 Task: Look for space in Los Alcázares, Spain from 13th August, 2023 to 17th August, 2023 for 2 adults in price range Rs.10000 to Rs.16000. Place can be entire place with 2 bedrooms having 2 beds and 1 bathroom. Property type can be house, flat, guest house. Amenities needed are: wifi. Booking option can be shelf check-in. Required host language is English.
Action: Mouse moved to (343, 174)
Screenshot: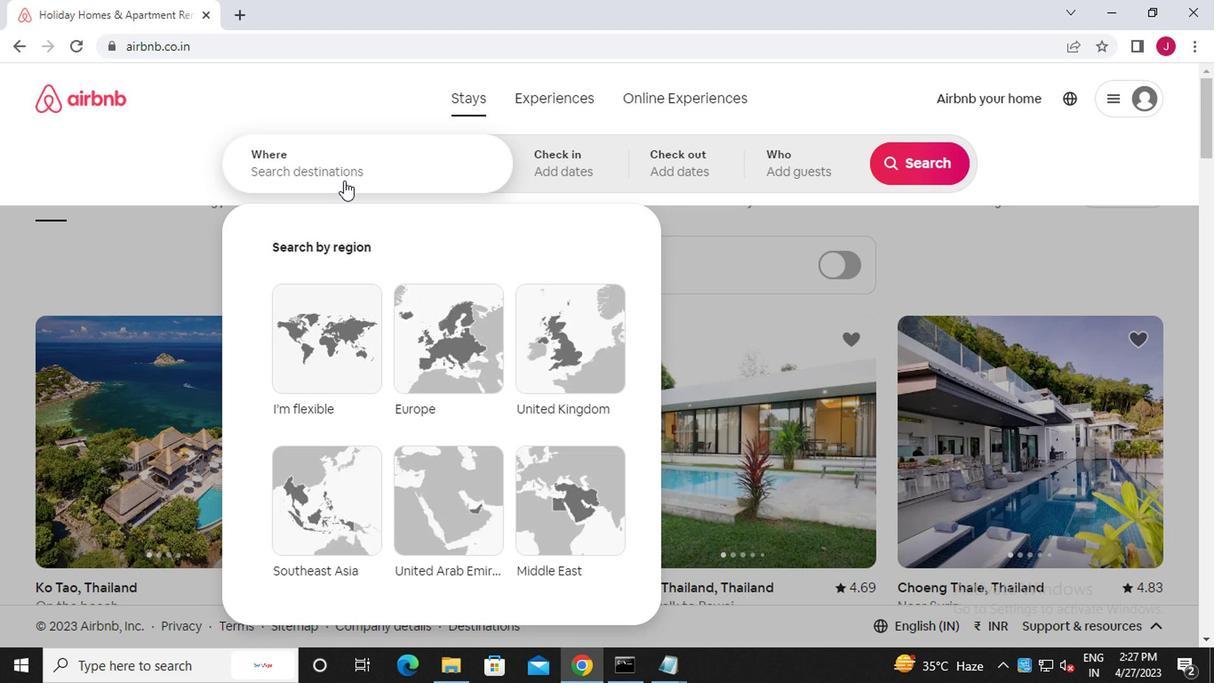 
Action: Mouse pressed left at (343, 174)
Screenshot: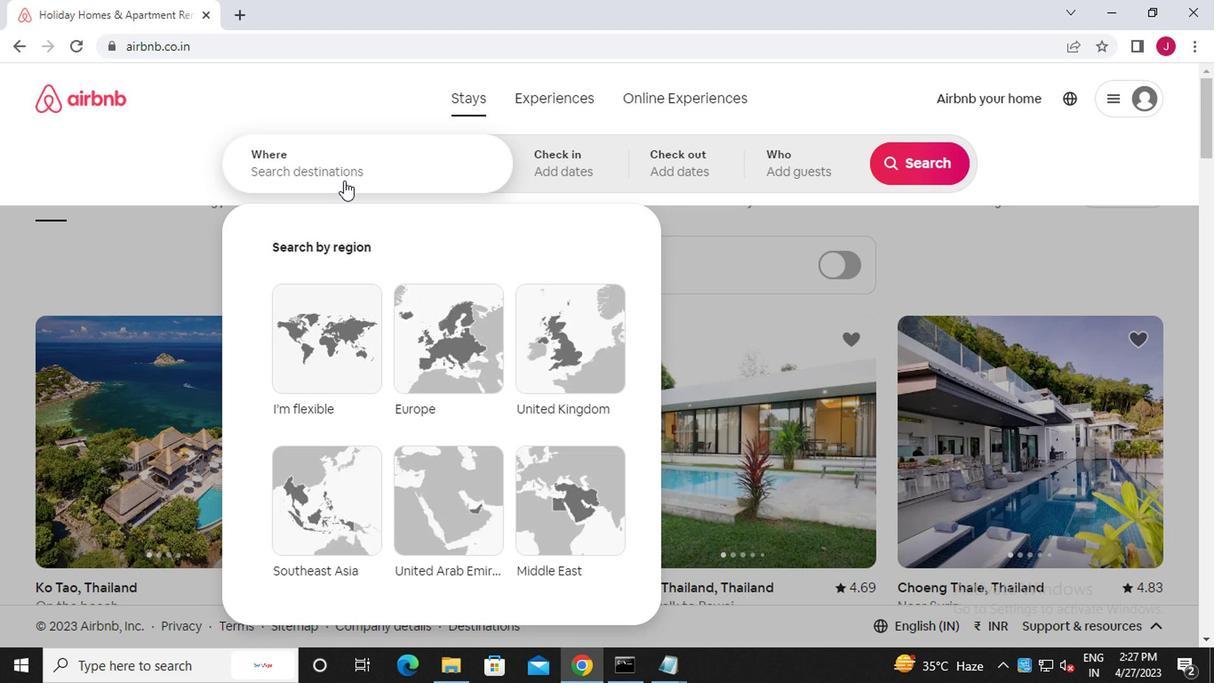 
Action: Key pressed l<Key.caps_lock>os<Key.space><Key.caps_lock>a<Key.caps_lock>lca
Screenshot: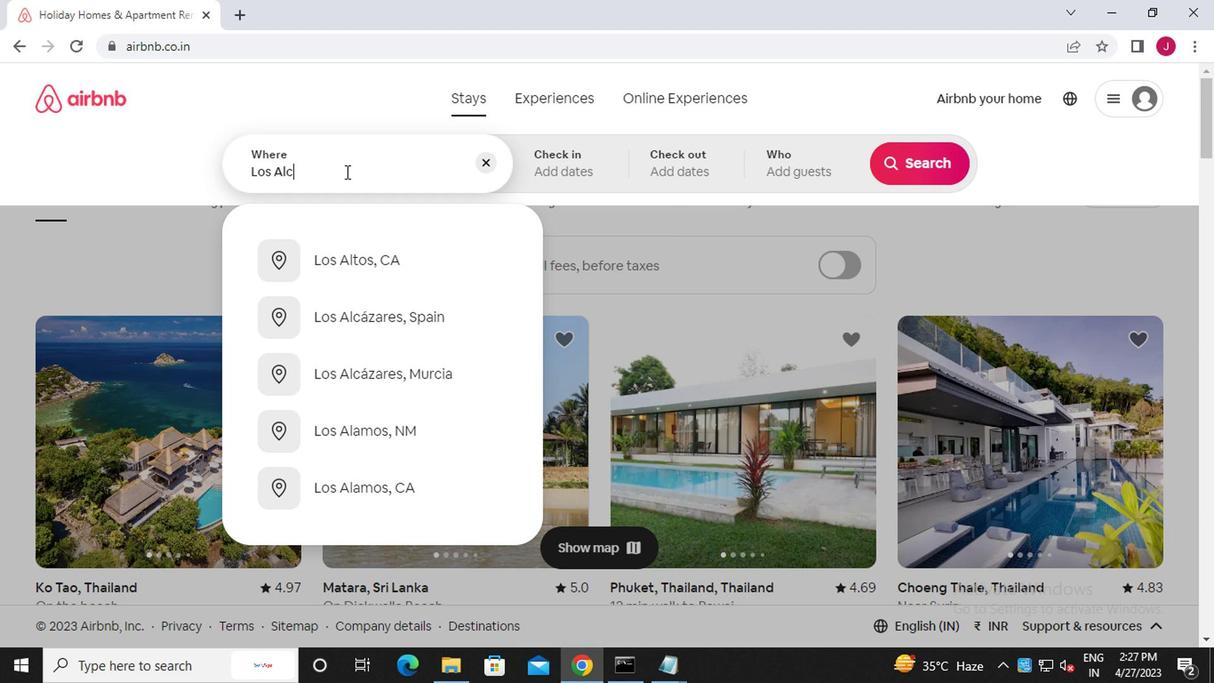 
Action: Mouse moved to (388, 323)
Screenshot: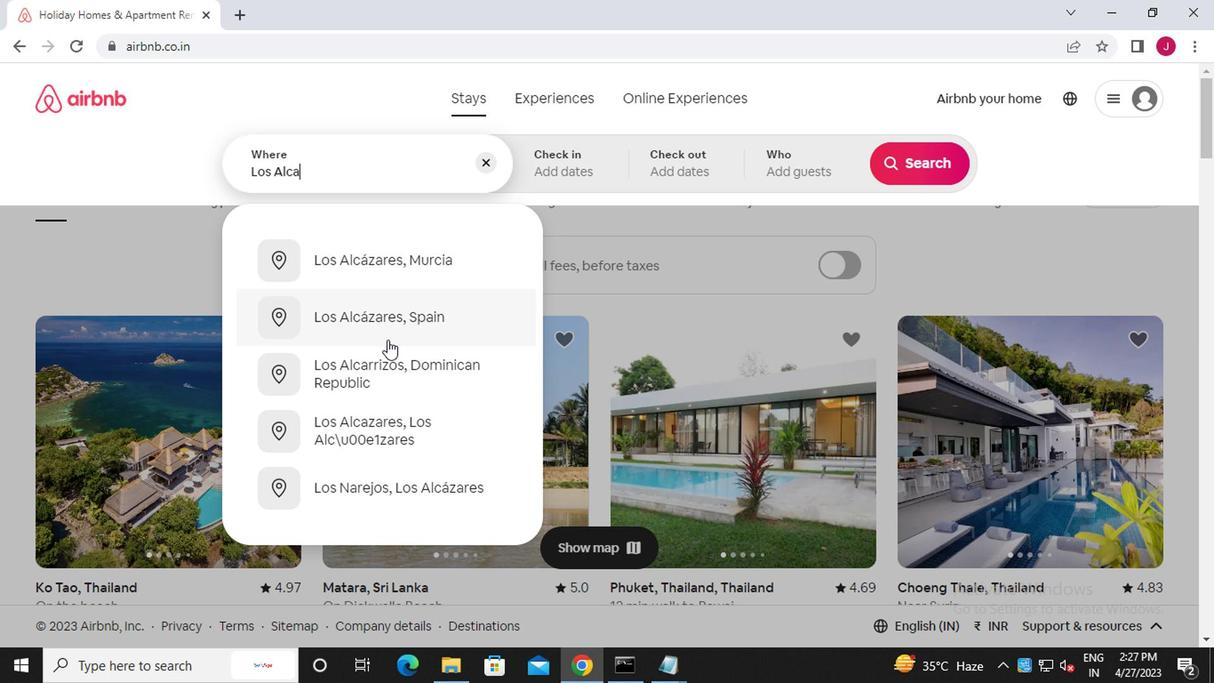 
Action: Mouse pressed left at (388, 323)
Screenshot: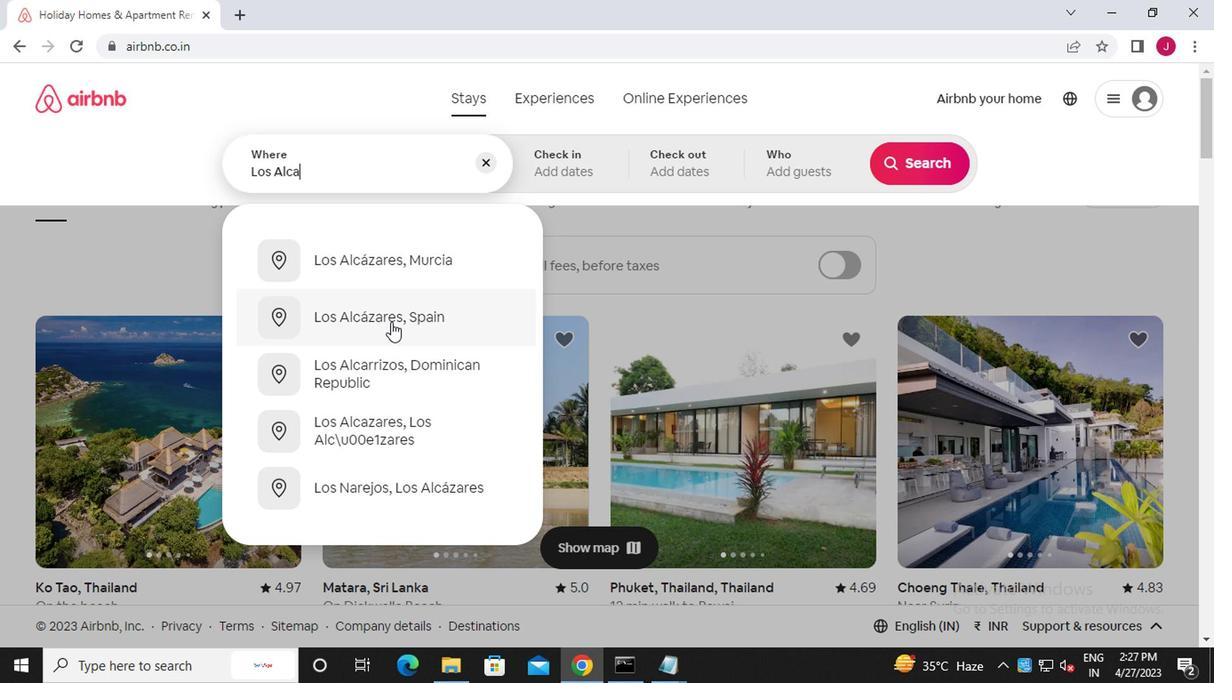 
Action: Mouse moved to (903, 307)
Screenshot: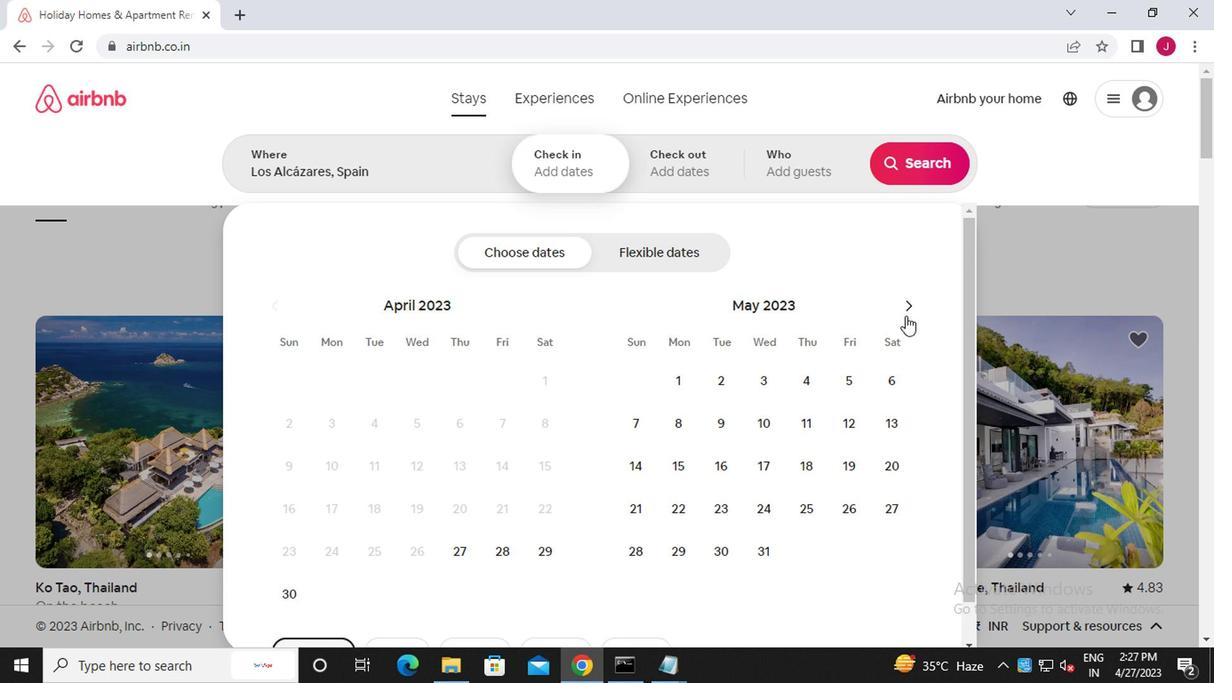 
Action: Mouse pressed left at (903, 307)
Screenshot: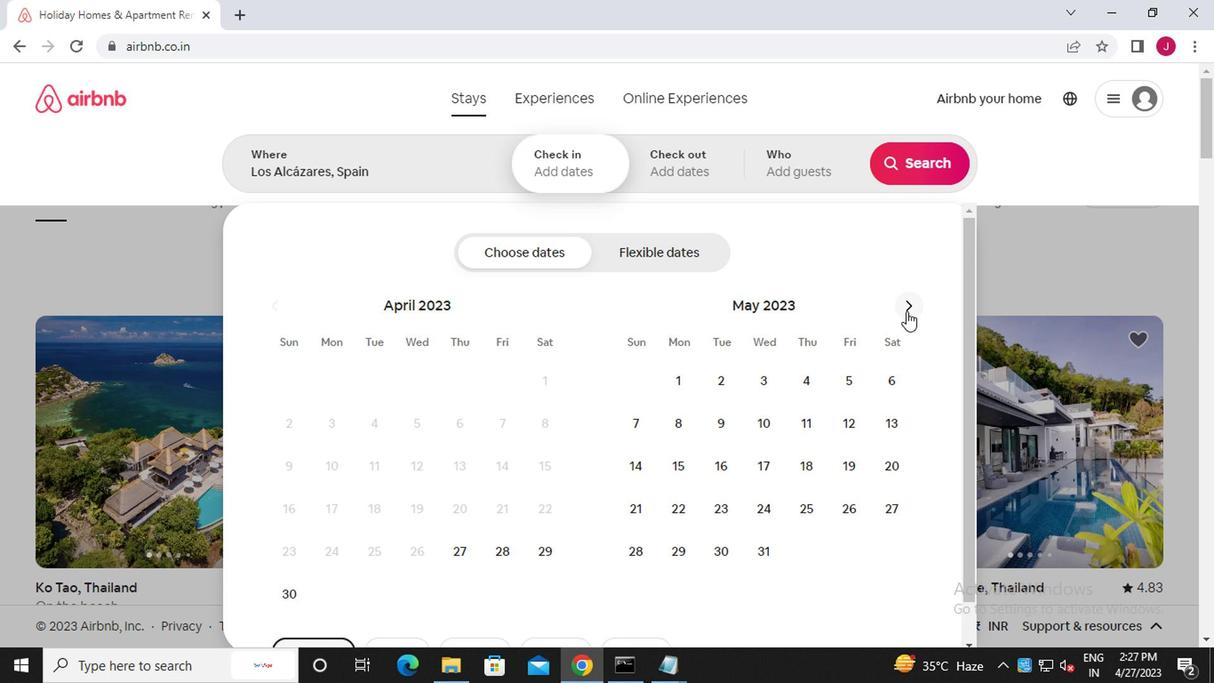 
Action: Mouse moved to (905, 307)
Screenshot: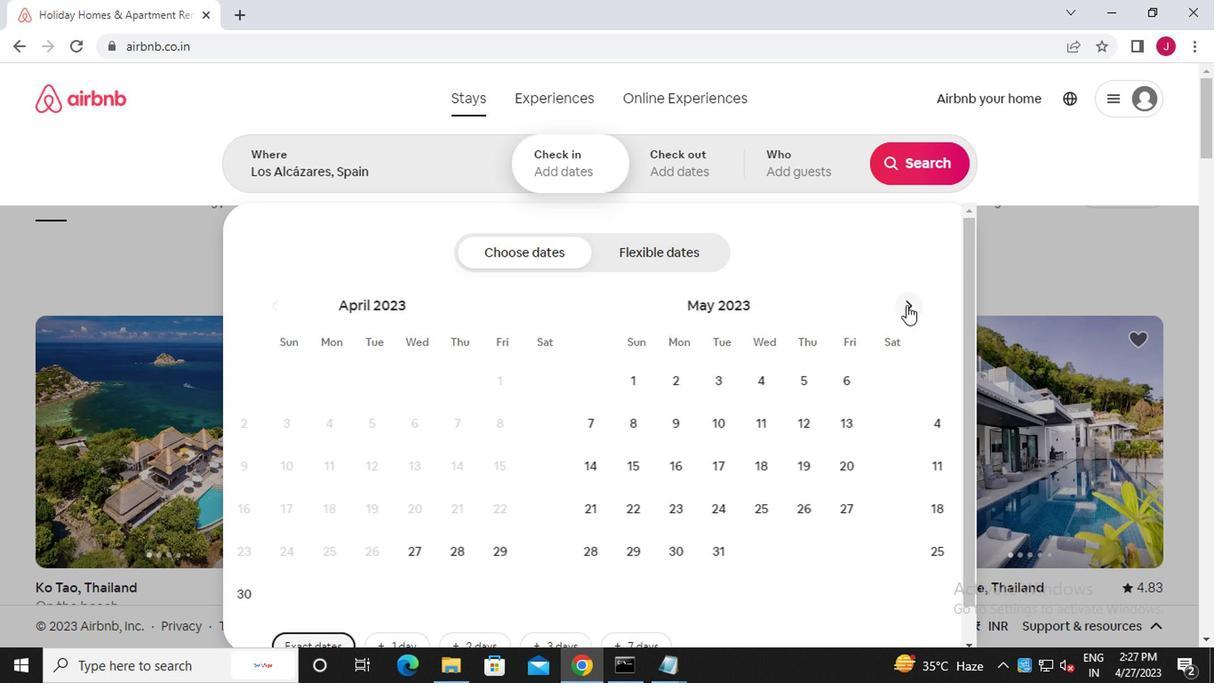 
Action: Mouse pressed left at (905, 307)
Screenshot: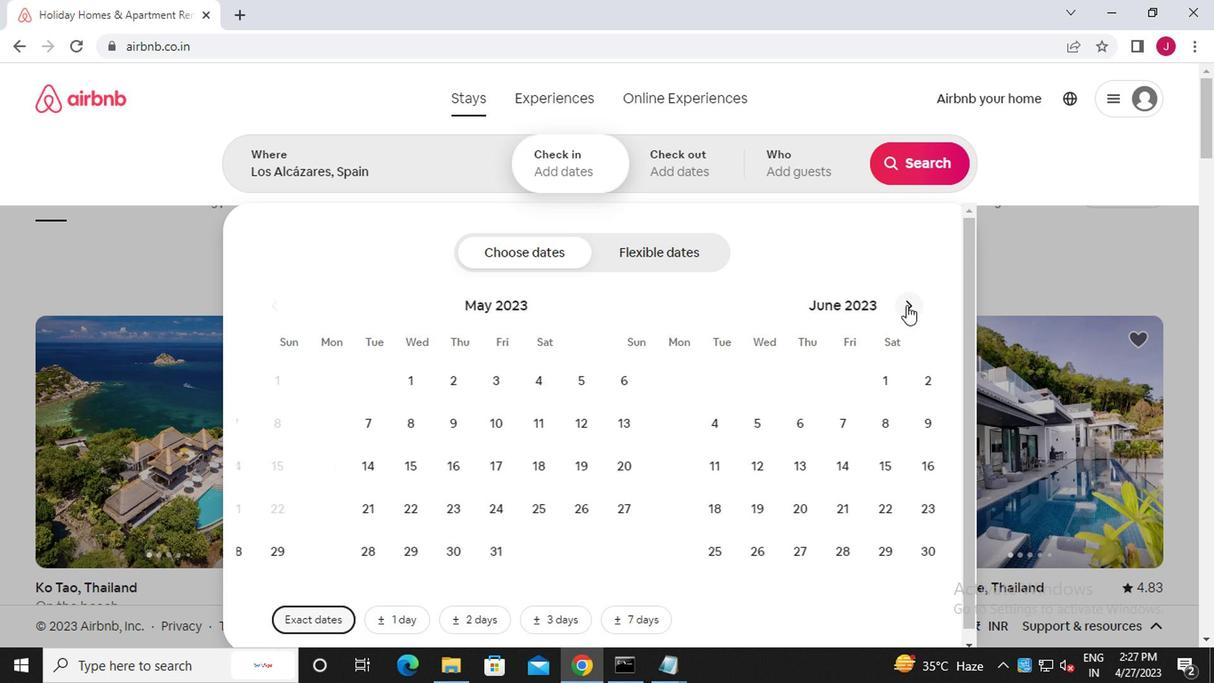 
Action: Mouse pressed left at (905, 307)
Screenshot: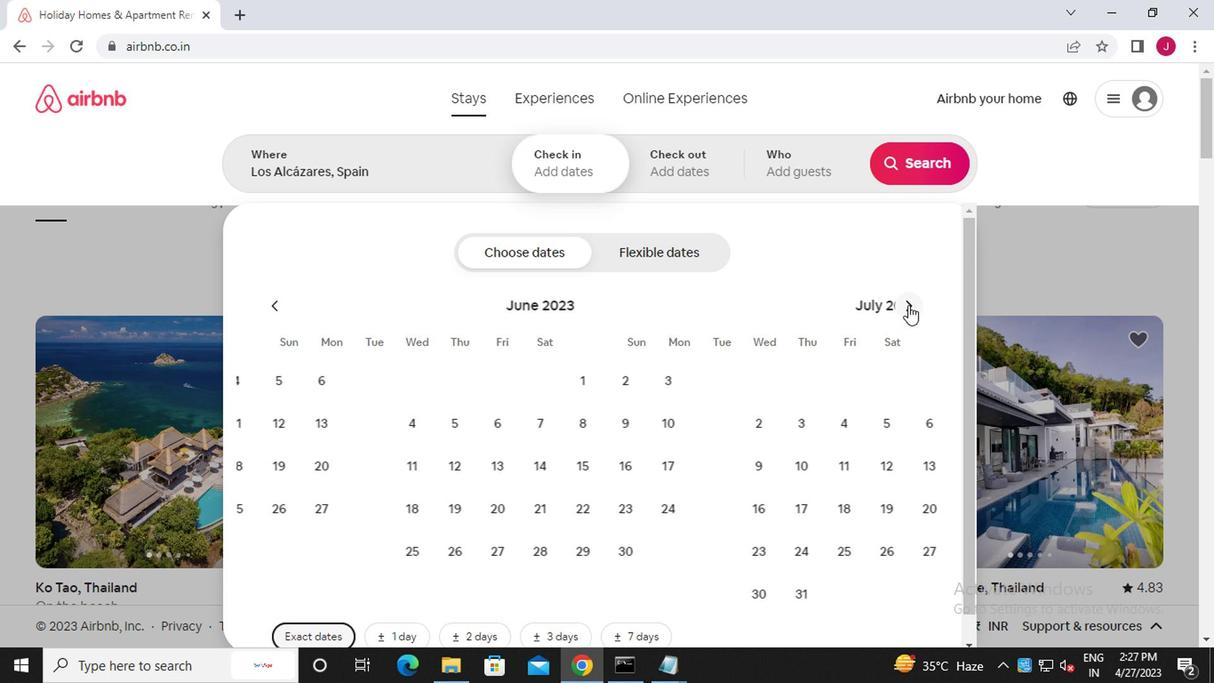 
Action: Mouse moved to (799, 382)
Screenshot: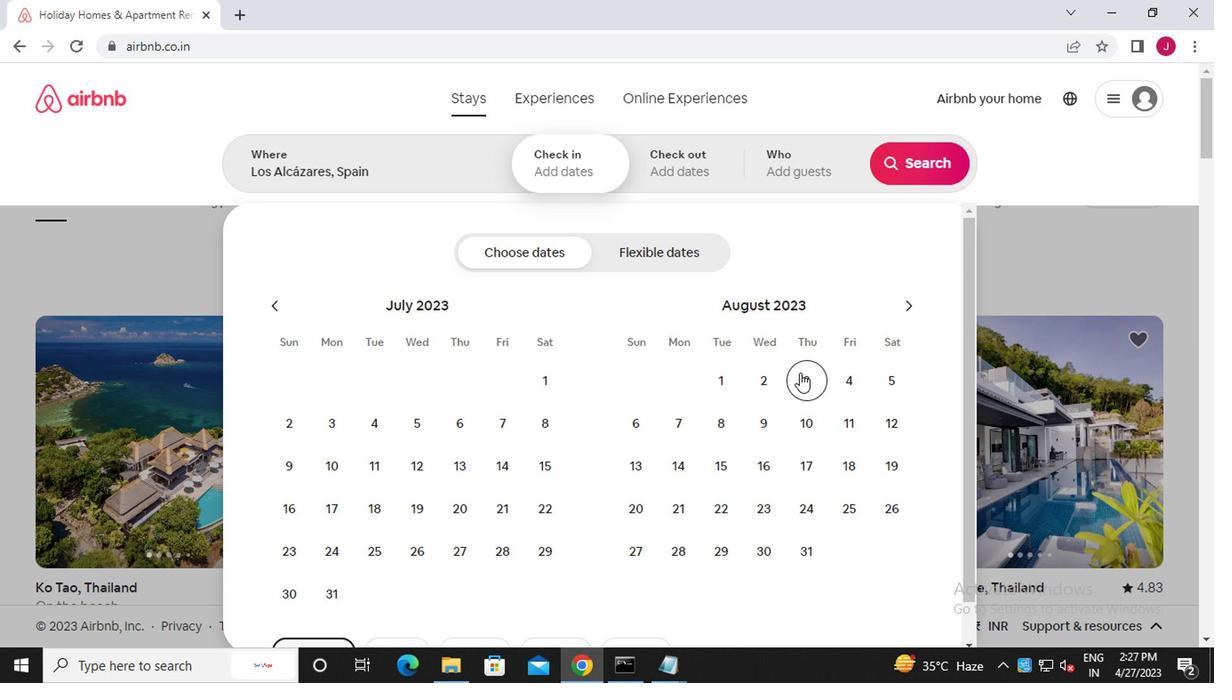 
Action: Mouse pressed left at (799, 382)
Screenshot: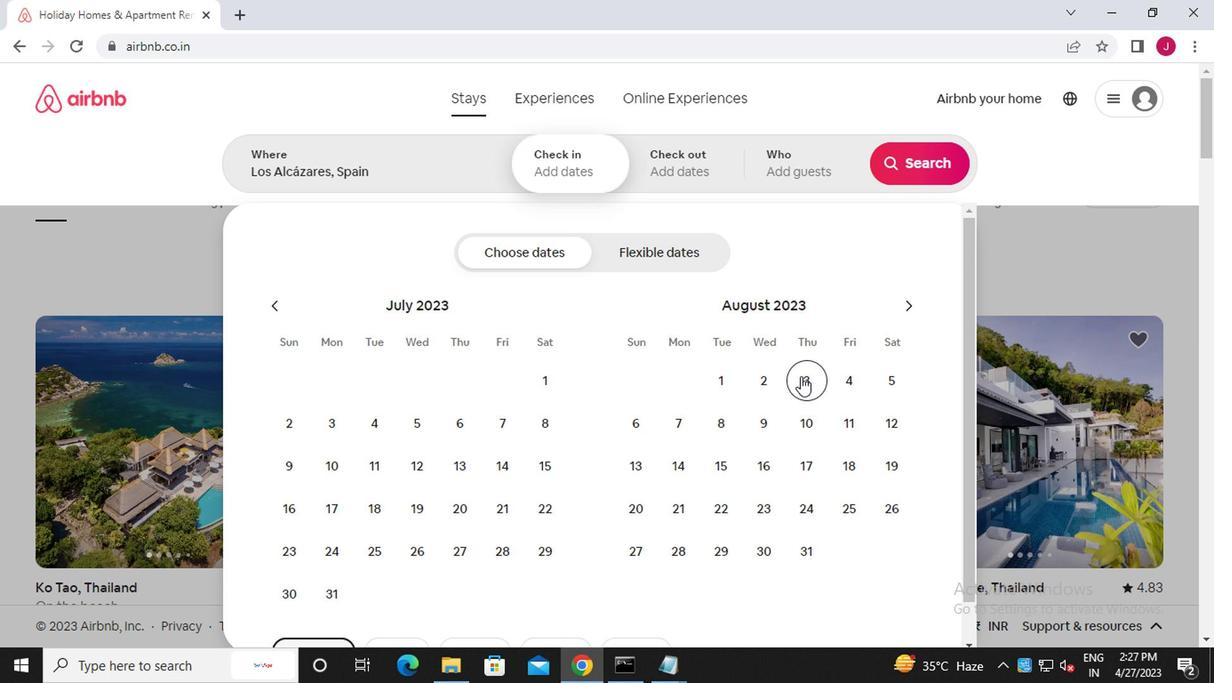 
Action: Mouse moved to (802, 464)
Screenshot: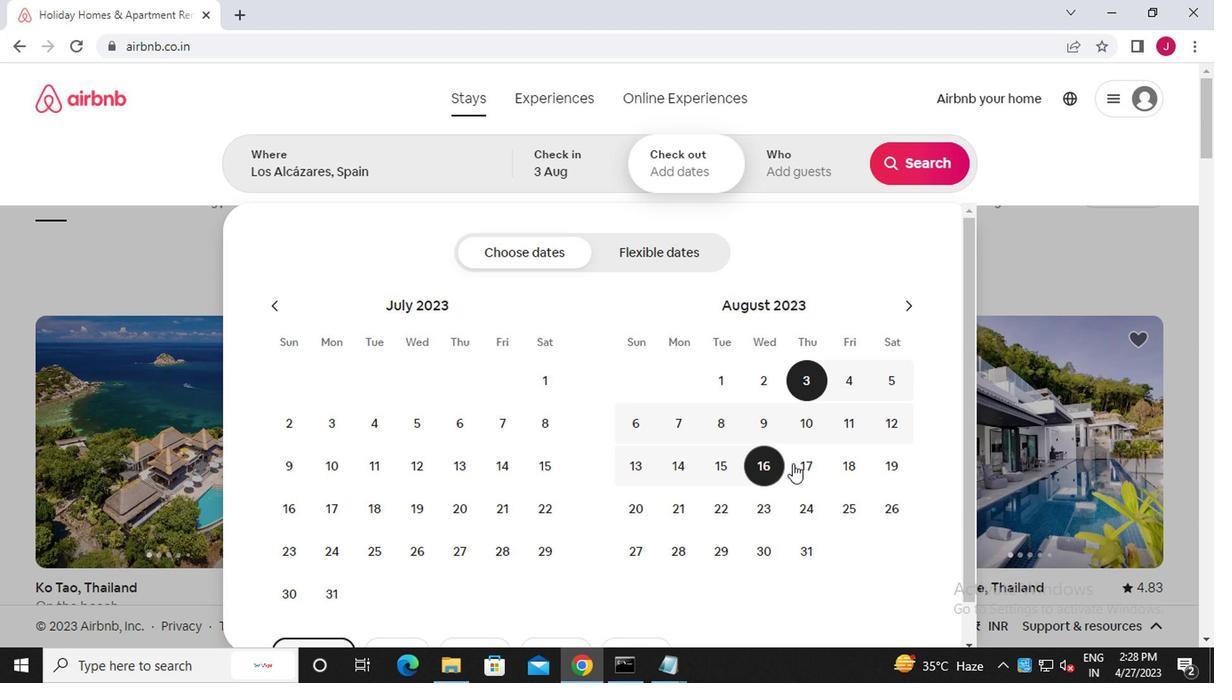 
Action: Mouse pressed left at (802, 464)
Screenshot: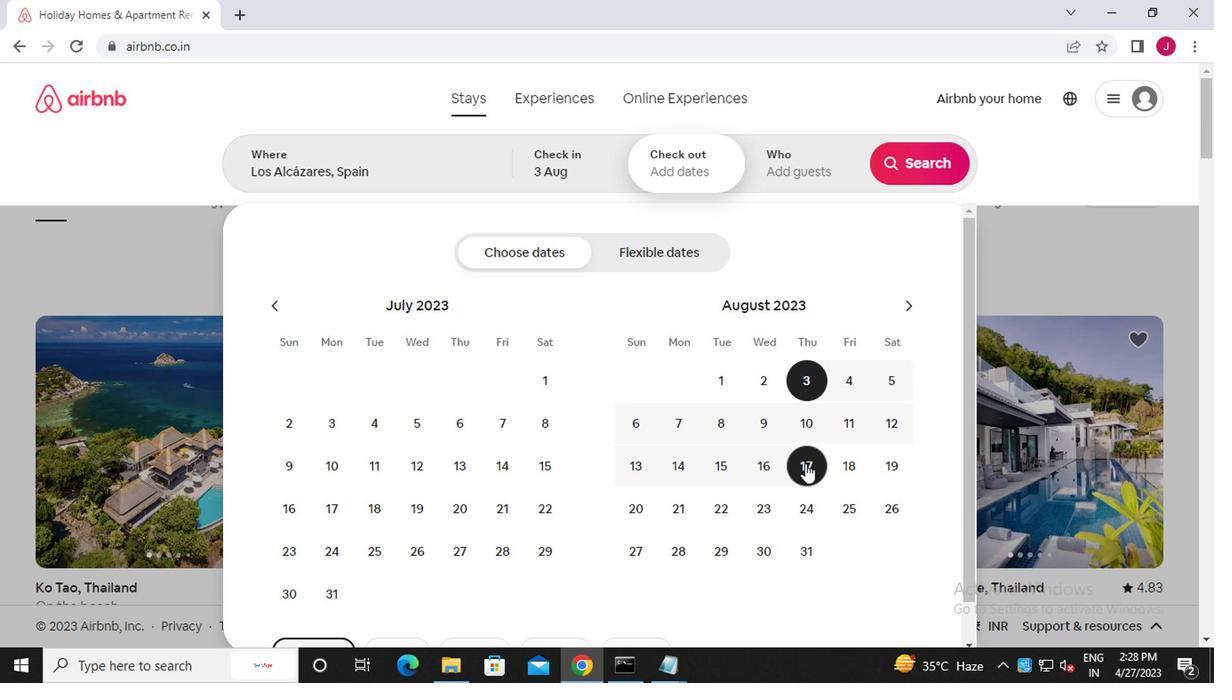 
Action: Mouse moved to (812, 173)
Screenshot: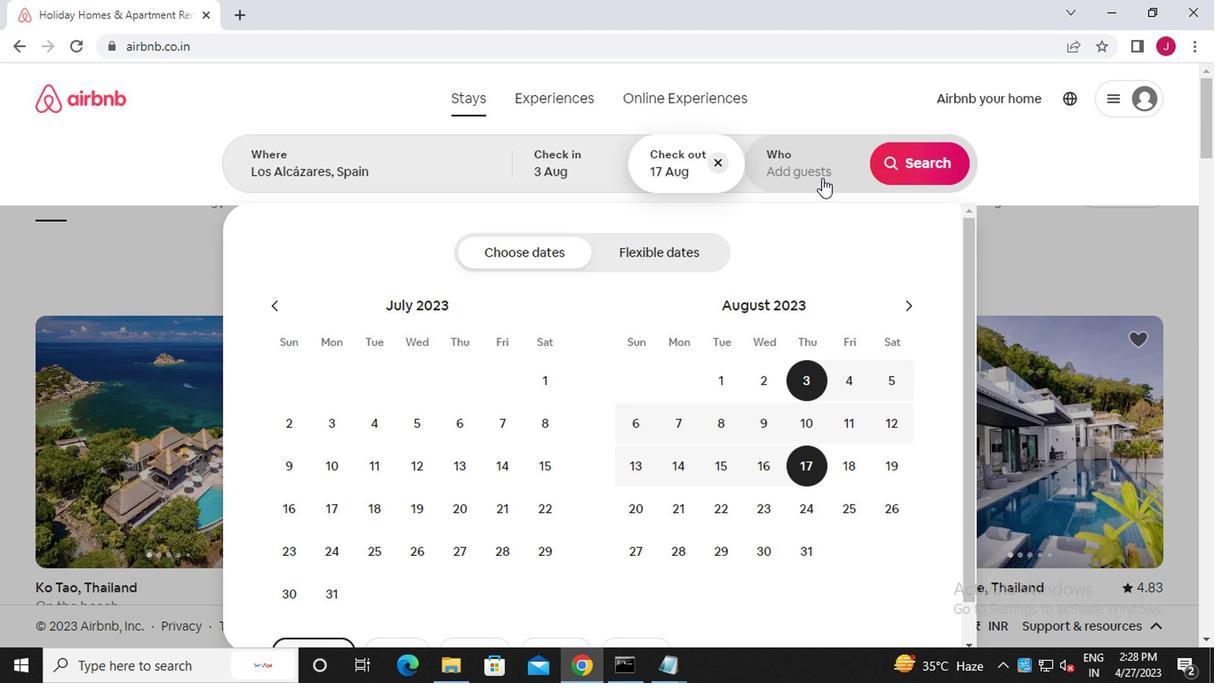 
Action: Mouse pressed left at (812, 173)
Screenshot: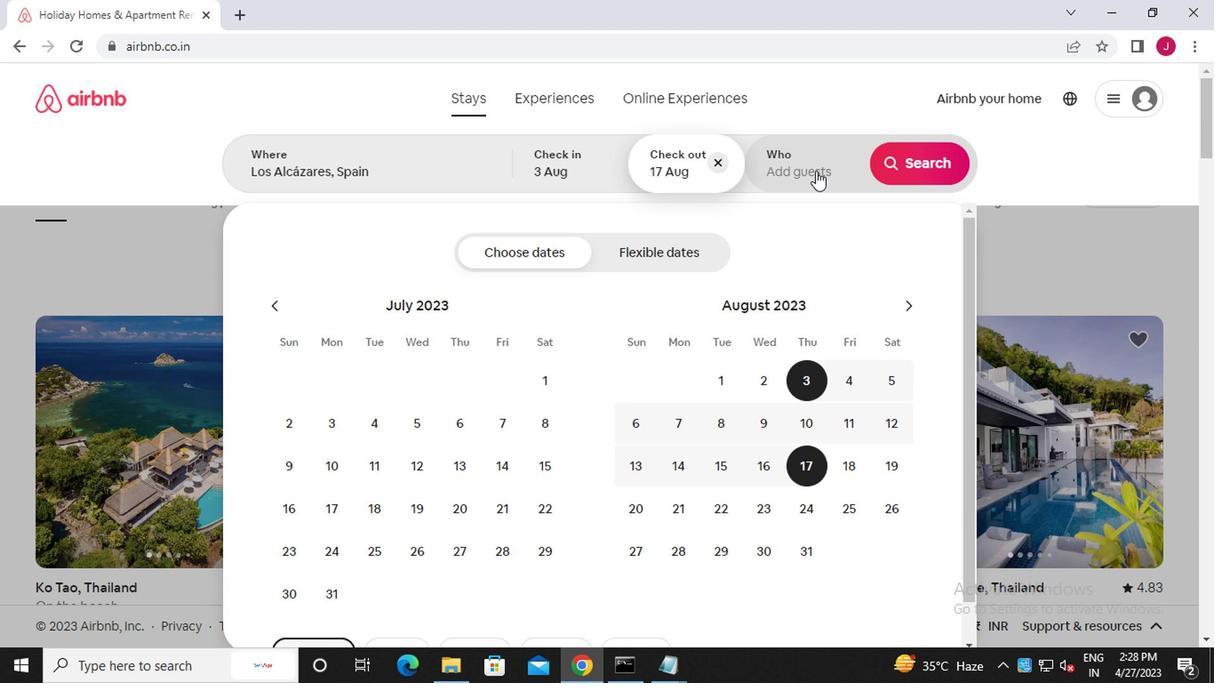 
Action: Mouse moved to (919, 258)
Screenshot: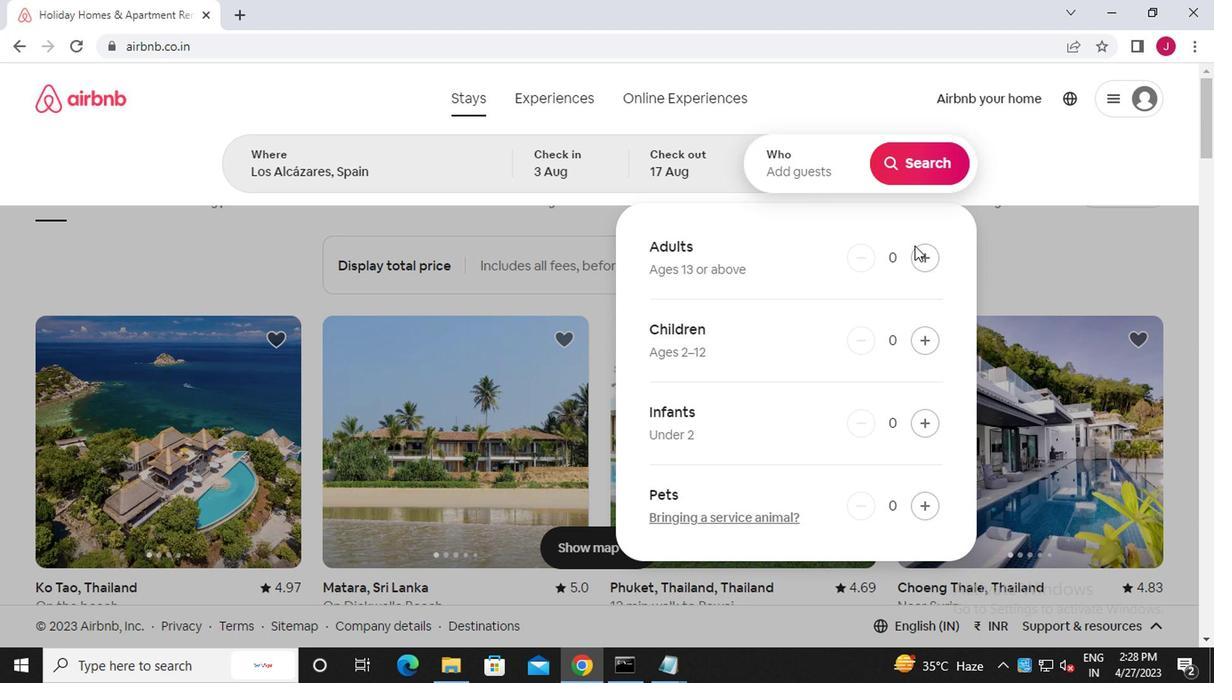 
Action: Mouse pressed left at (919, 258)
Screenshot: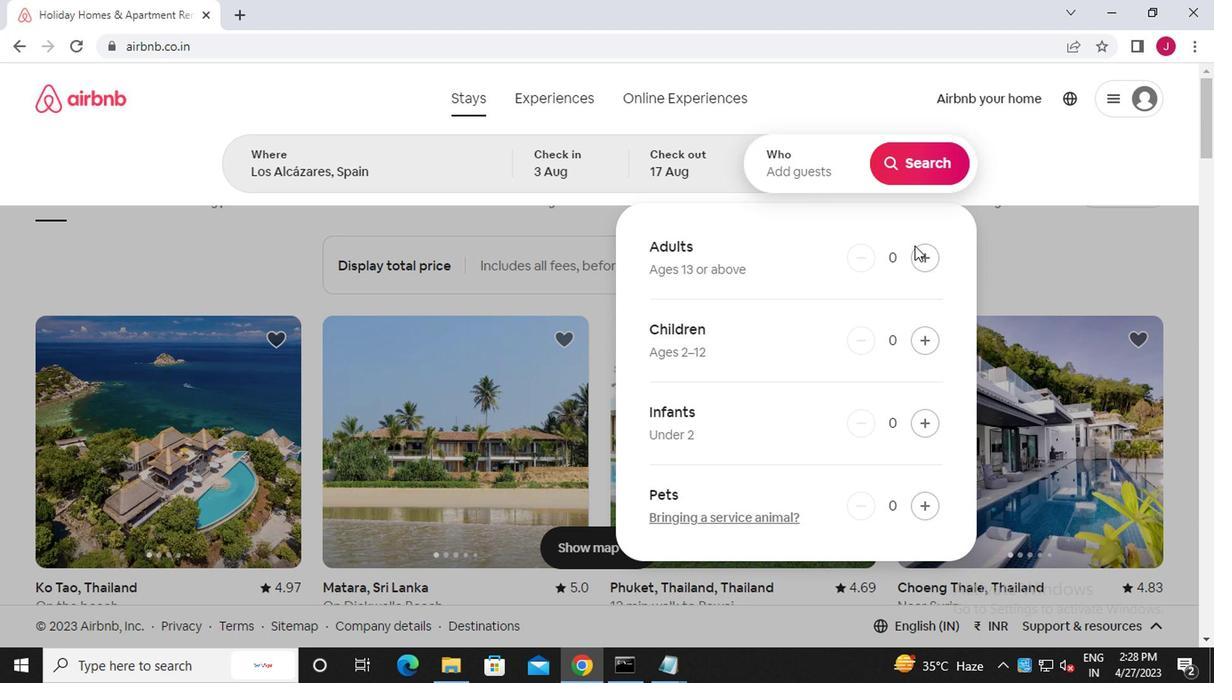 
Action: Mouse moved to (920, 258)
Screenshot: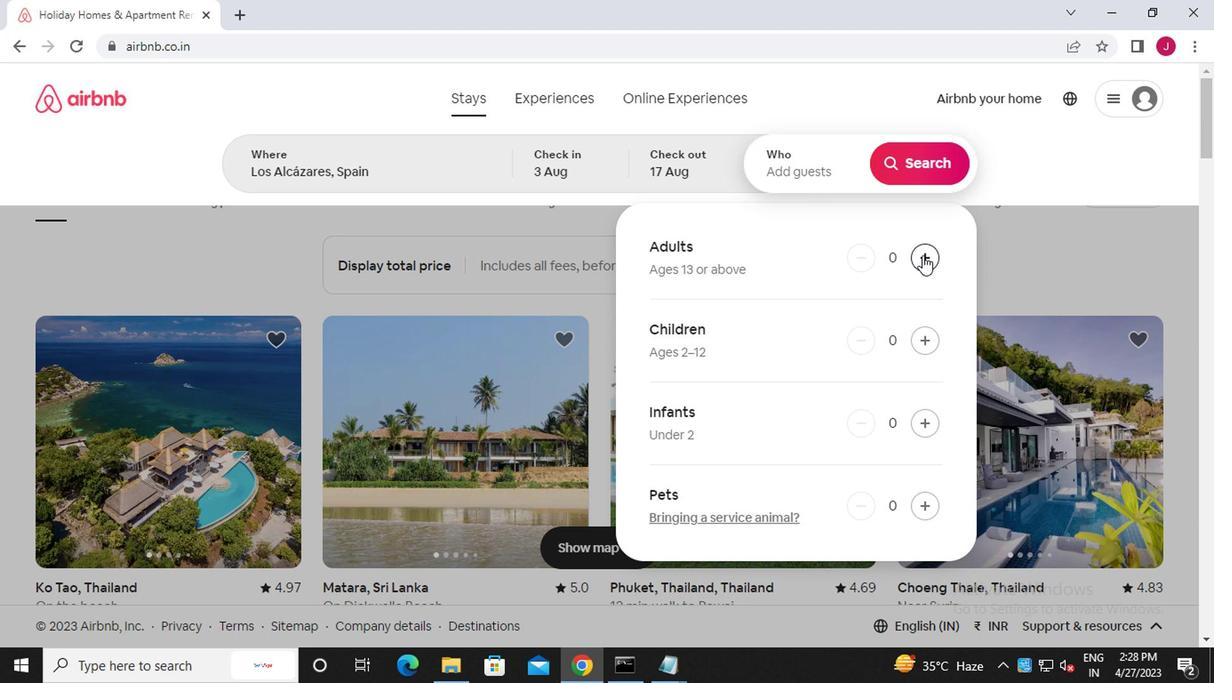 
Action: Mouse pressed left at (920, 258)
Screenshot: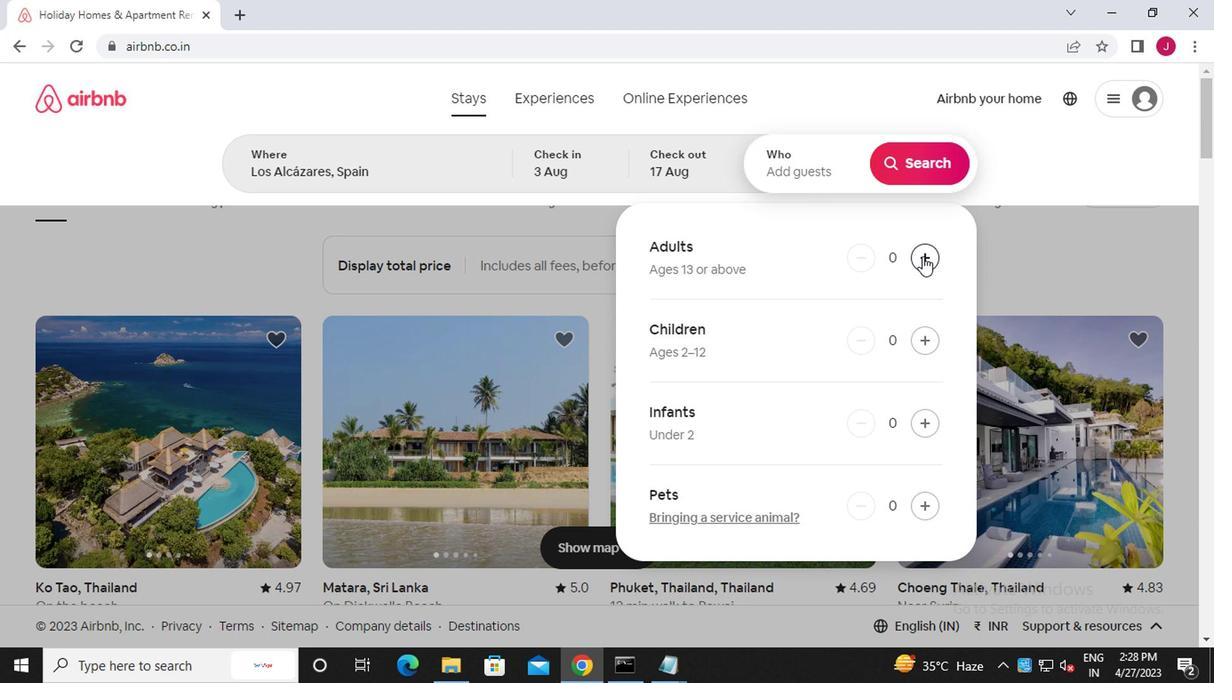 
Action: Mouse moved to (917, 163)
Screenshot: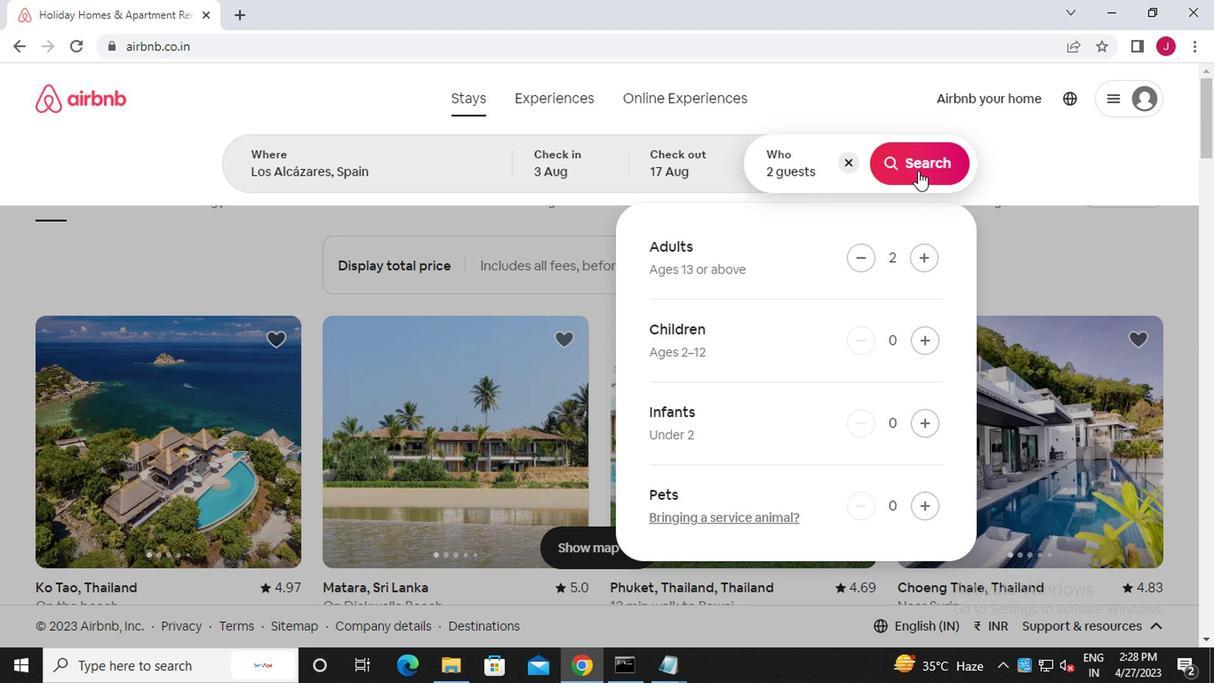 
Action: Mouse pressed left at (917, 163)
Screenshot: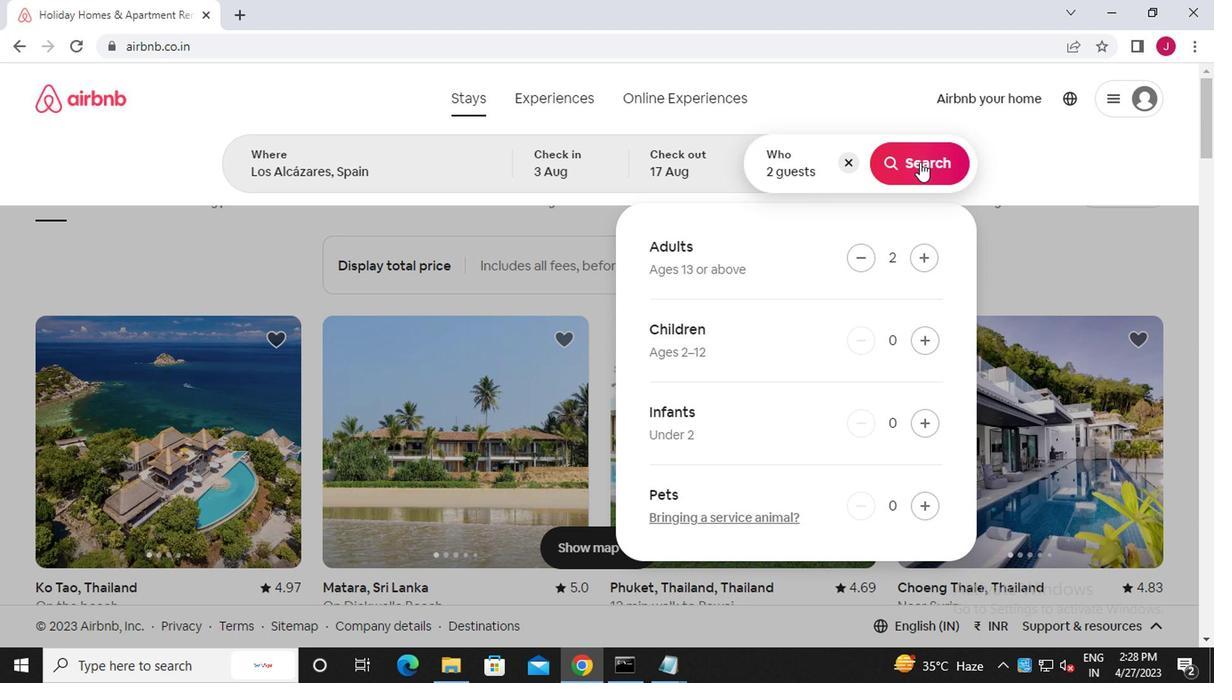 
Action: Mouse moved to (1132, 173)
Screenshot: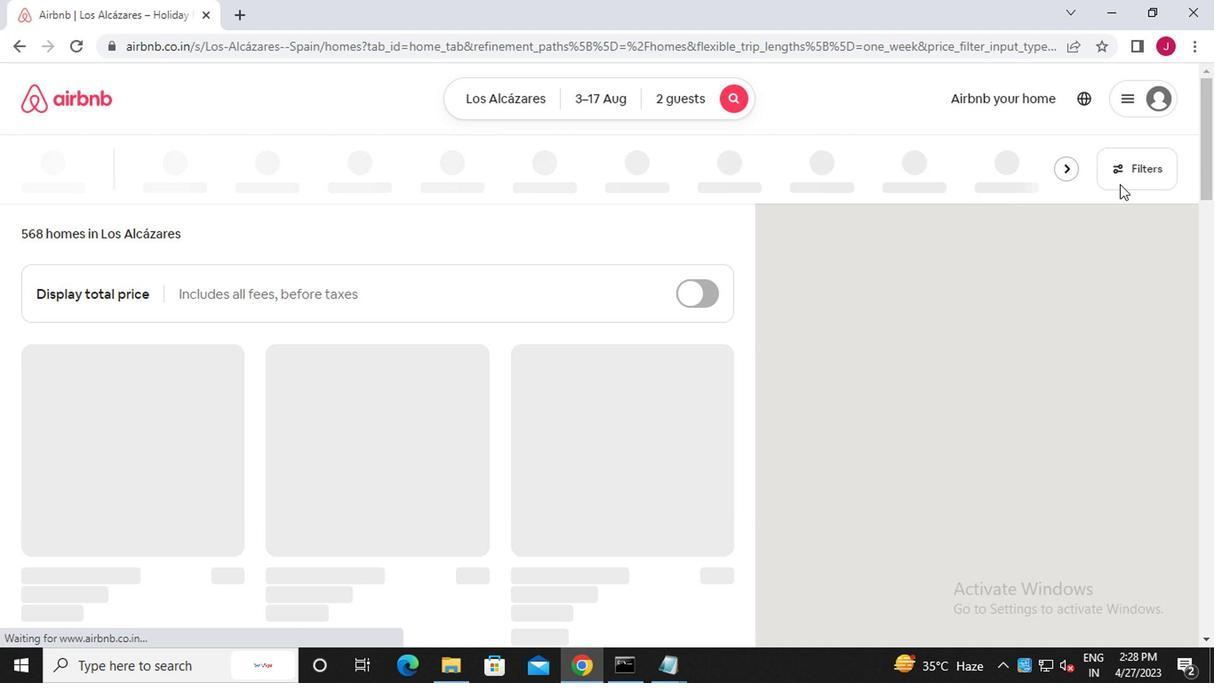 
Action: Mouse pressed left at (1132, 173)
Screenshot: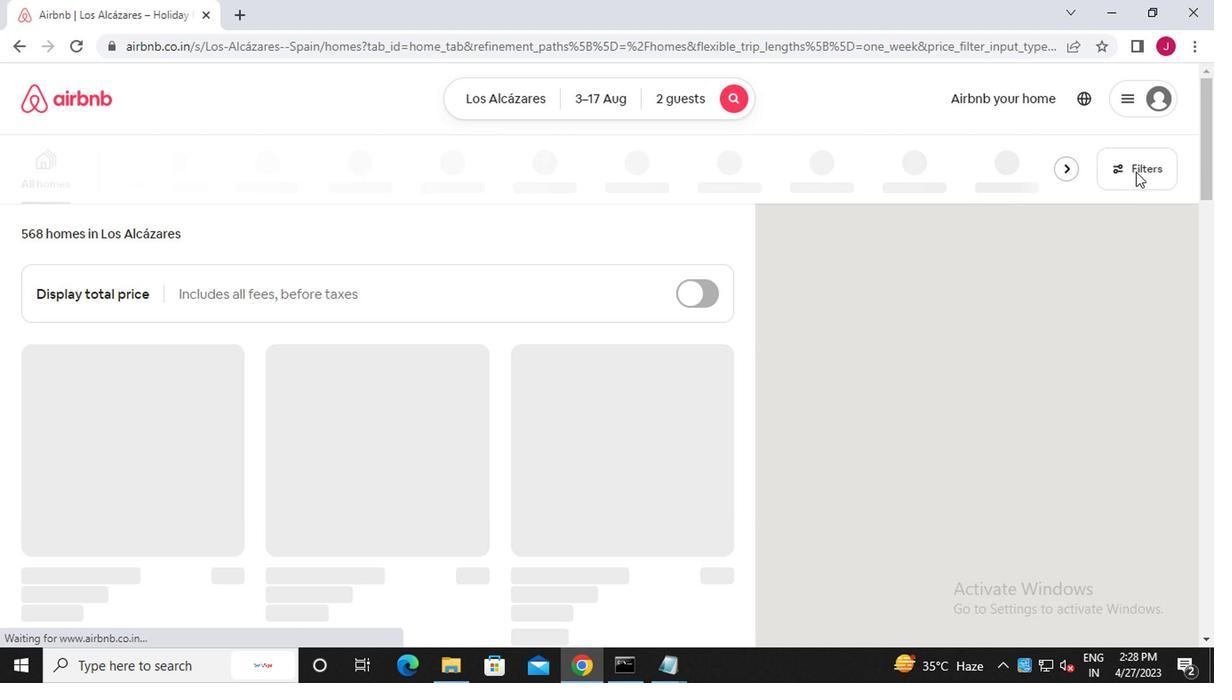 
Action: Mouse moved to (424, 382)
Screenshot: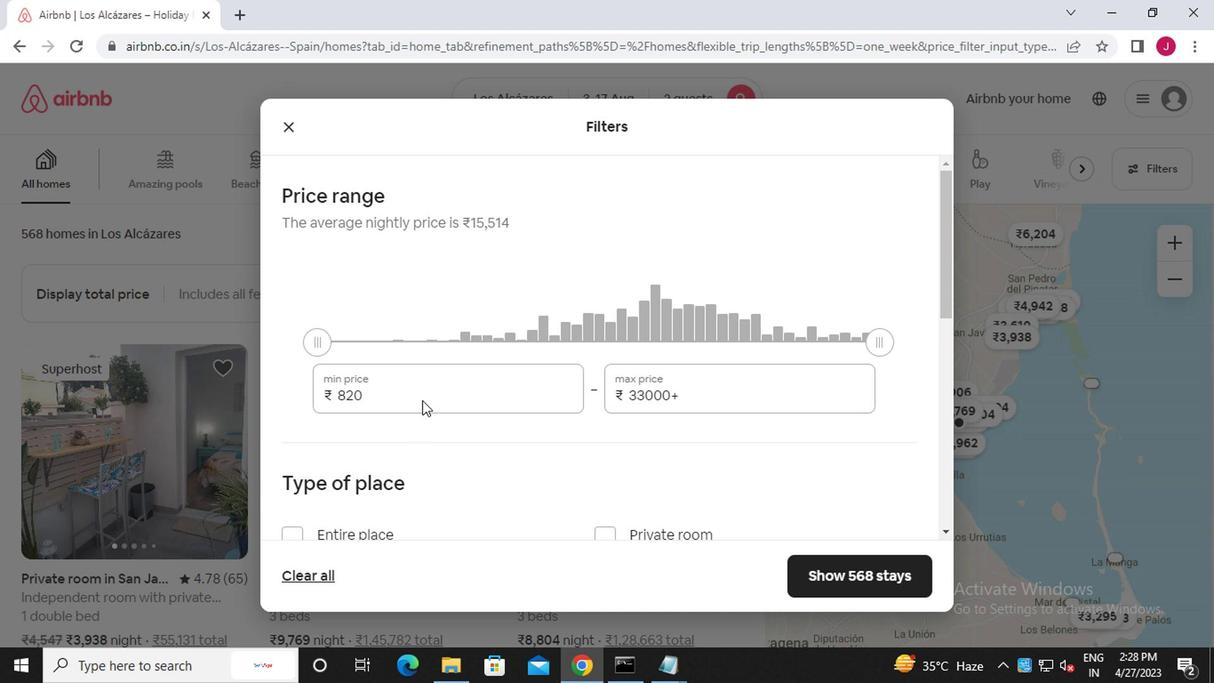 
Action: Mouse pressed left at (424, 382)
Screenshot: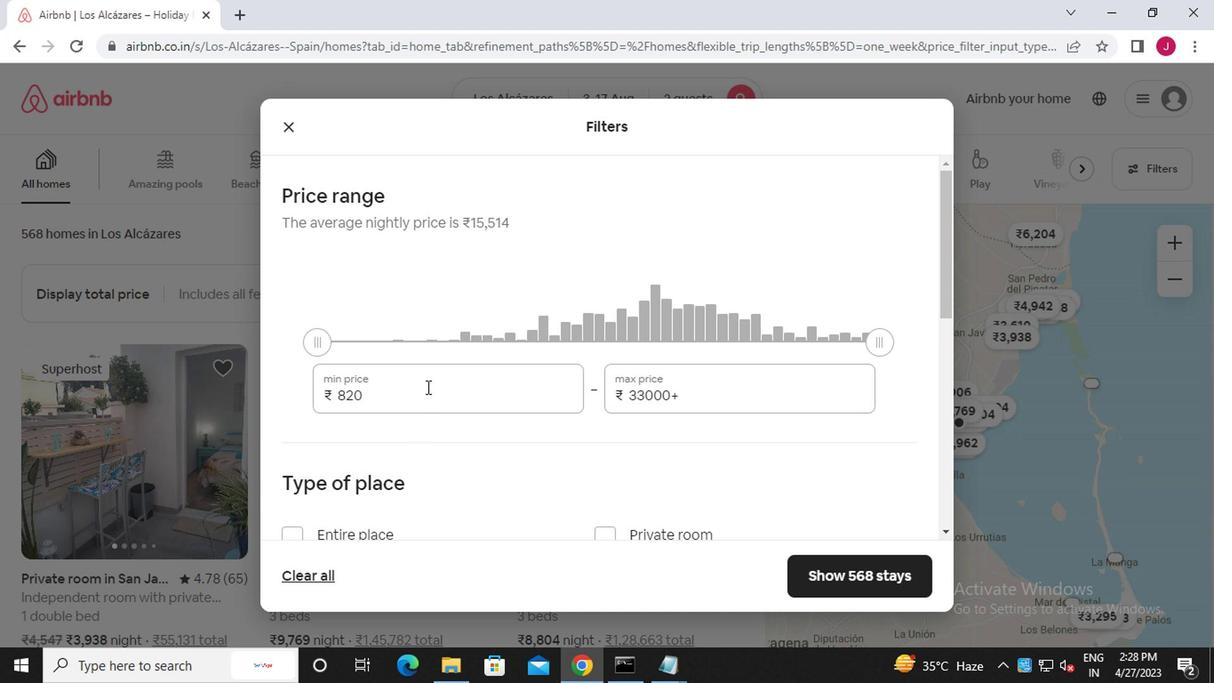 
Action: Mouse moved to (418, 377)
Screenshot: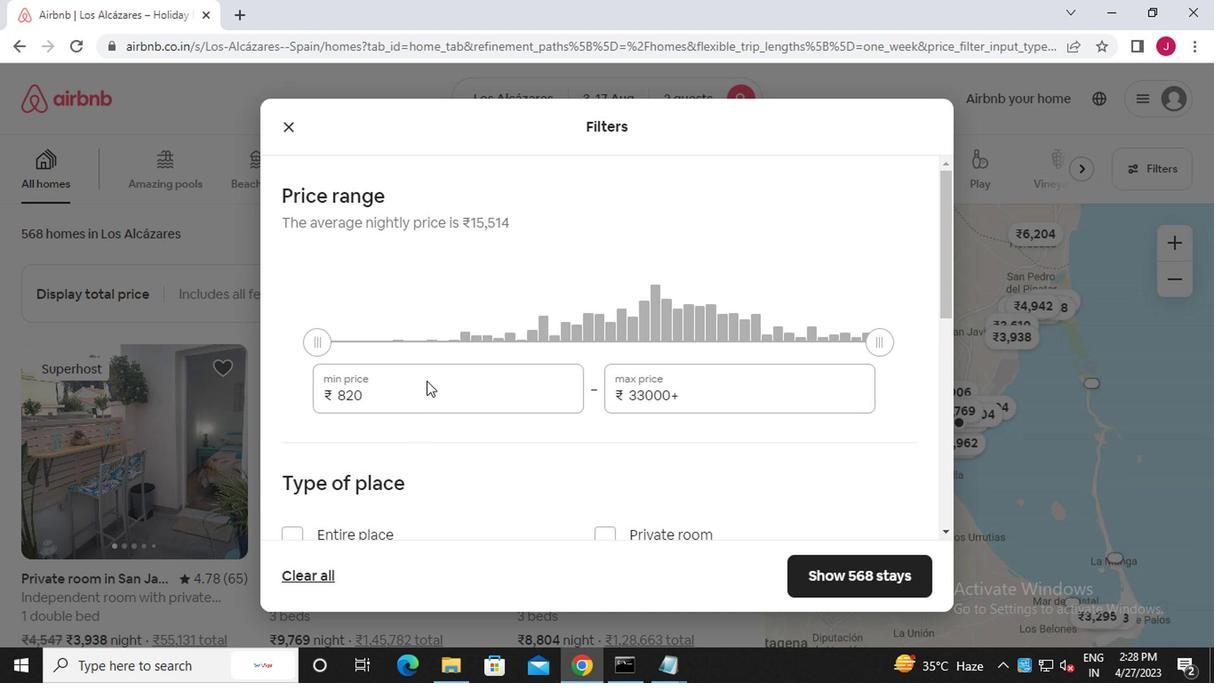 
Action: Key pressed <Key.backspace><Key.backspace><Key.backspace><Key.backspace><Key.backspace><Key.backspace><<97>><<96>><<96>><<96>><<96>>
Screenshot: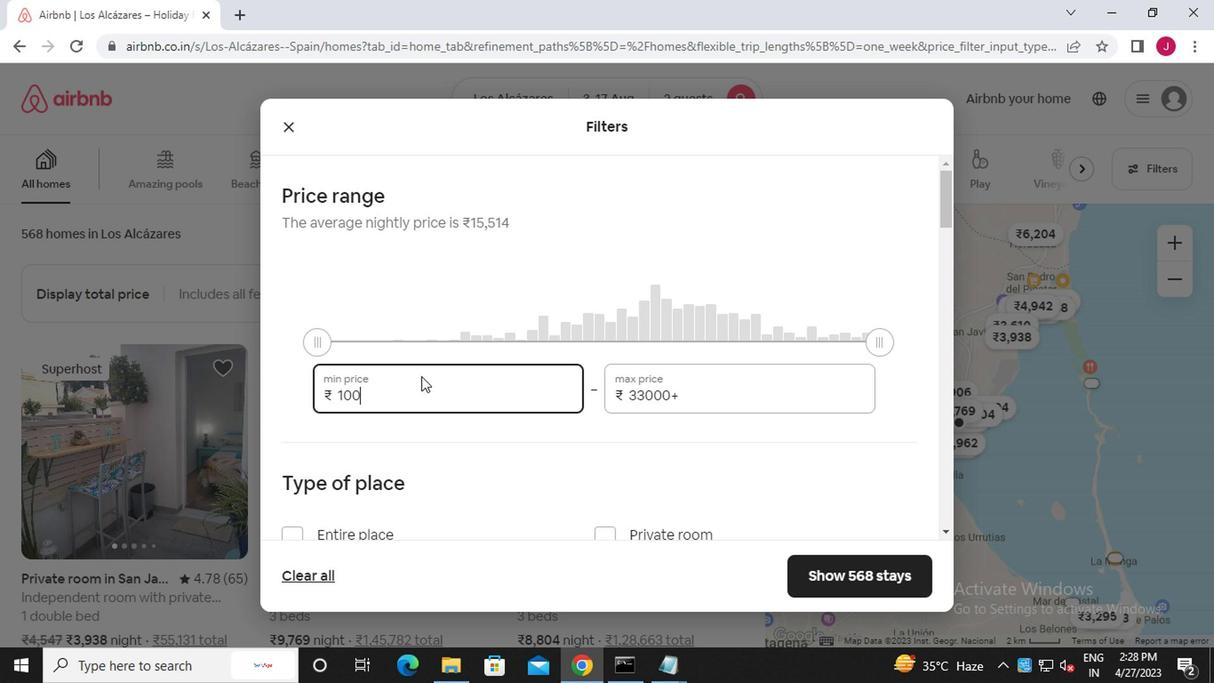 
Action: Mouse moved to (718, 397)
Screenshot: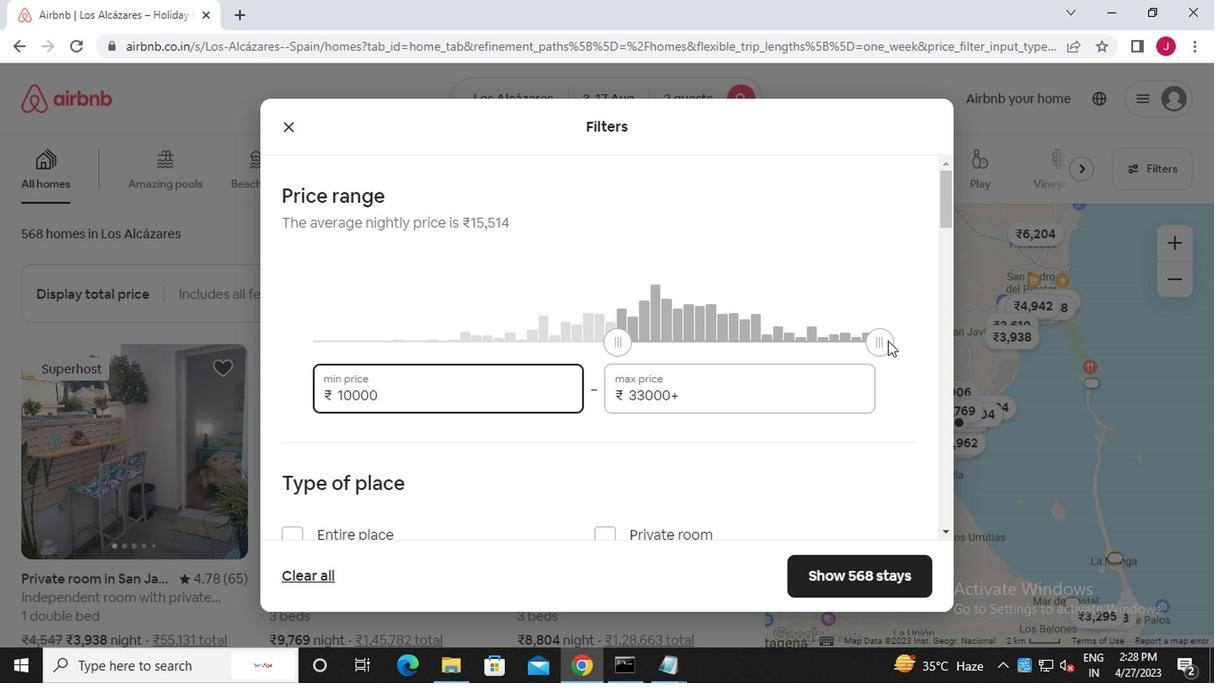 
Action: Mouse pressed left at (718, 397)
Screenshot: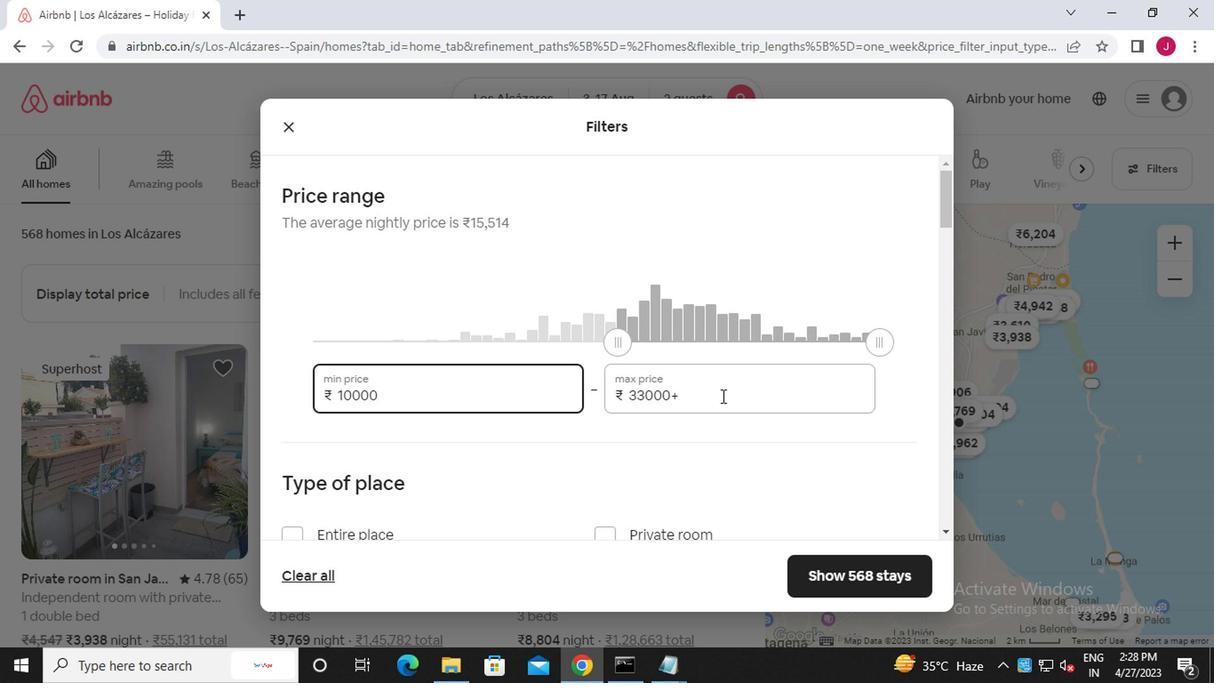 
Action: Mouse moved to (718, 397)
Screenshot: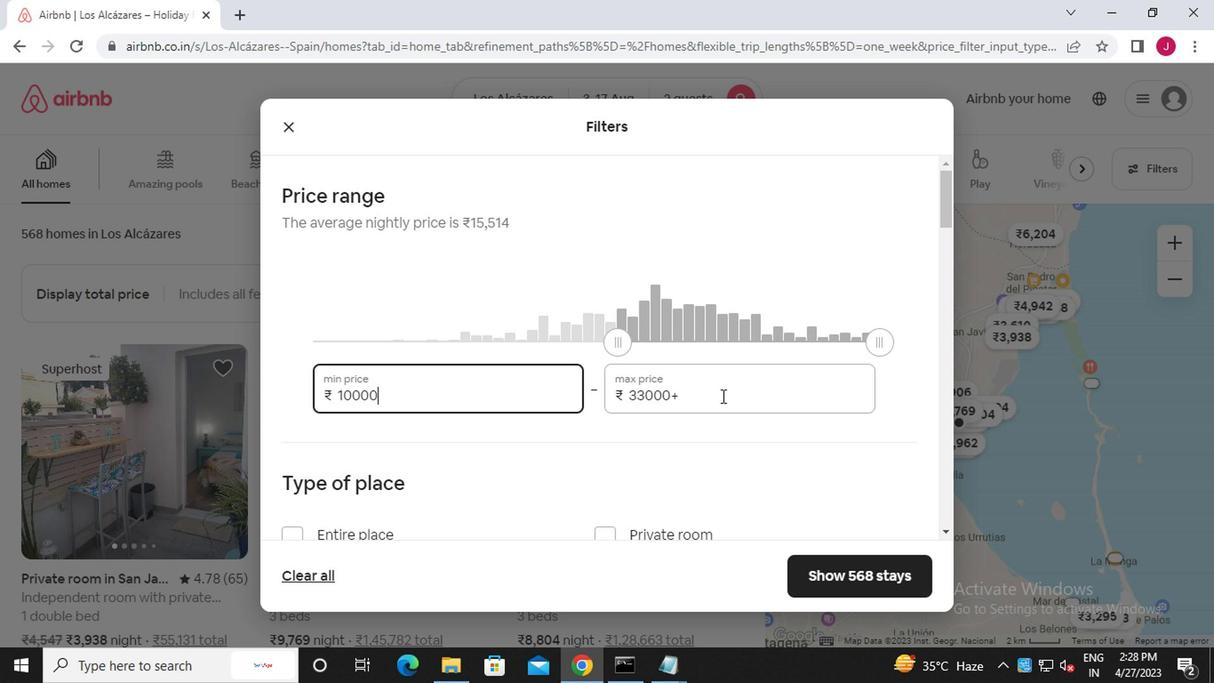 
Action: Key pressed <Key.backspace><Key.backspace><Key.backspace><Key.backspace><Key.backspace><Key.backspace><Key.backspace><Key.backspace><Key.backspace><Key.backspace><Key.backspace><Key.backspace><<97>><<102>><<96>><<96>><<96>>
Screenshot: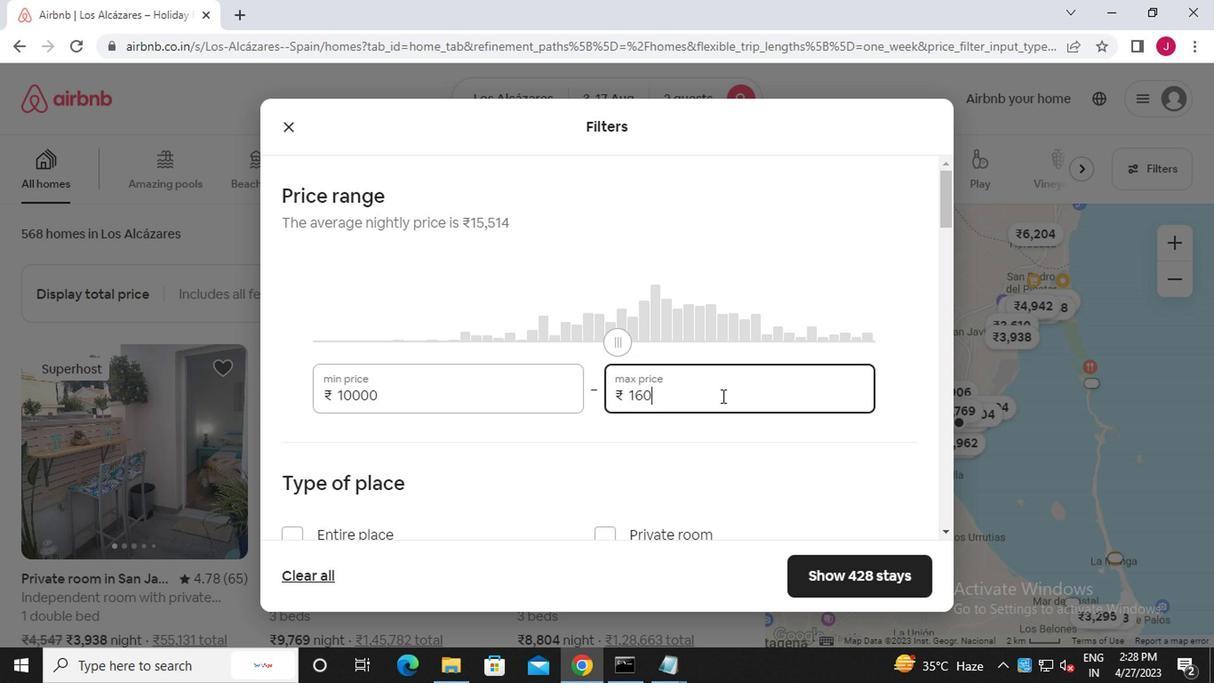 
Action: Mouse scrolled (718, 396) with delta (0, 0)
Screenshot: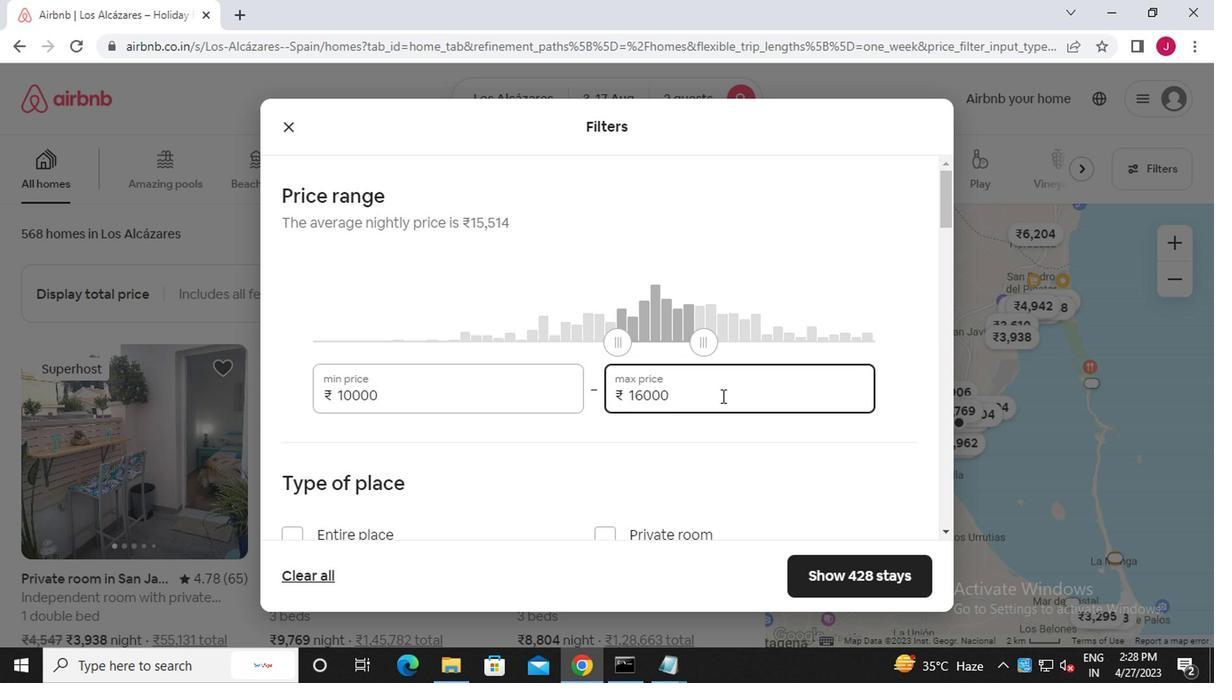 
Action: Mouse scrolled (718, 396) with delta (0, 0)
Screenshot: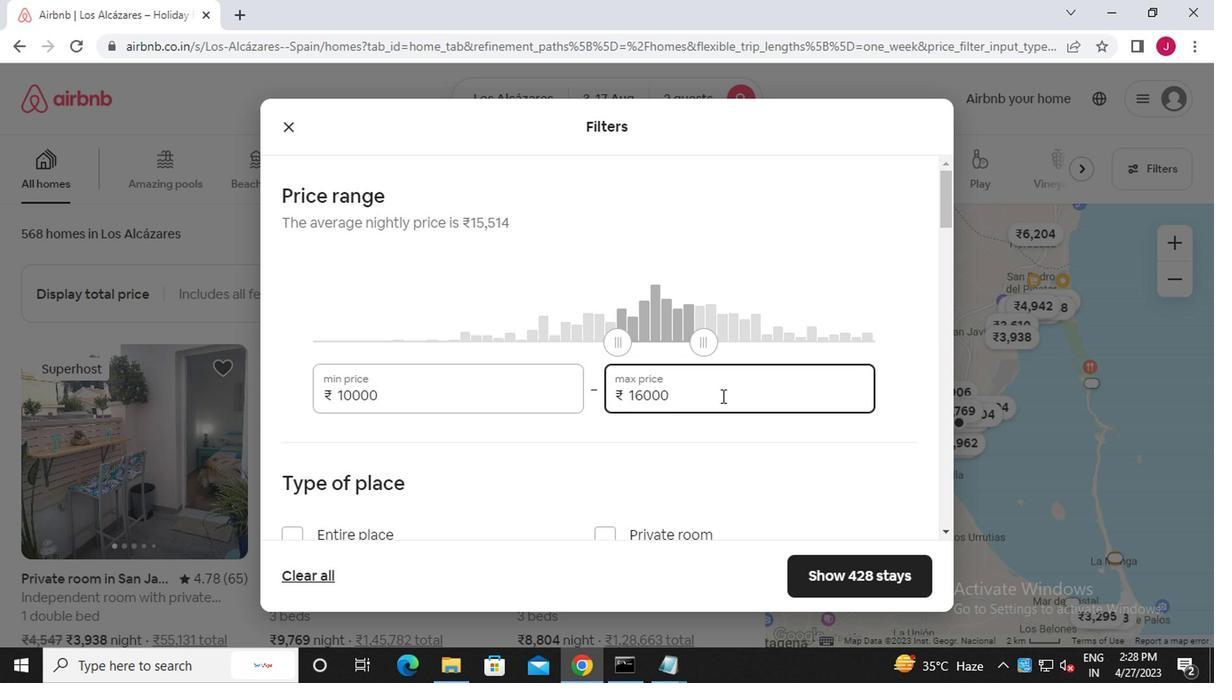 
Action: Mouse scrolled (718, 396) with delta (0, 0)
Screenshot: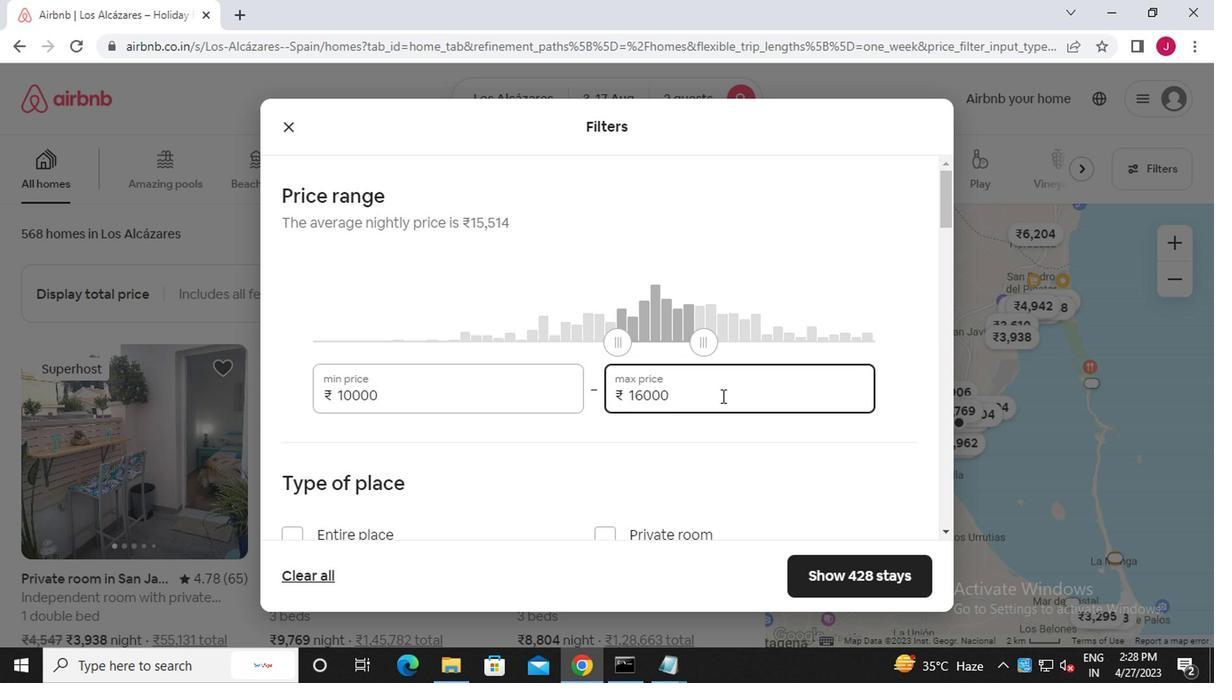 
Action: Mouse scrolled (718, 396) with delta (0, 0)
Screenshot: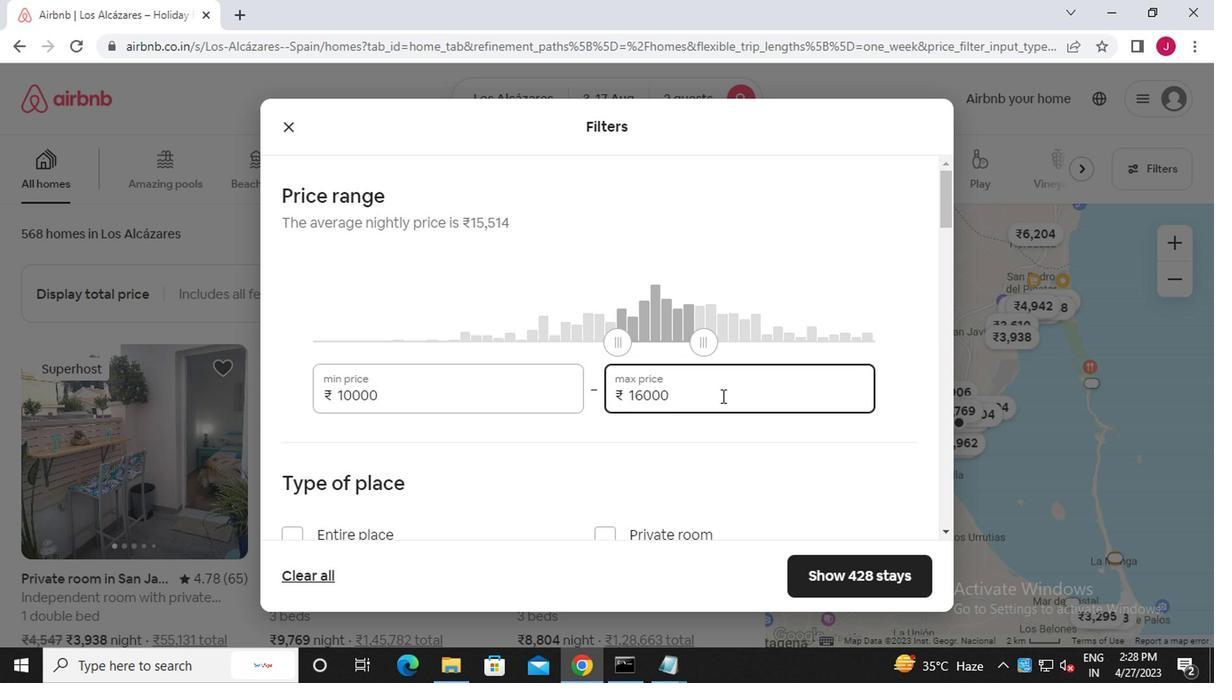 
Action: Mouse moved to (301, 179)
Screenshot: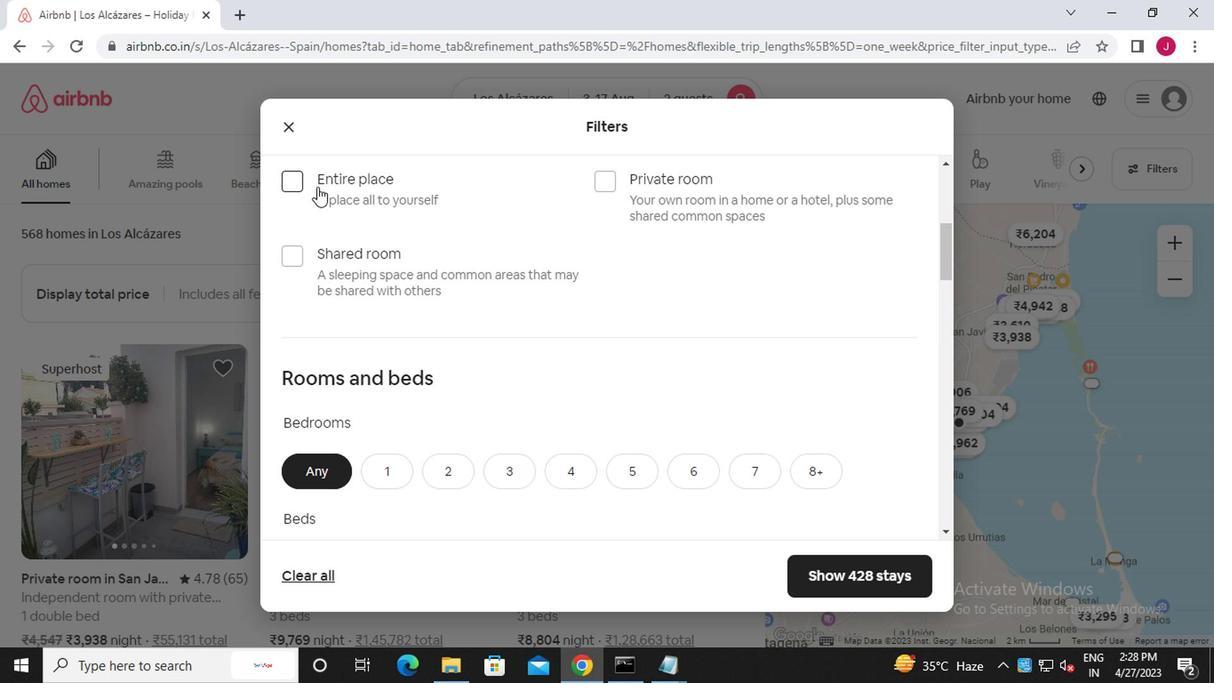
Action: Mouse pressed left at (301, 179)
Screenshot: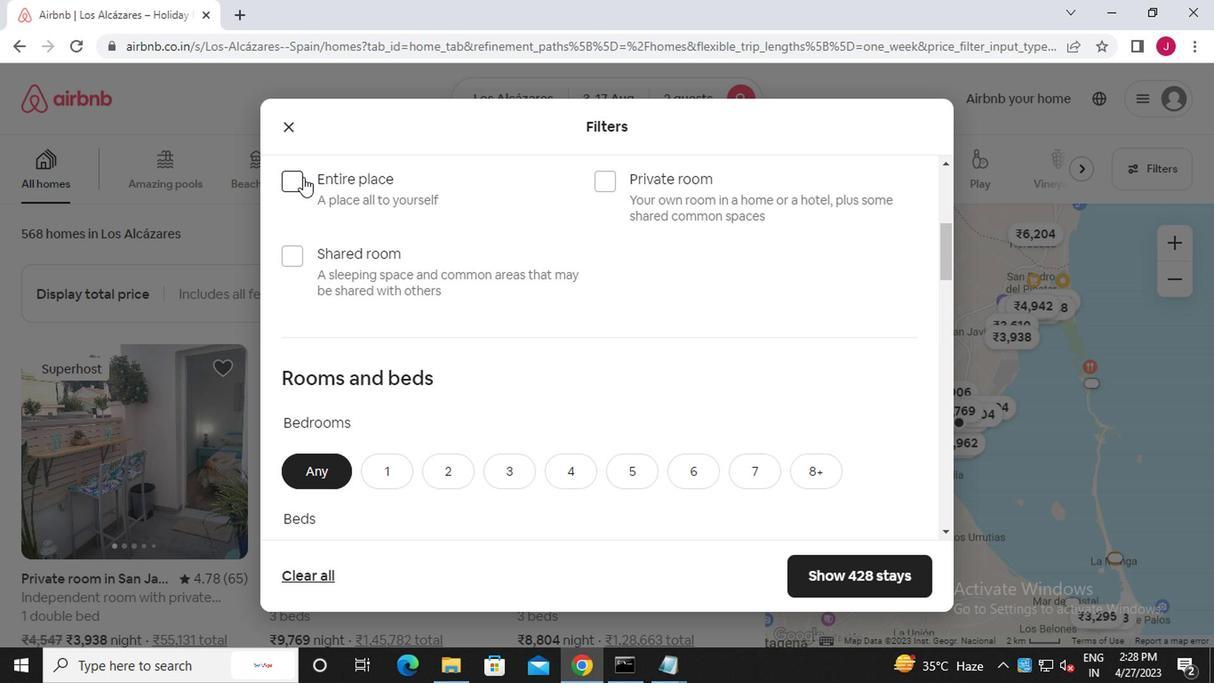 
Action: Mouse moved to (385, 288)
Screenshot: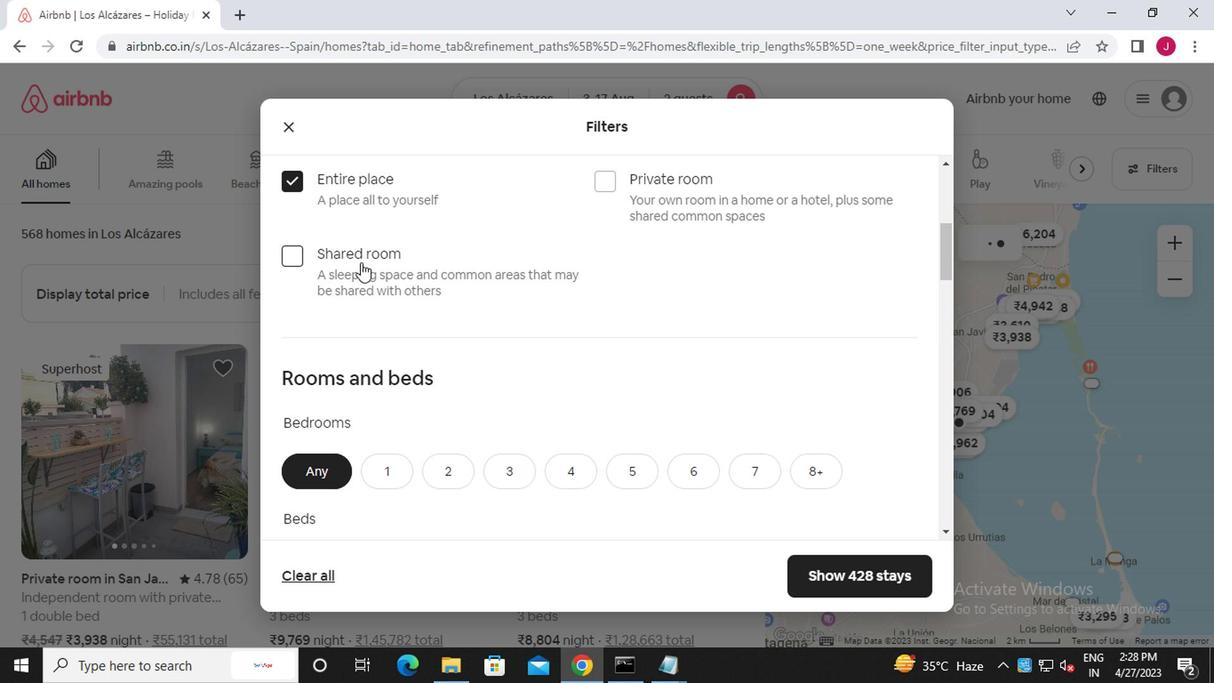 
Action: Mouse scrolled (385, 287) with delta (0, 0)
Screenshot: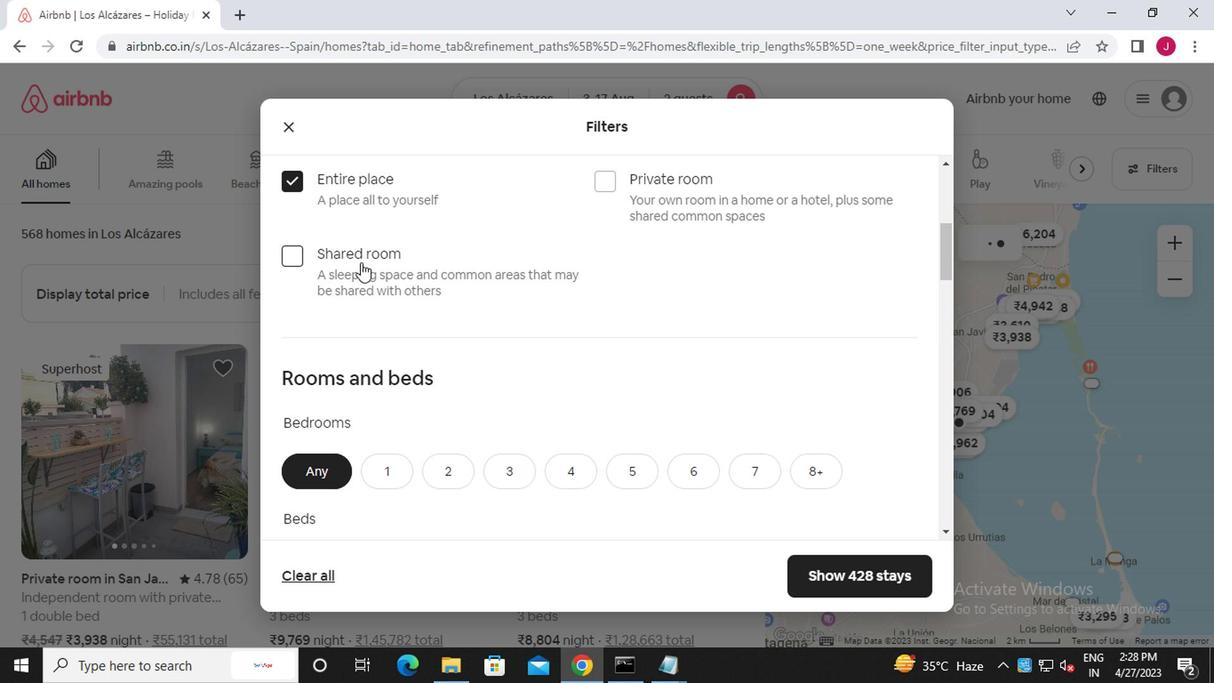 
Action: Mouse moved to (387, 289)
Screenshot: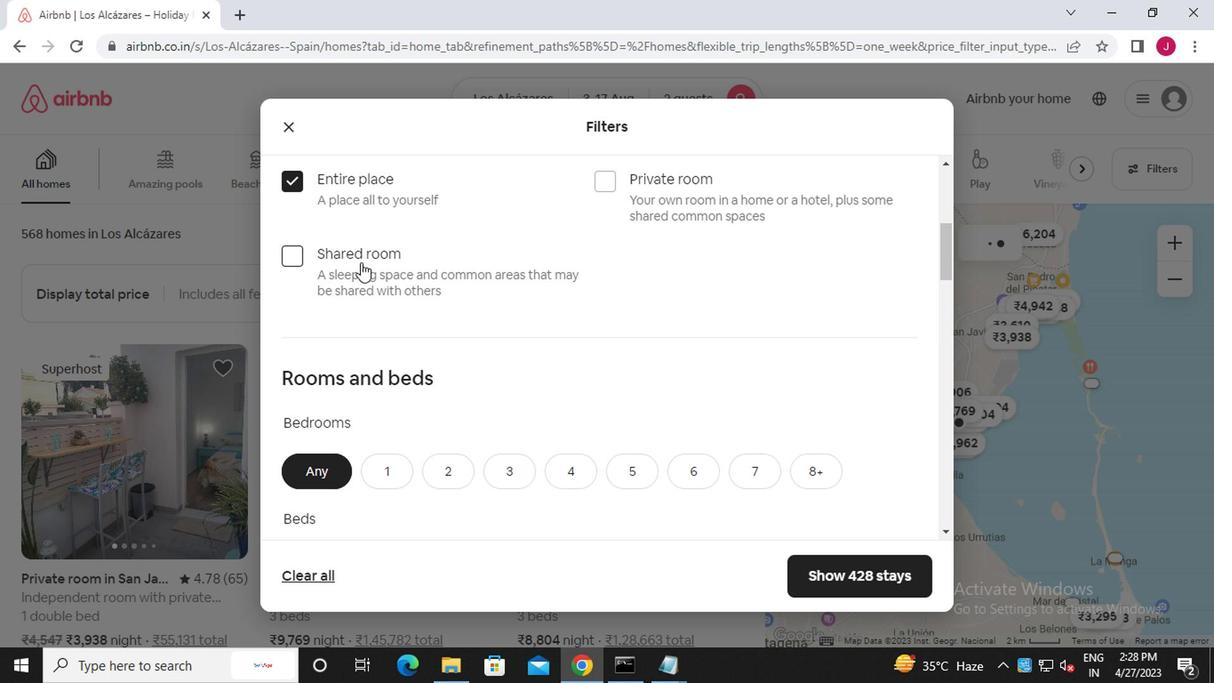 
Action: Mouse scrolled (387, 288) with delta (0, -1)
Screenshot: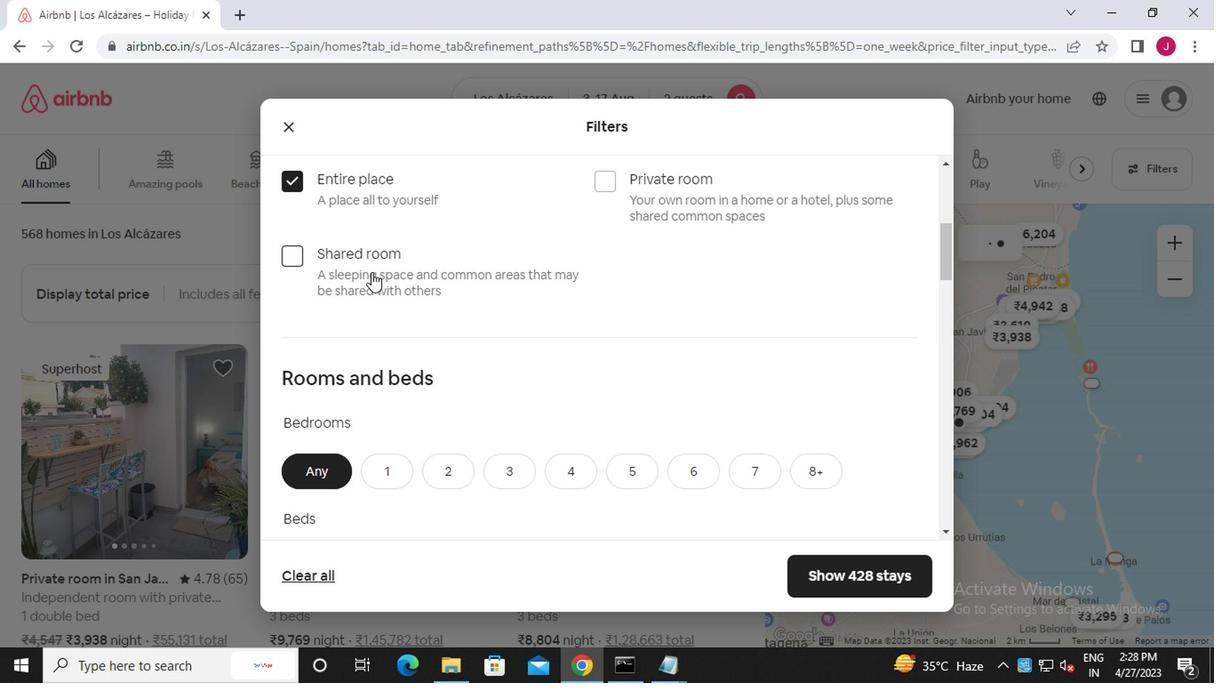 
Action: Mouse moved to (440, 296)
Screenshot: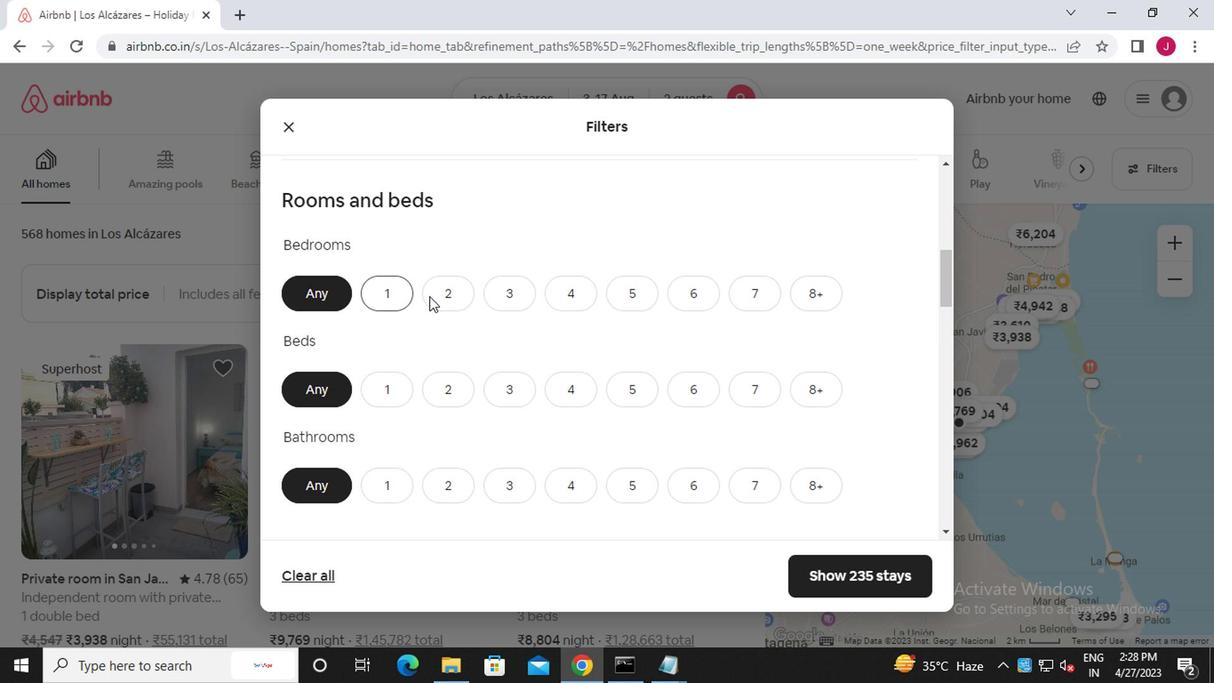 
Action: Mouse pressed left at (440, 296)
Screenshot: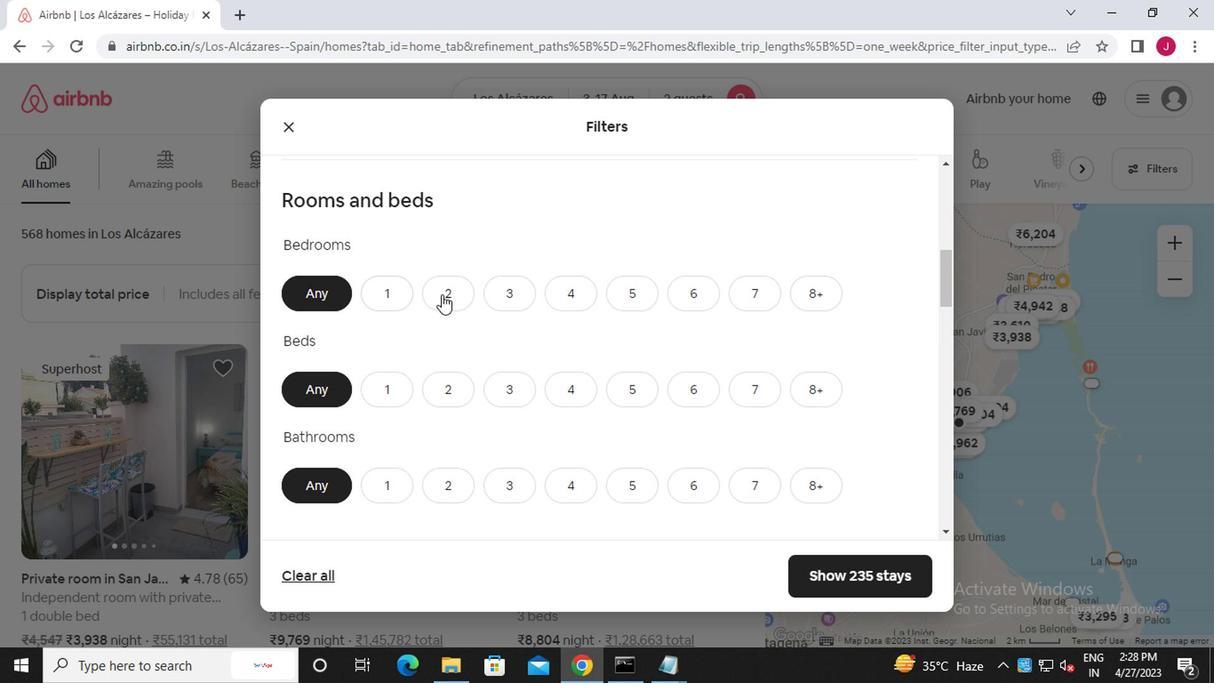 
Action: Mouse moved to (457, 399)
Screenshot: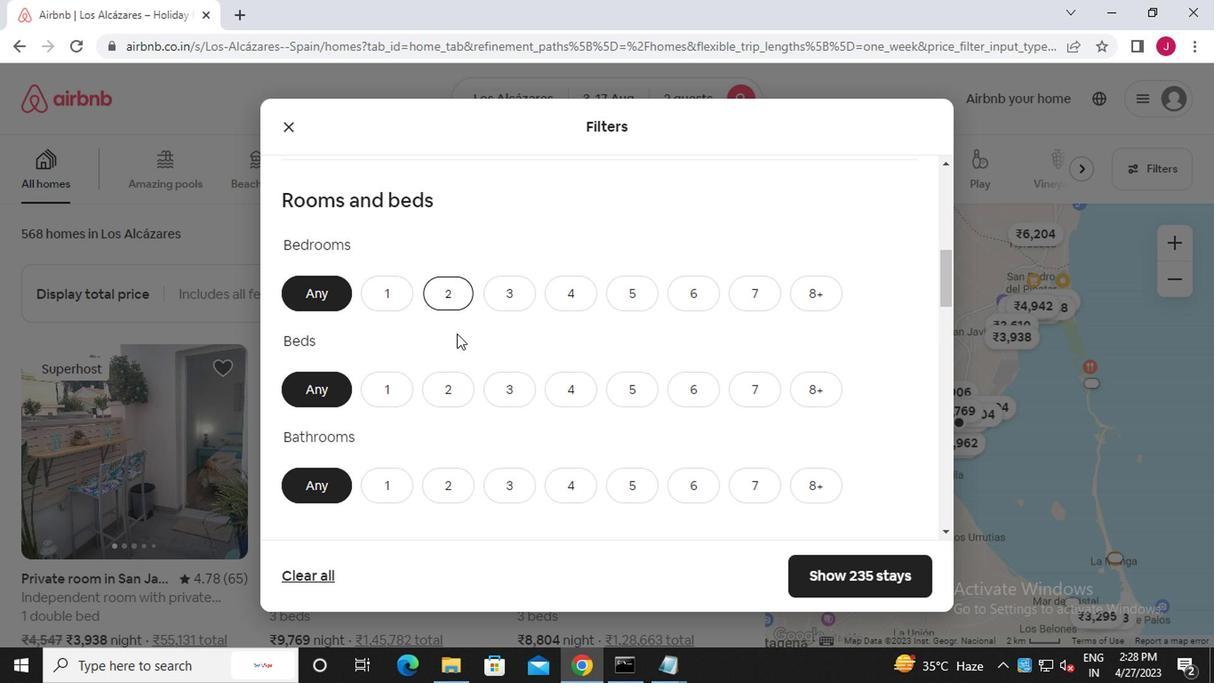 
Action: Mouse pressed left at (457, 399)
Screenshot: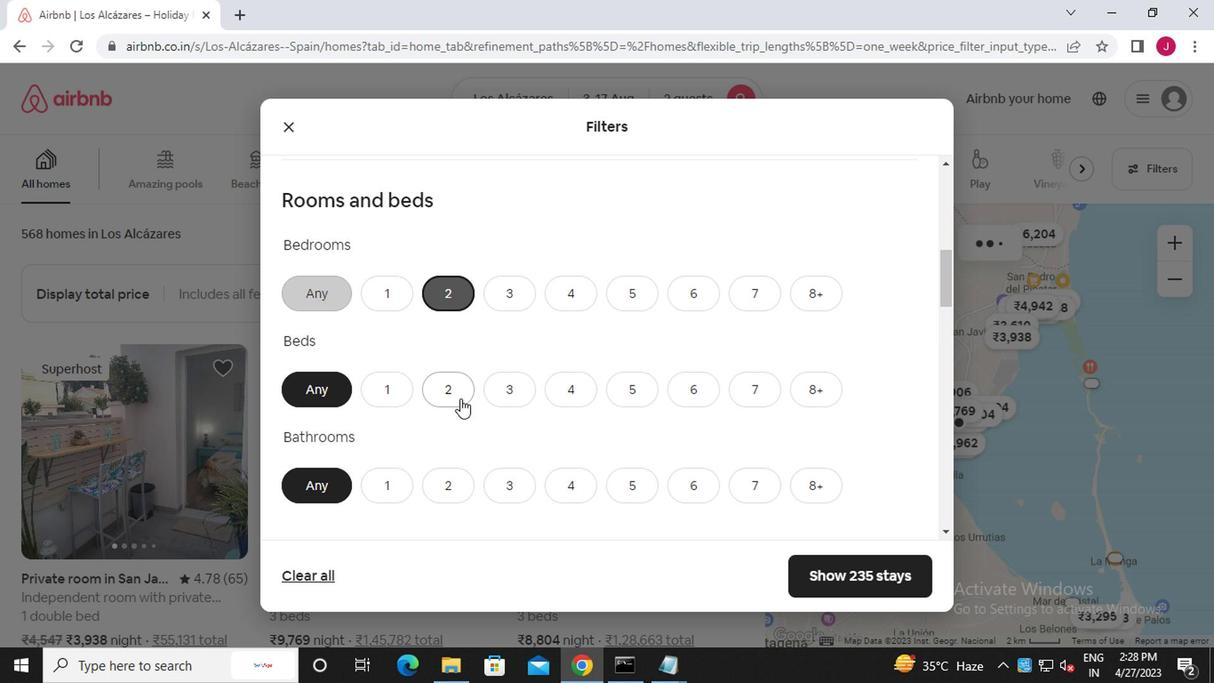 
Action: Mouse moved to (390, 483)
Screenshot: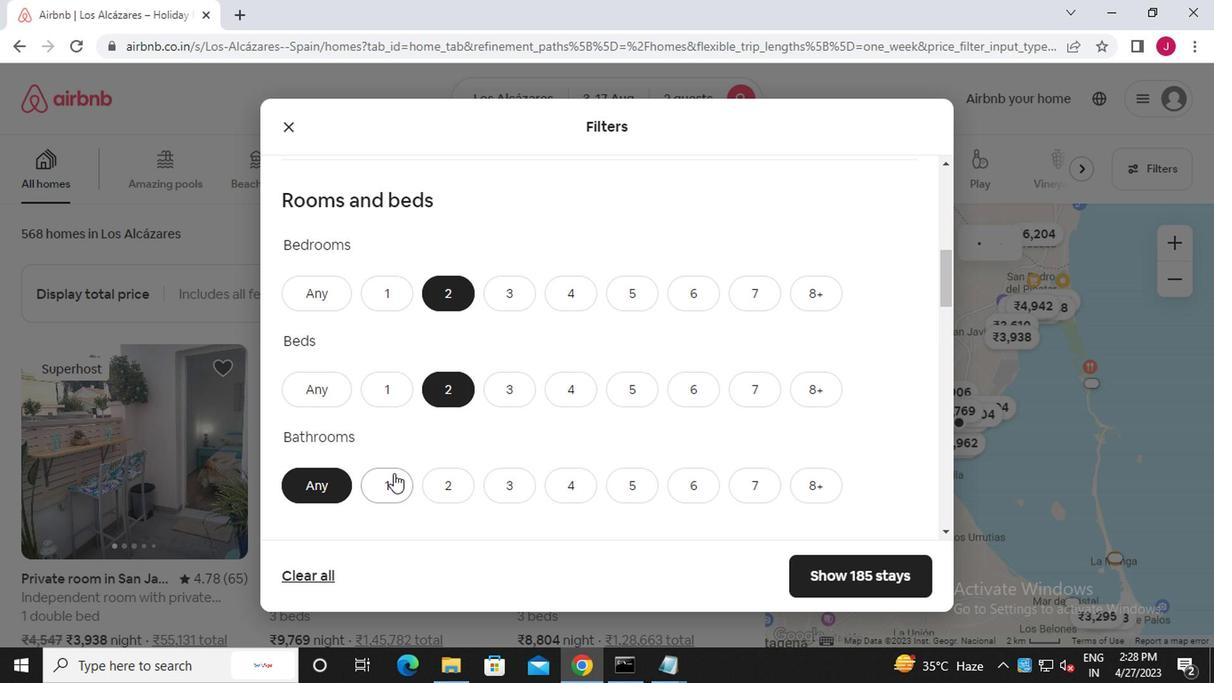 
Action: Mouse pressed left at (390, 483)
Screenshot: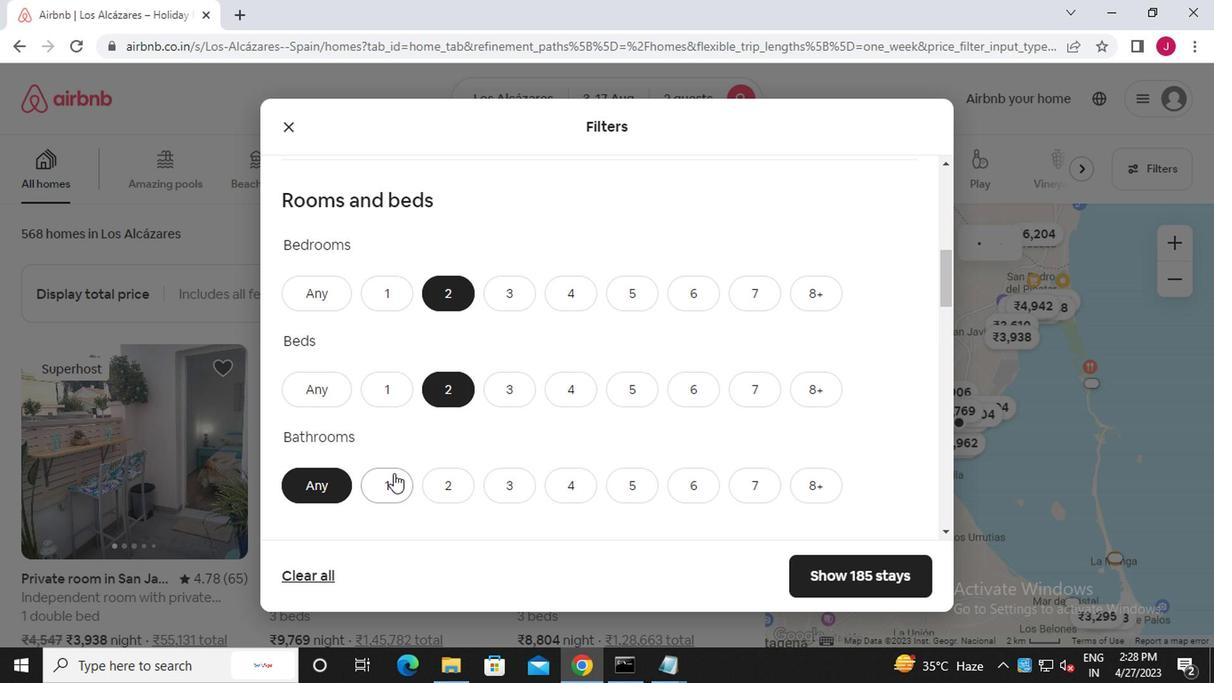 
Action: Mouse moved to (426, 451)
Screenshot: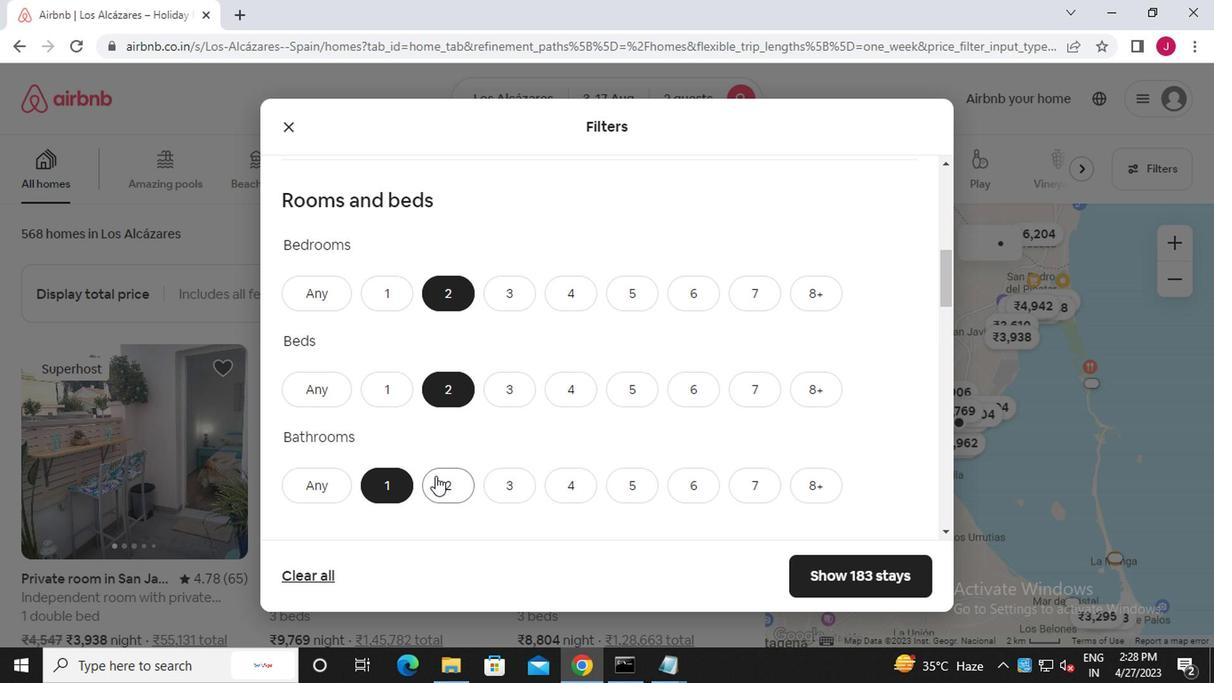 
Action: Mouse scrolled (426, 450) with delta (0, -1)
Screenshot: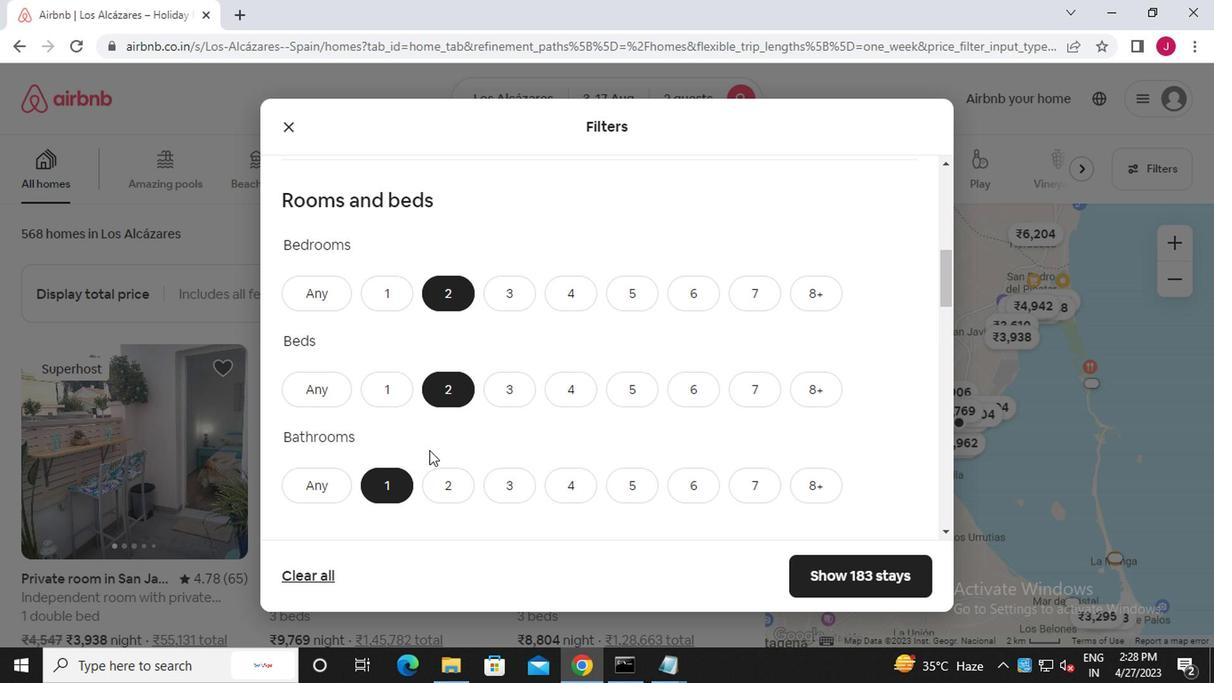 
Action: Mouse moved to (426, 452)
Screenshot: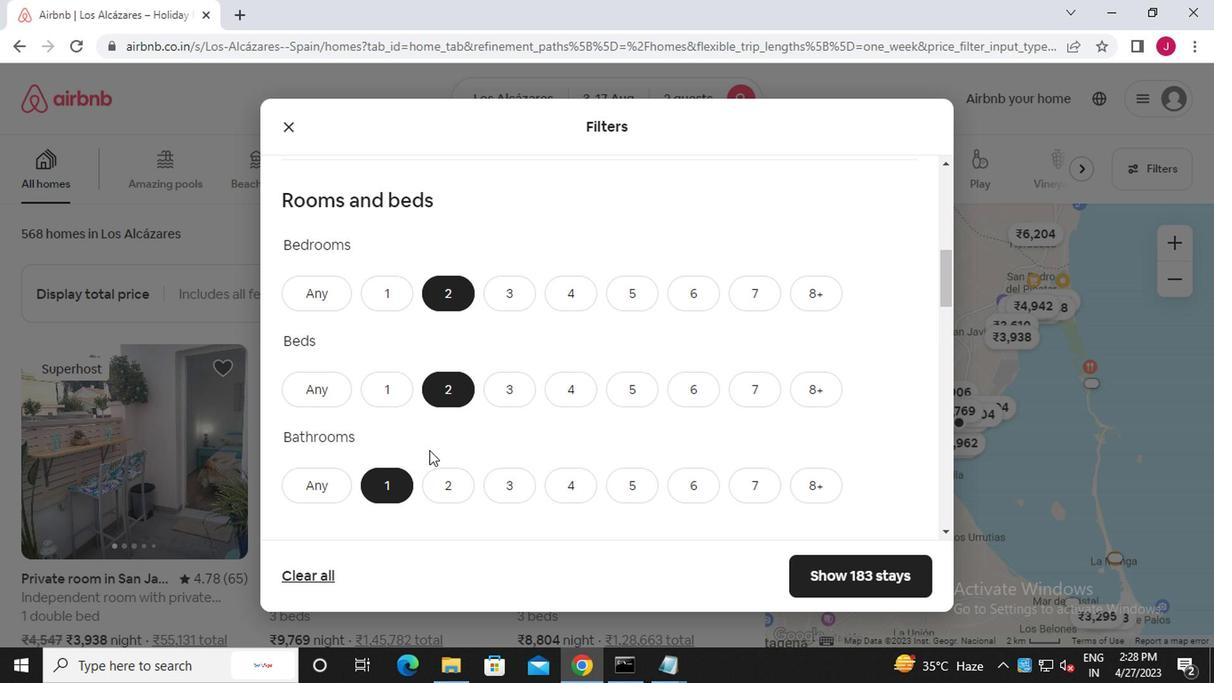
Action: Mouse scrolled (426, 452) with delta (0, 0)
Screenshot: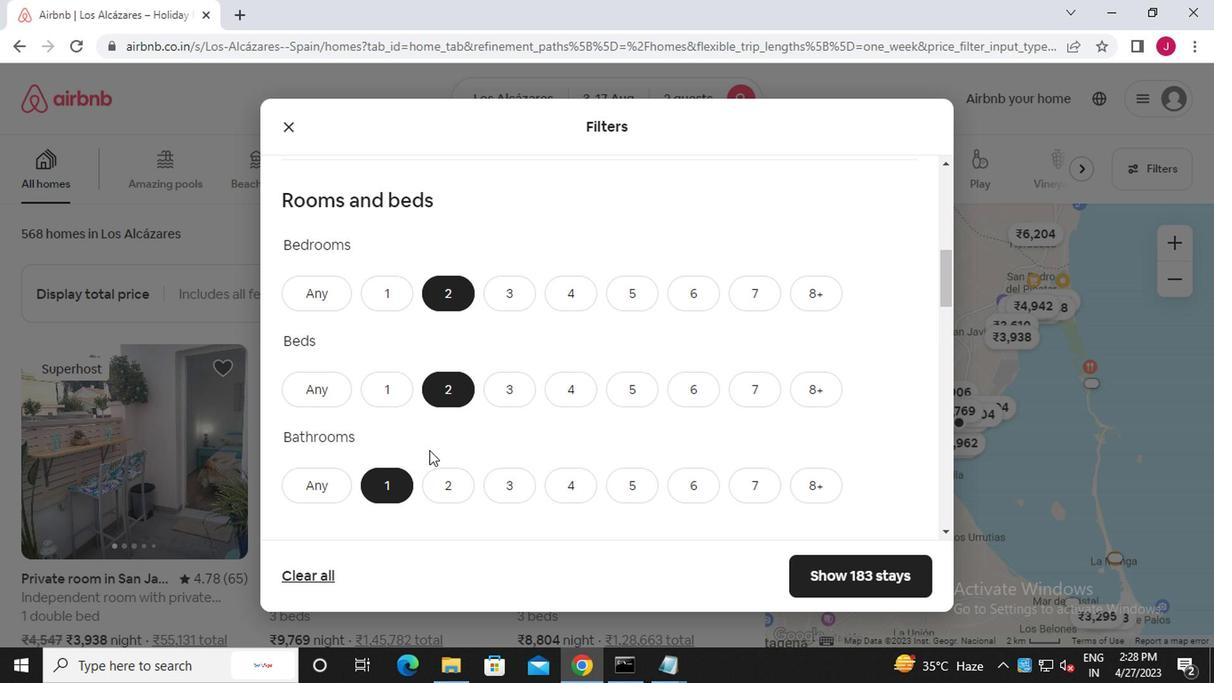 
Action: Mouse scrolled (426, 452) with delta (0, 0)
Screenshot: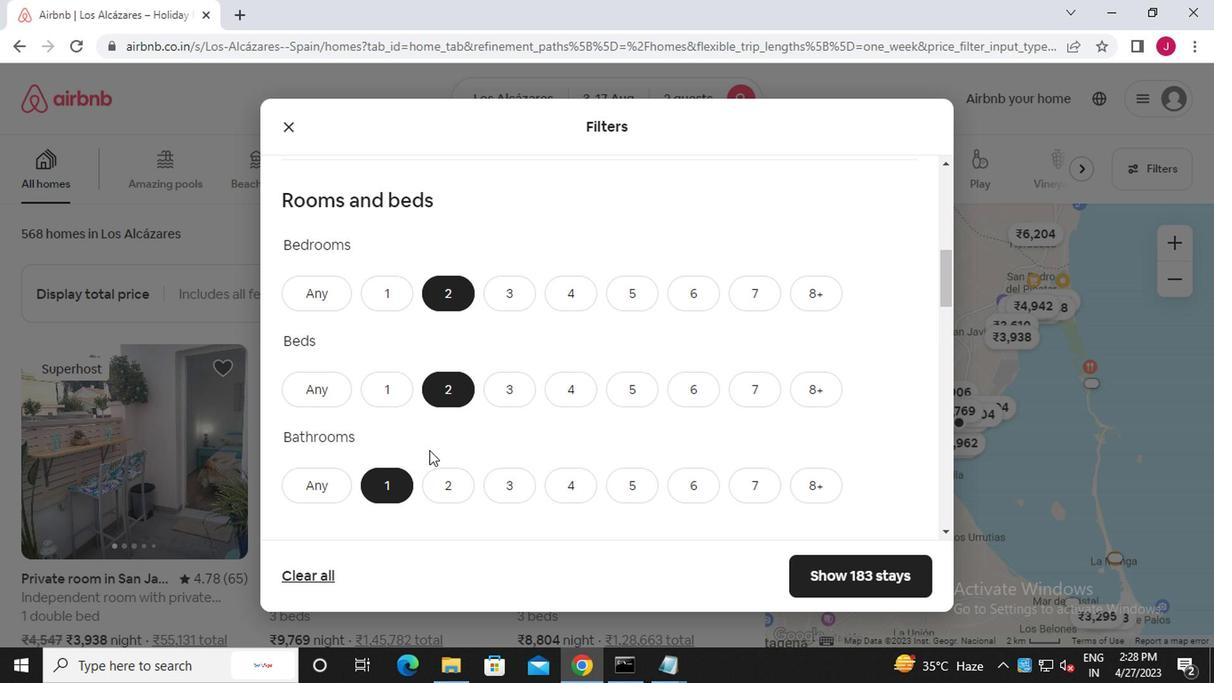 
Action: Mouse moved to (323, 414)
Screenshot: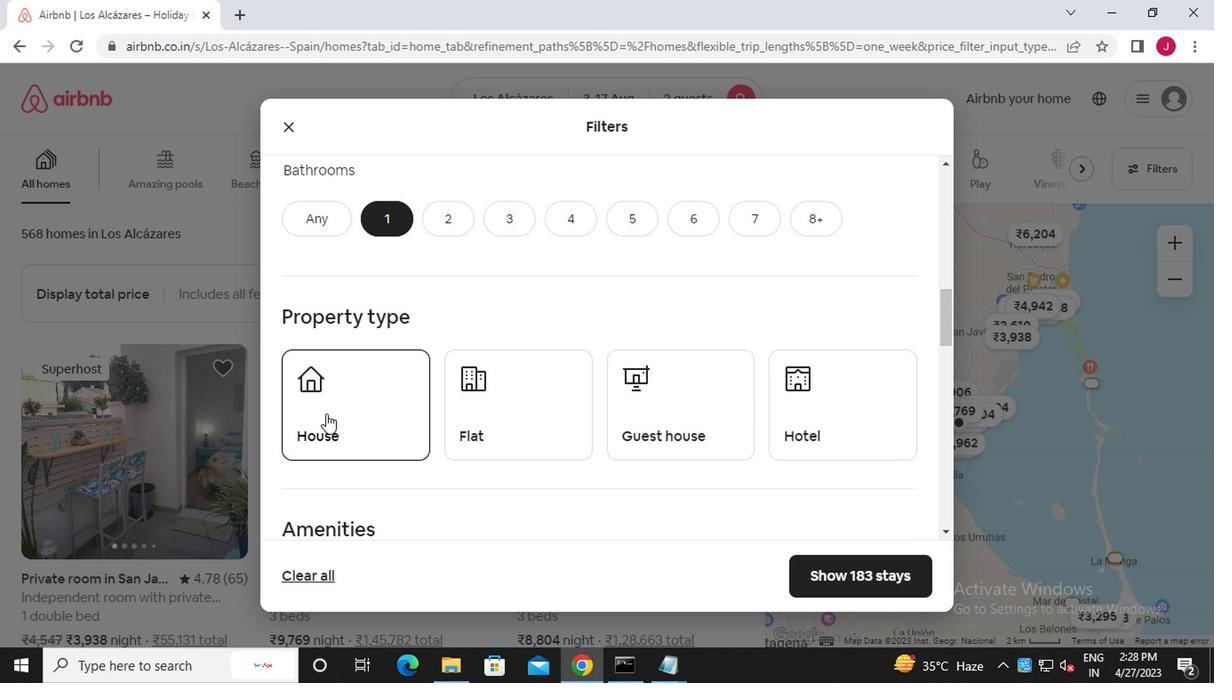 
Action: Mouse pressed left at (323, 414)
Screenshot: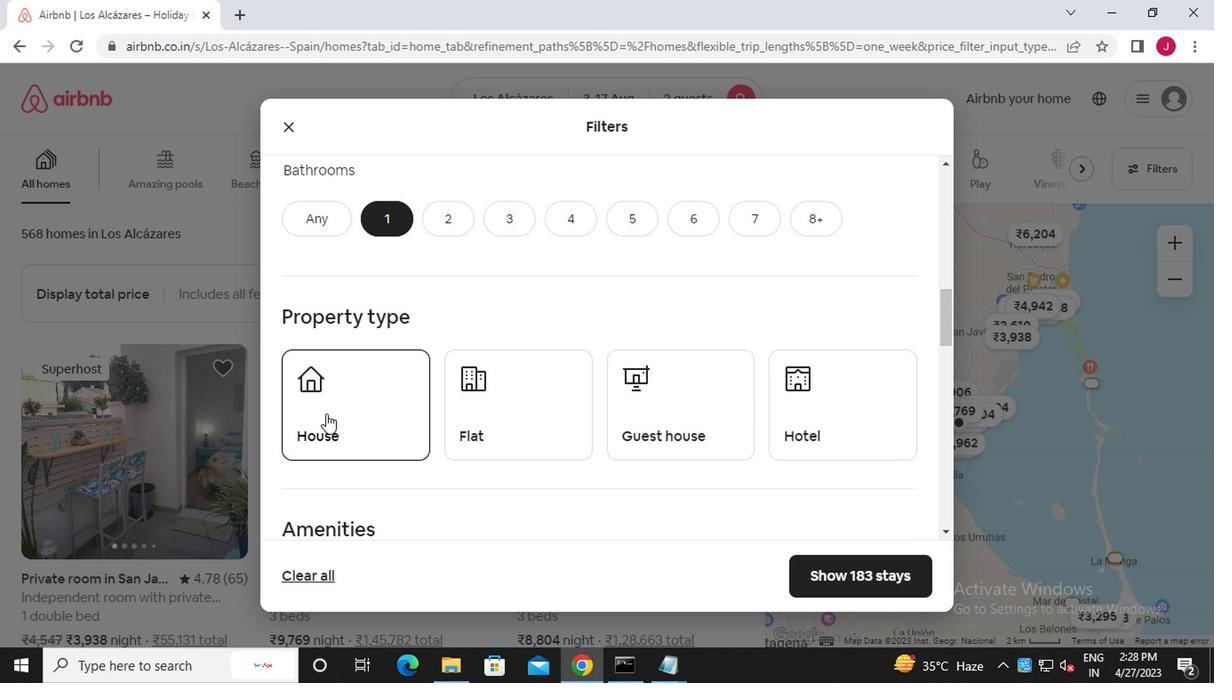 
Action: Mouse moved to (483, 425)
Screenshot: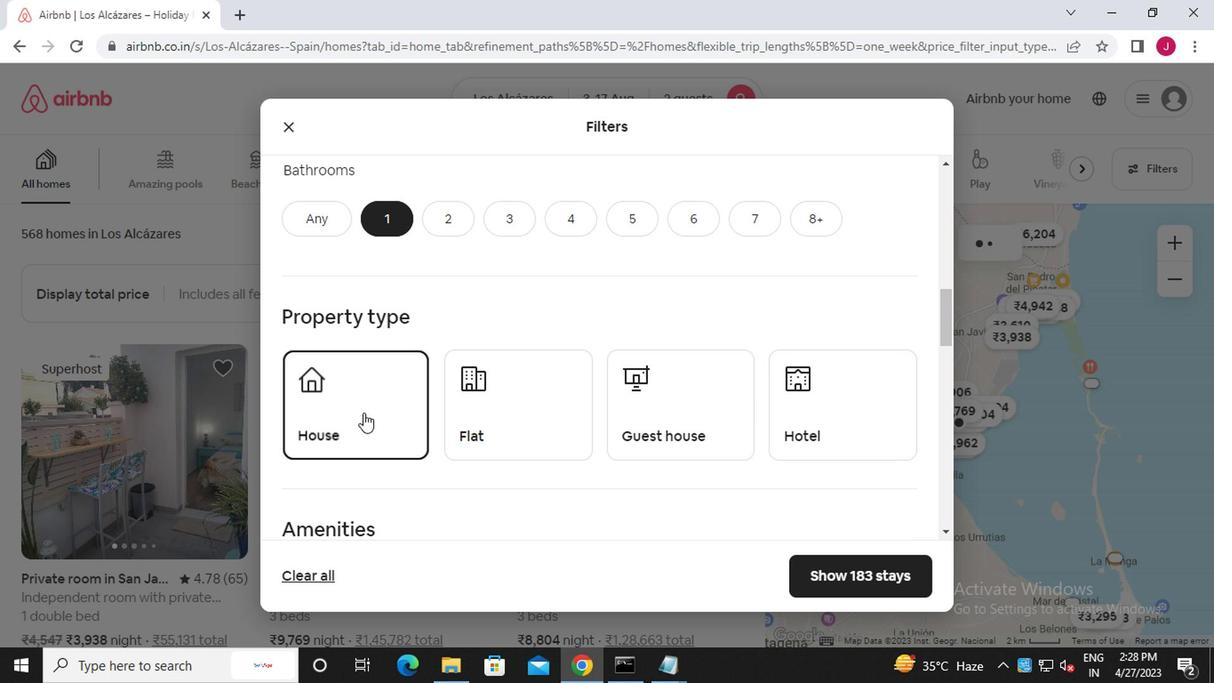 
Action: Mouse pressed left at (483, 425)
Screenshot: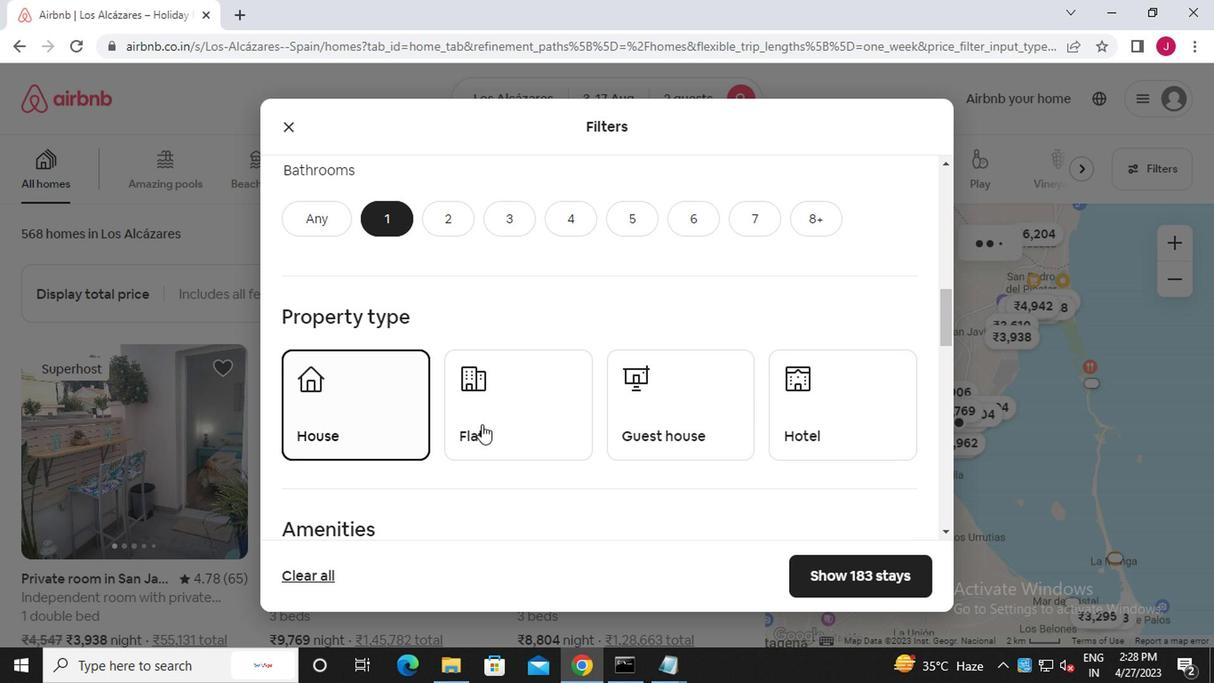 
Action: Mouse moved to (665, 420)
Screenshot: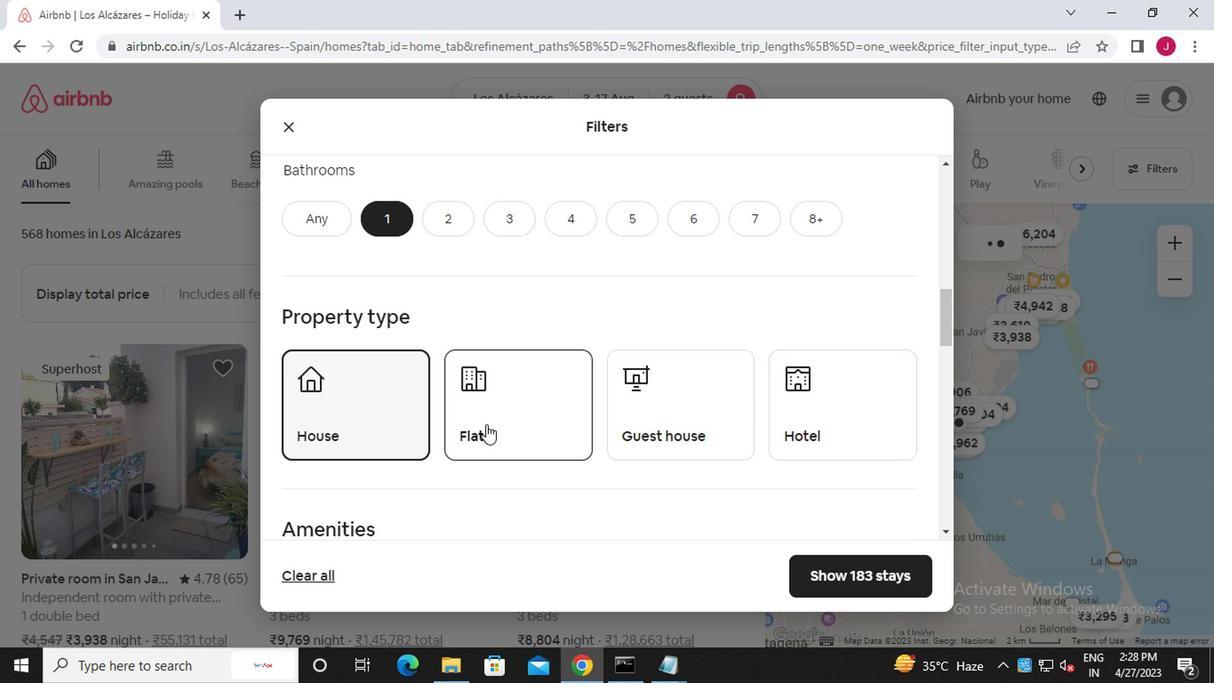 
Action: Mouse pressed left at (665, 420)
Screenshot: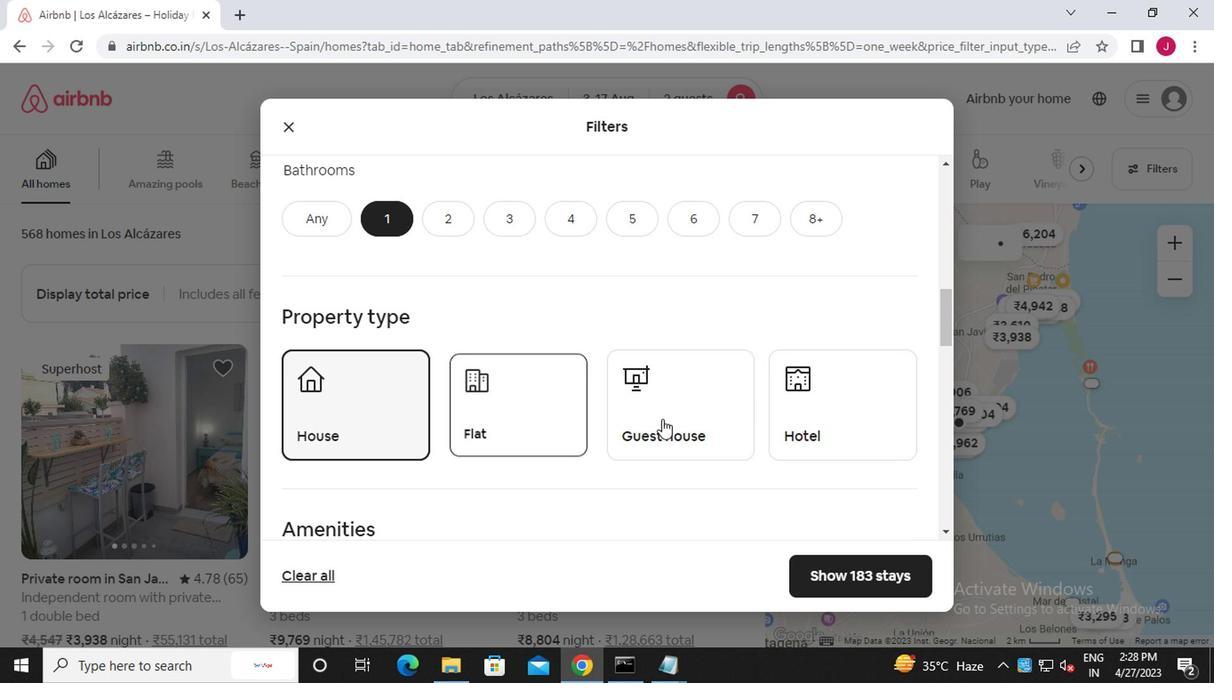 
Action: Mouse moved to (686, 420)
Screenshot: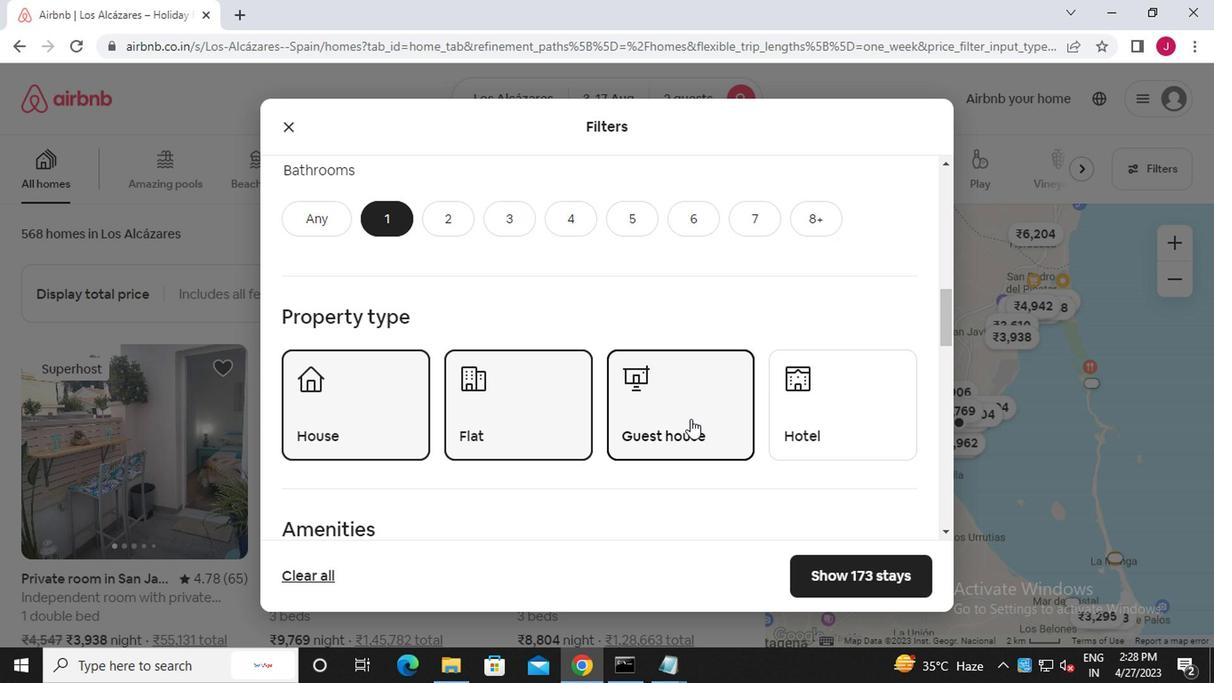 
Action: Mouse scrolled (686, 419) with delta (0, -1)
Screenshot: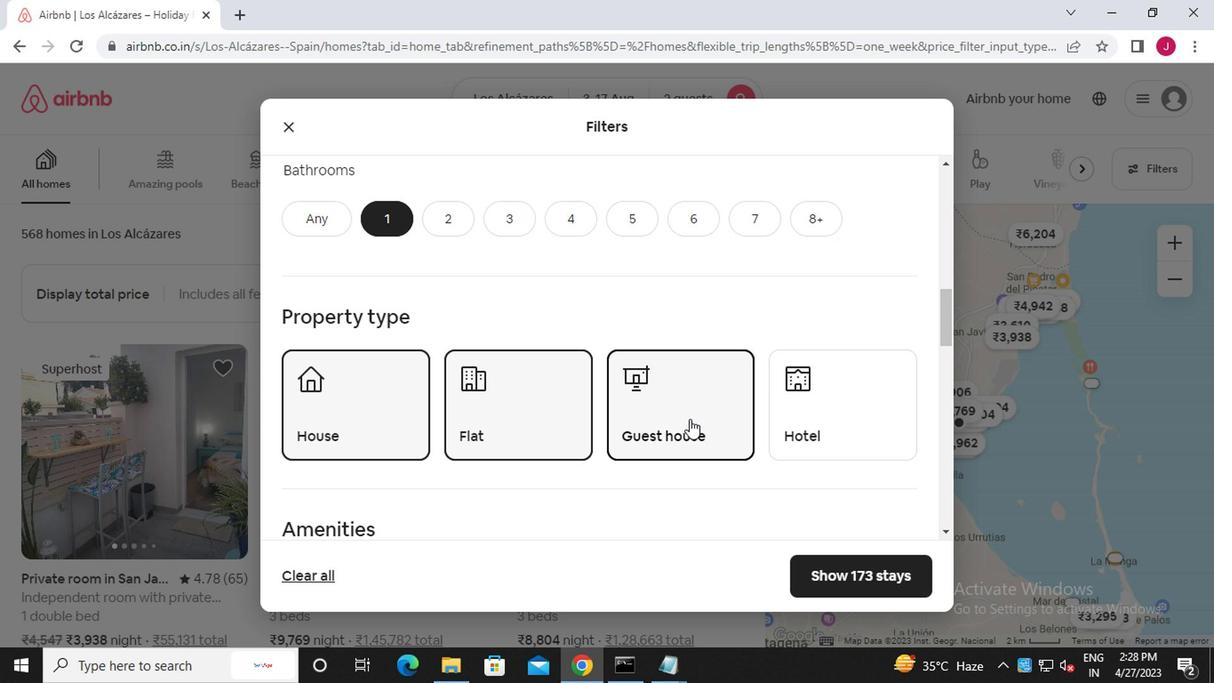 
Action: Mouse scrolled (686, 419) with delta (0, -1)
Screenshot: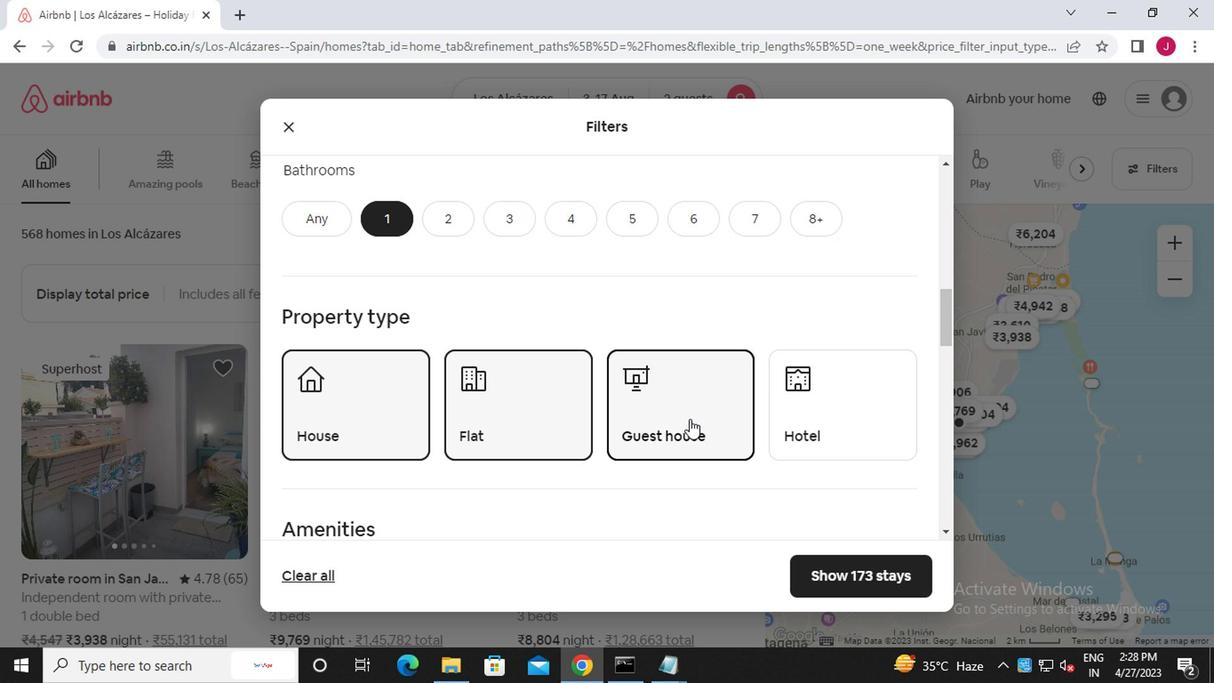 
Action: Mouse moved to (290, 479)
Screenshot: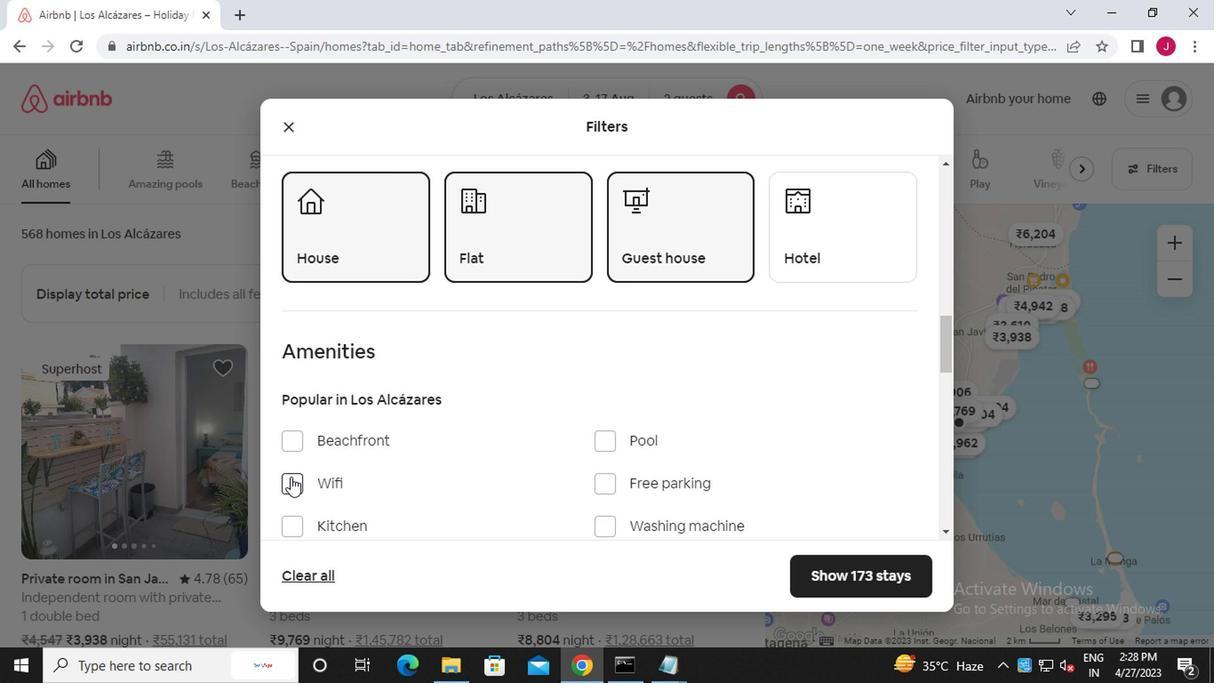 
Action: Mouse pressed left at (290, 479)
Screenshot: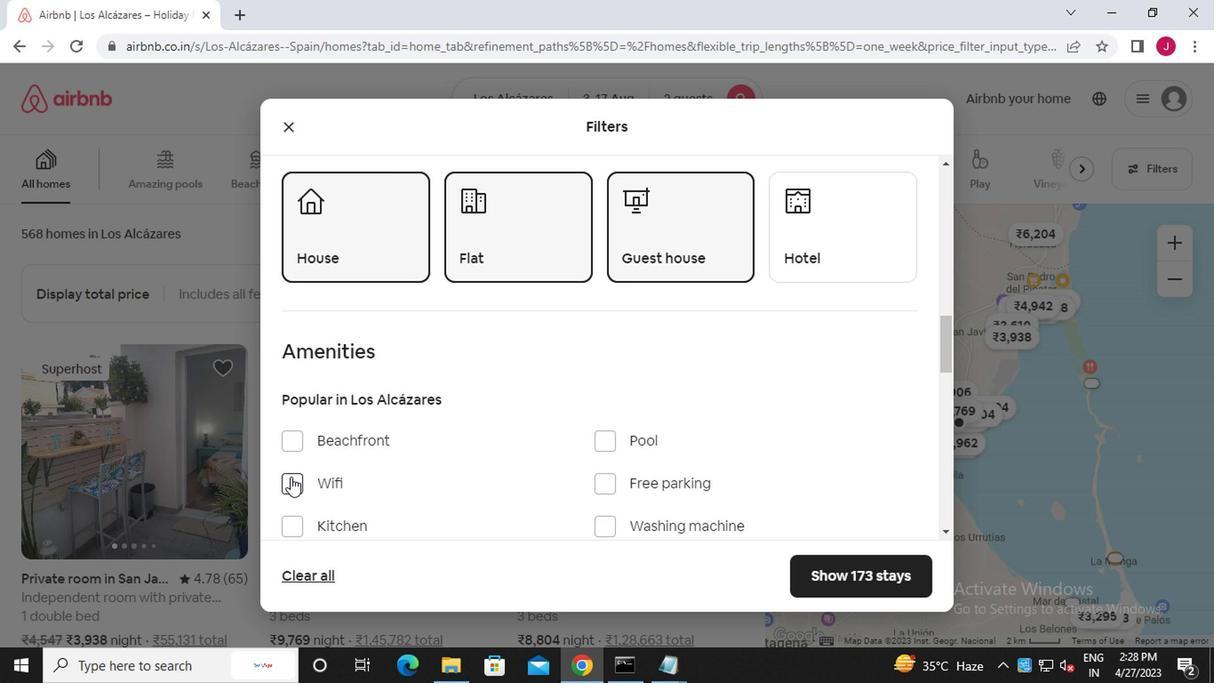
Action: Mouse moved to (528, 452)
Screenshot: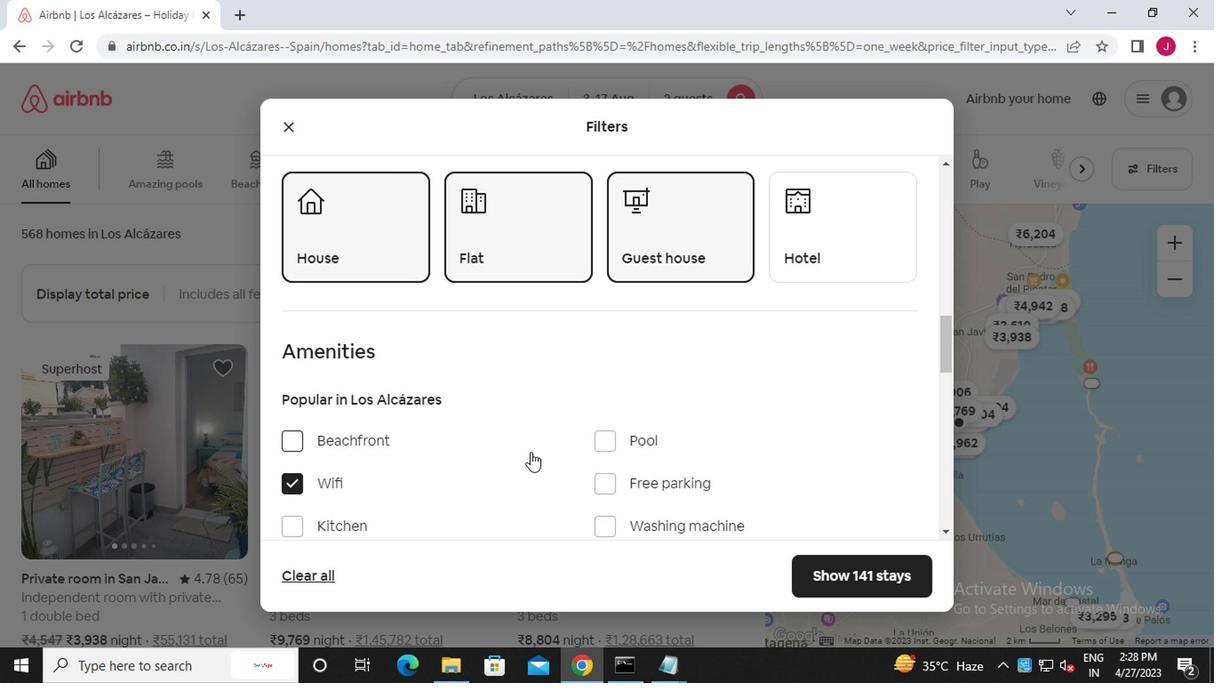 
Action: Mouse scrolled (528, 451) with delta (0, 0)
Screenshot: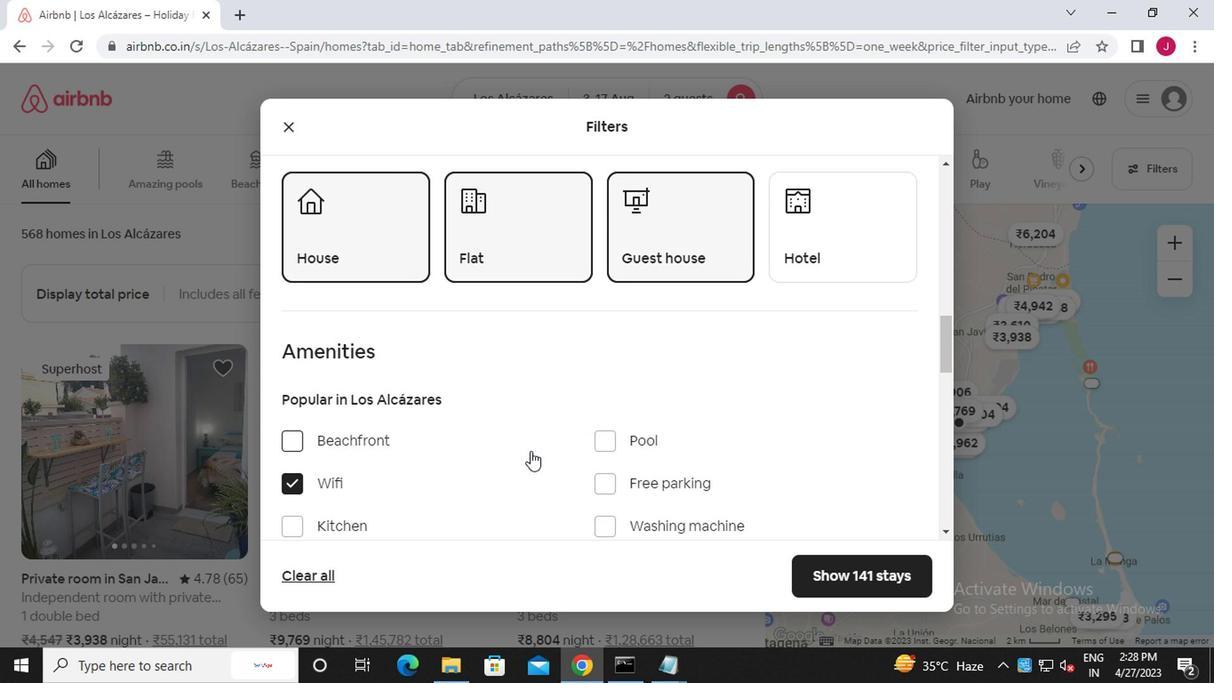 
Action: Mouse scrolled (528, 451) with delta (0, 0)
Screenshot: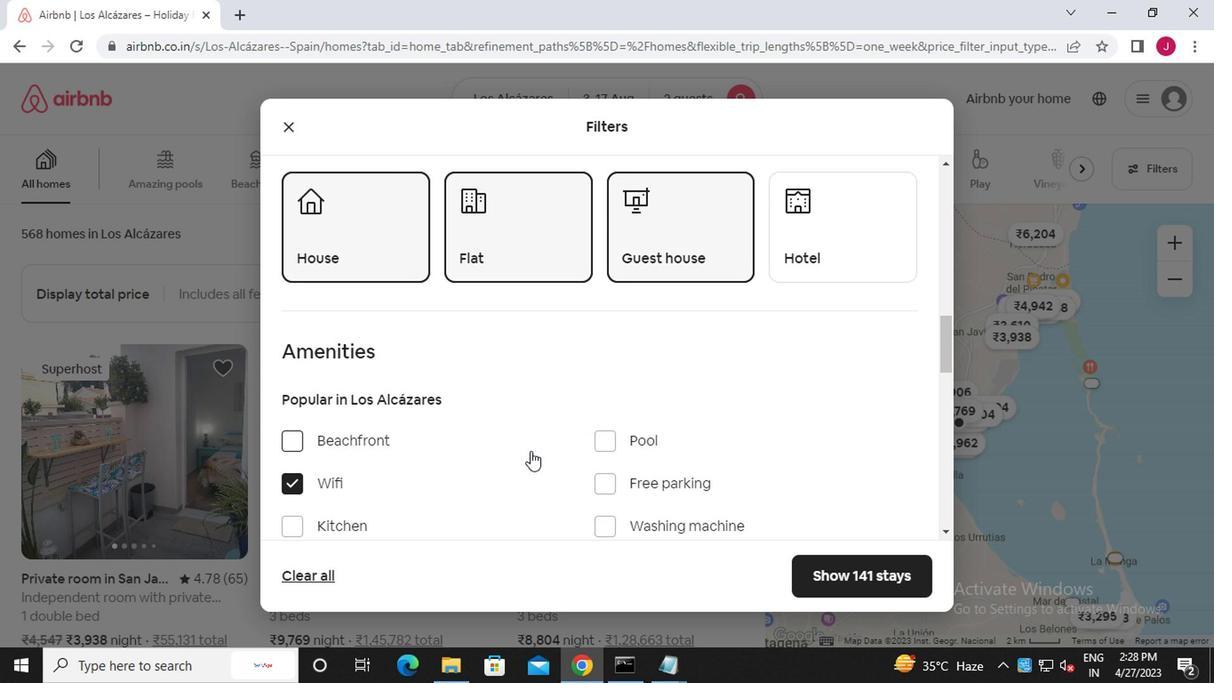 
Action: Mouse scrolled (528, 451) with delta (0, 0)
Screenshot: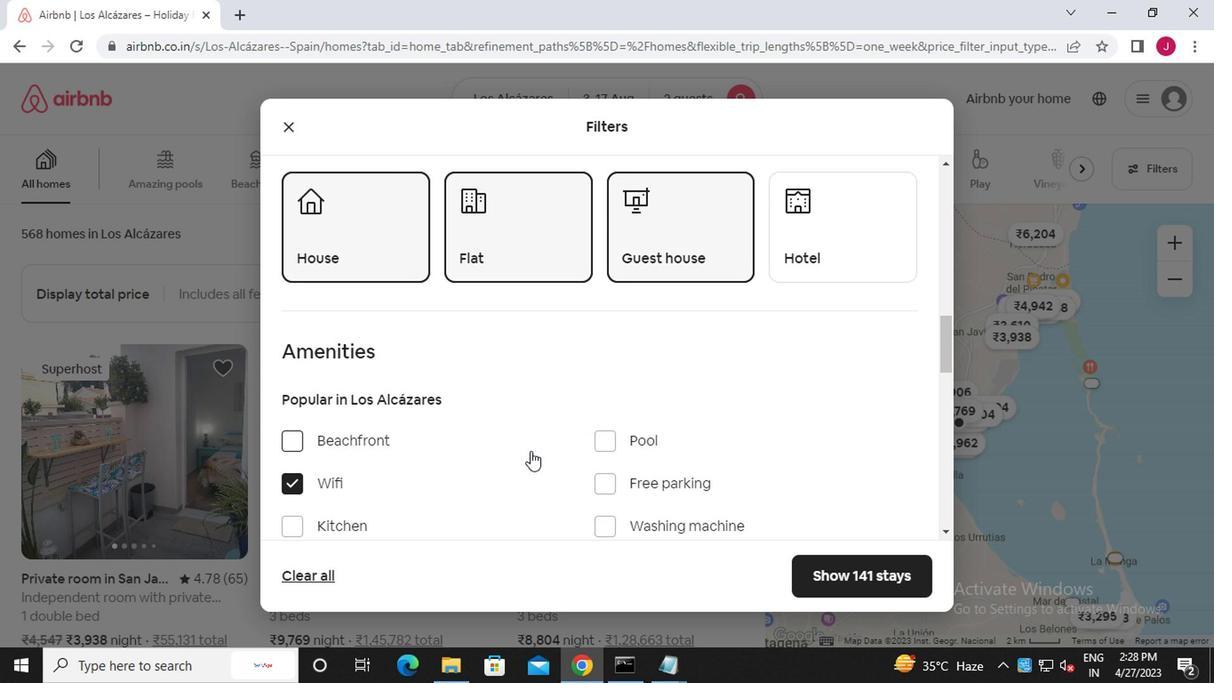 
Action: Mouse scrolled (528, 451) with delta (0, 0)
Screenshot: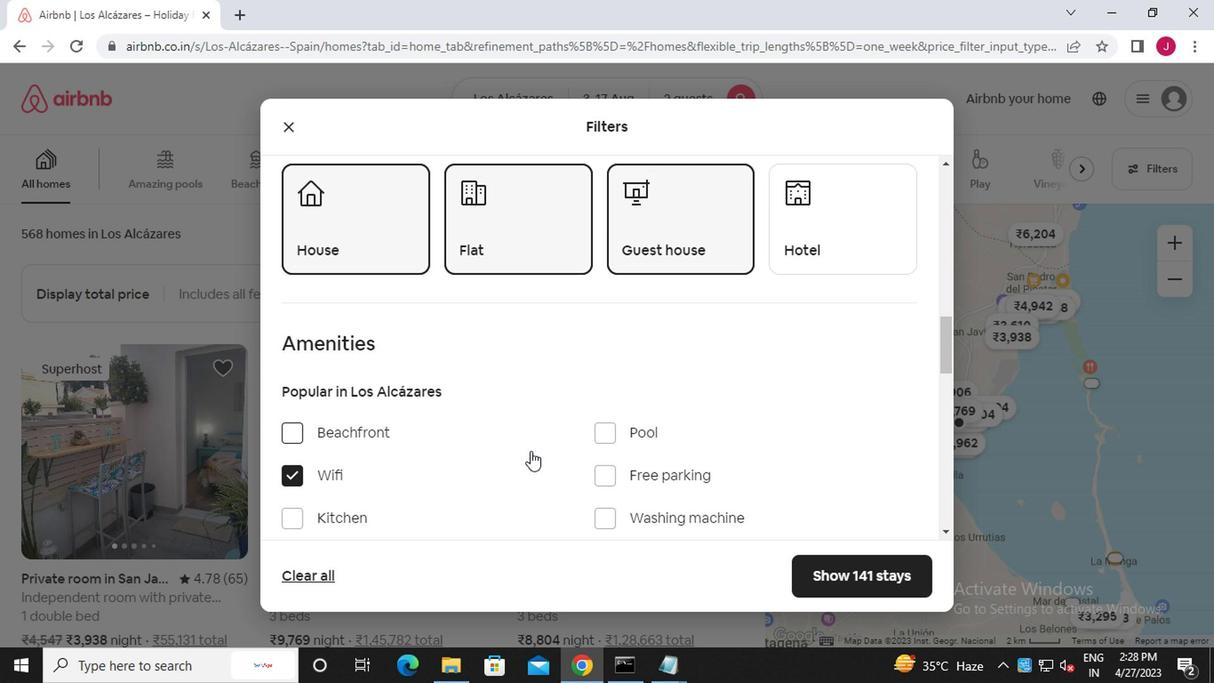 
Action: Mouse scrolled (528, 451) with delta (0, 0)
Screenshot: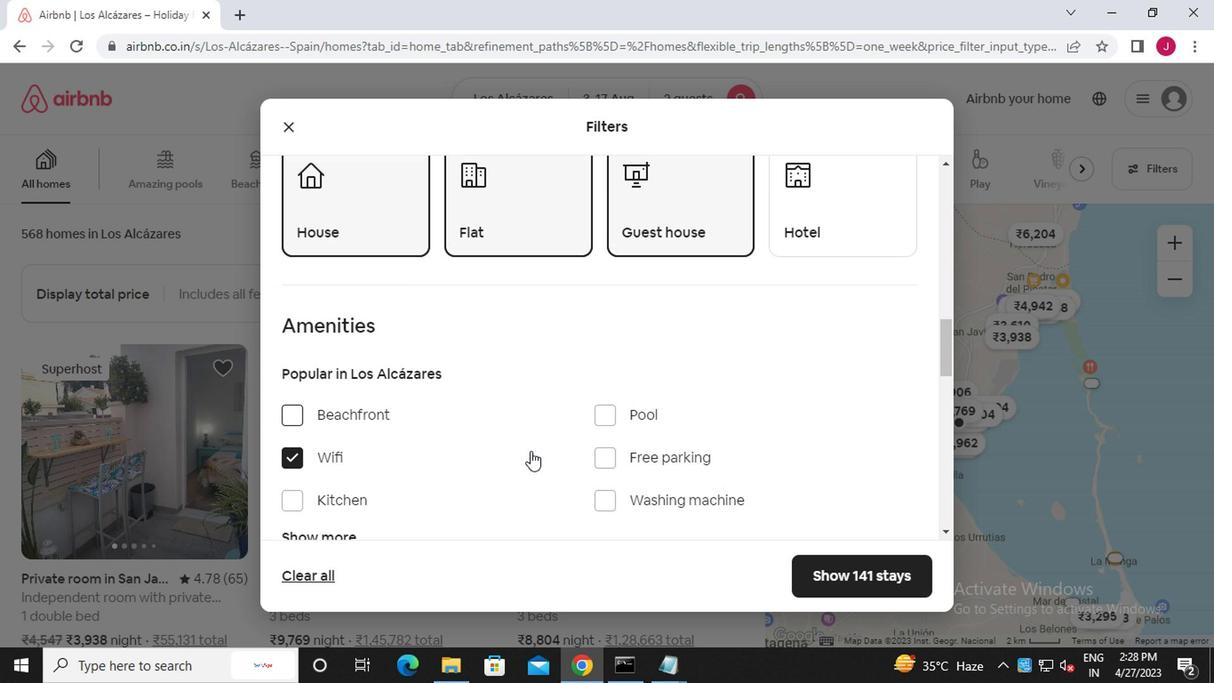 
Action: Mouse moved to (528, 452)
Screenshot: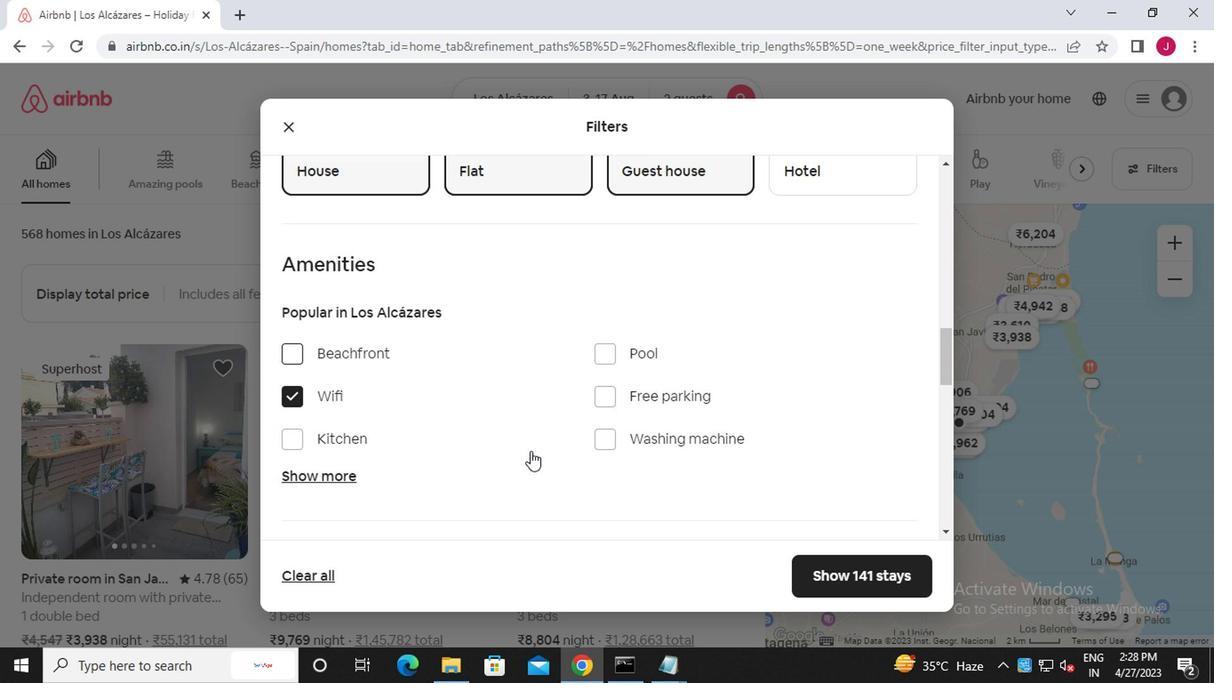 
Action: Mouse scrolled (528, 451) with delta (0, 0)
Screenshot: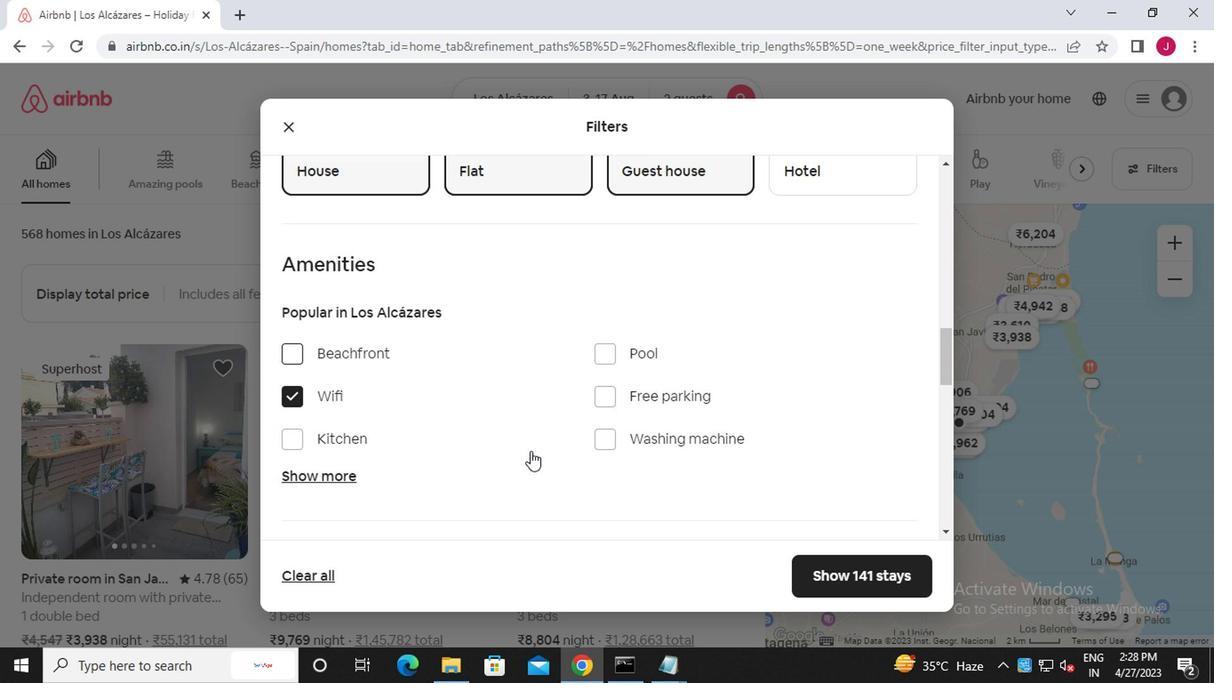 
Action: Mouse moved to (877, 235)
Screenshot: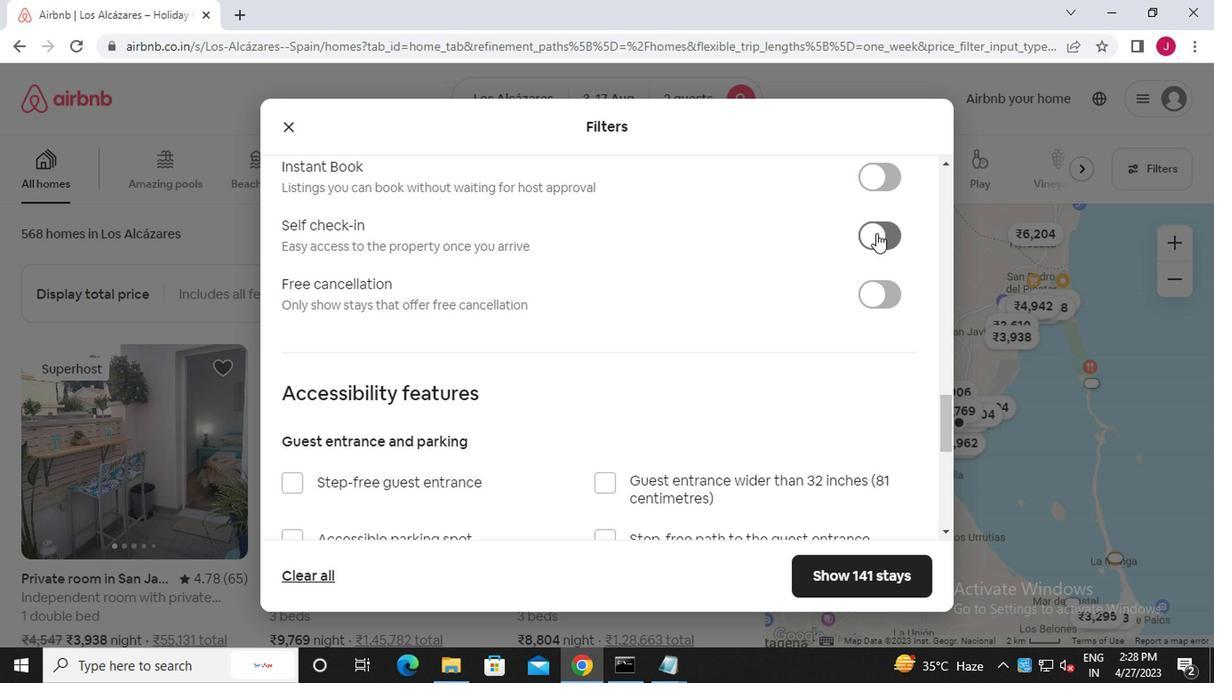 
Action: Mouse pressed left at (877, 235)
Screenshot: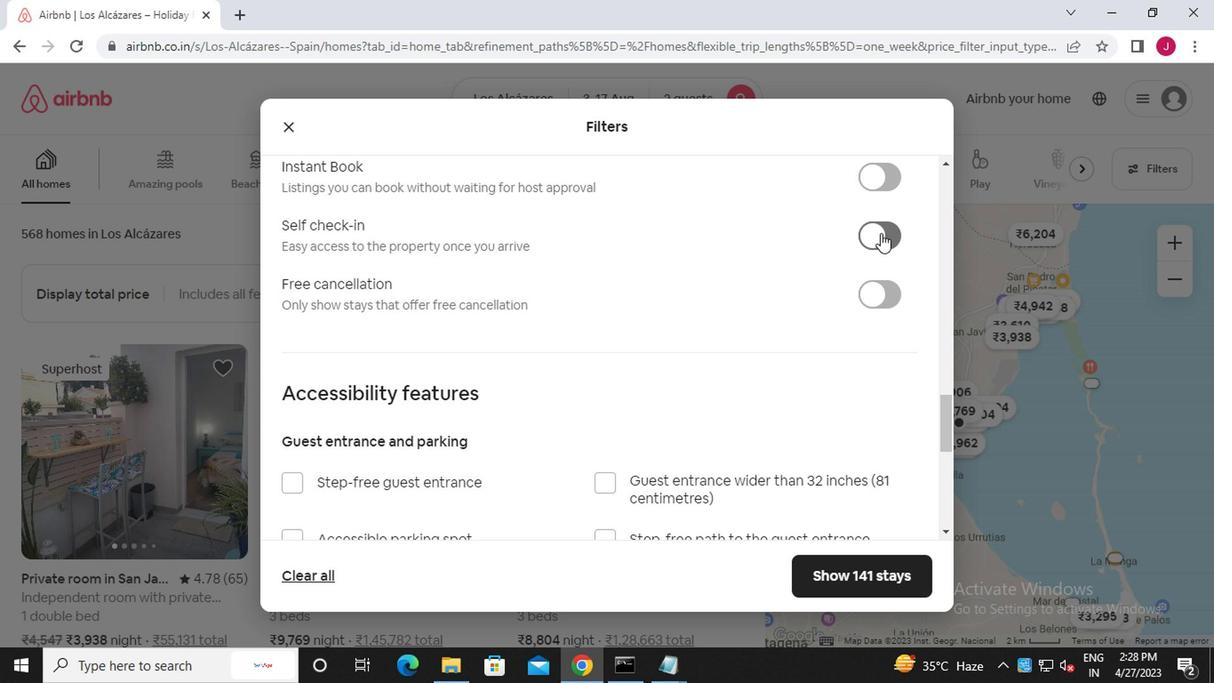 
Action: Mouse moved to (461, 376)
Screenshot: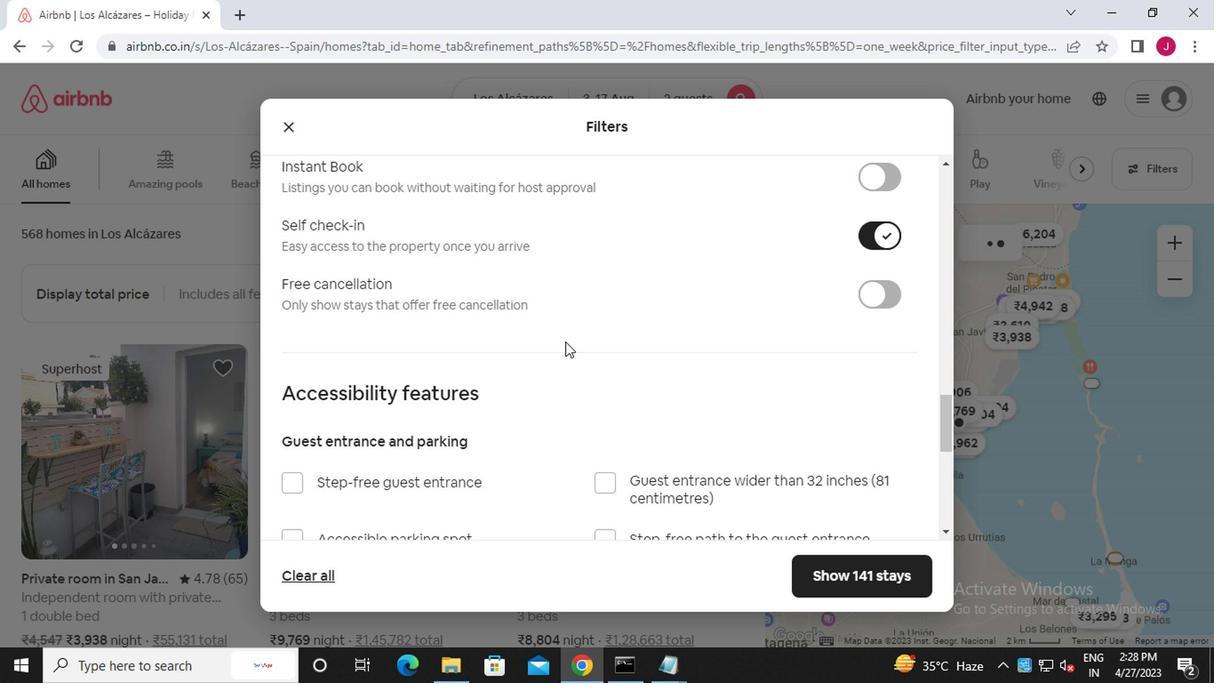 
Action: Mouse scrolled (461, 375) with delta (0, -1)
Screenshot: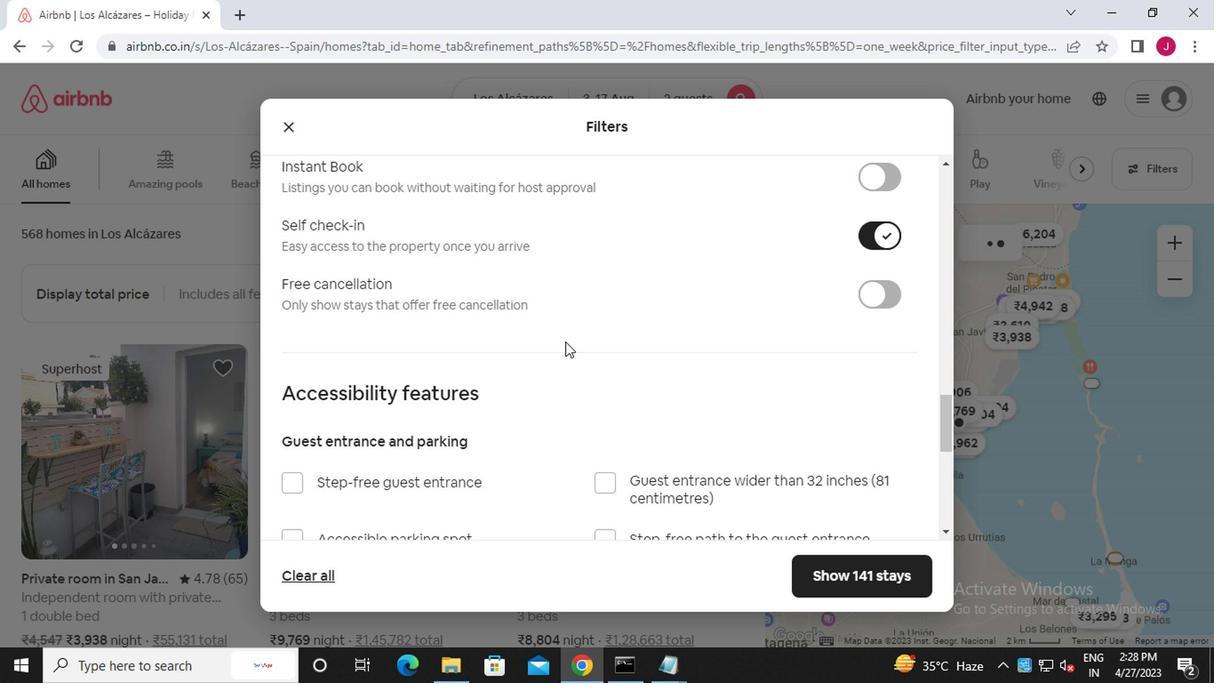 
Action: Mouse scrolled (461, 375) with delta (0, -1)
Screenshot: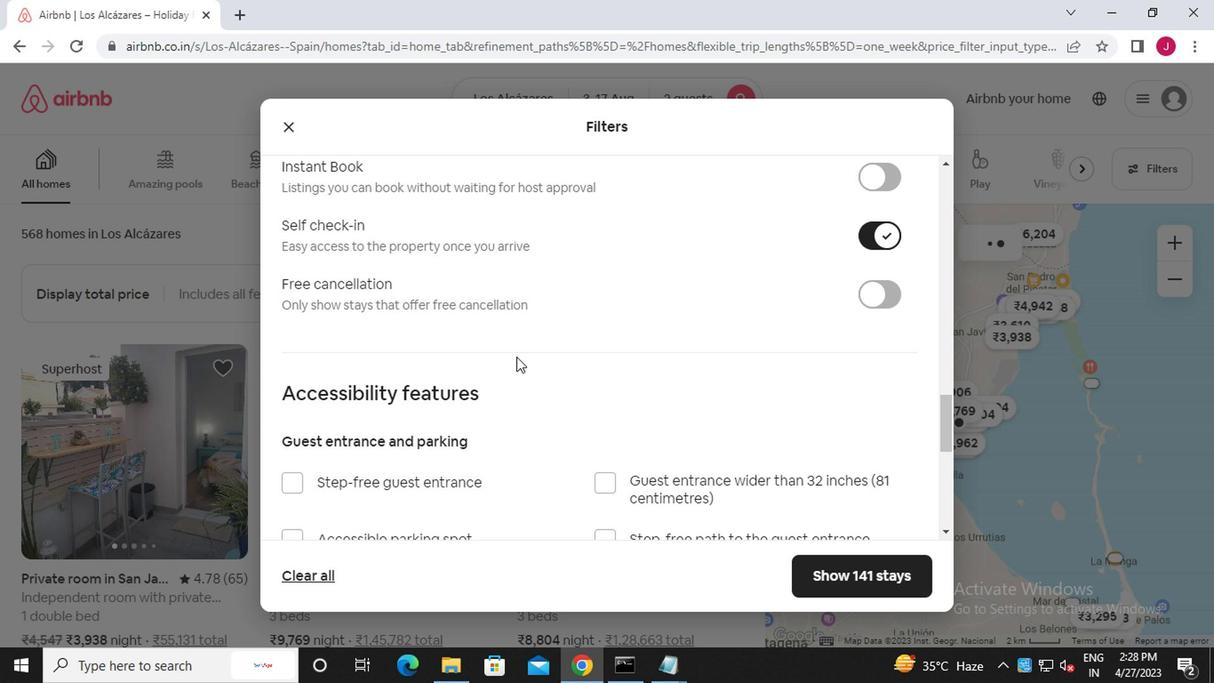 
Action: Mouse scrolled (461, 375) with delta (0, -1)
Screenshot: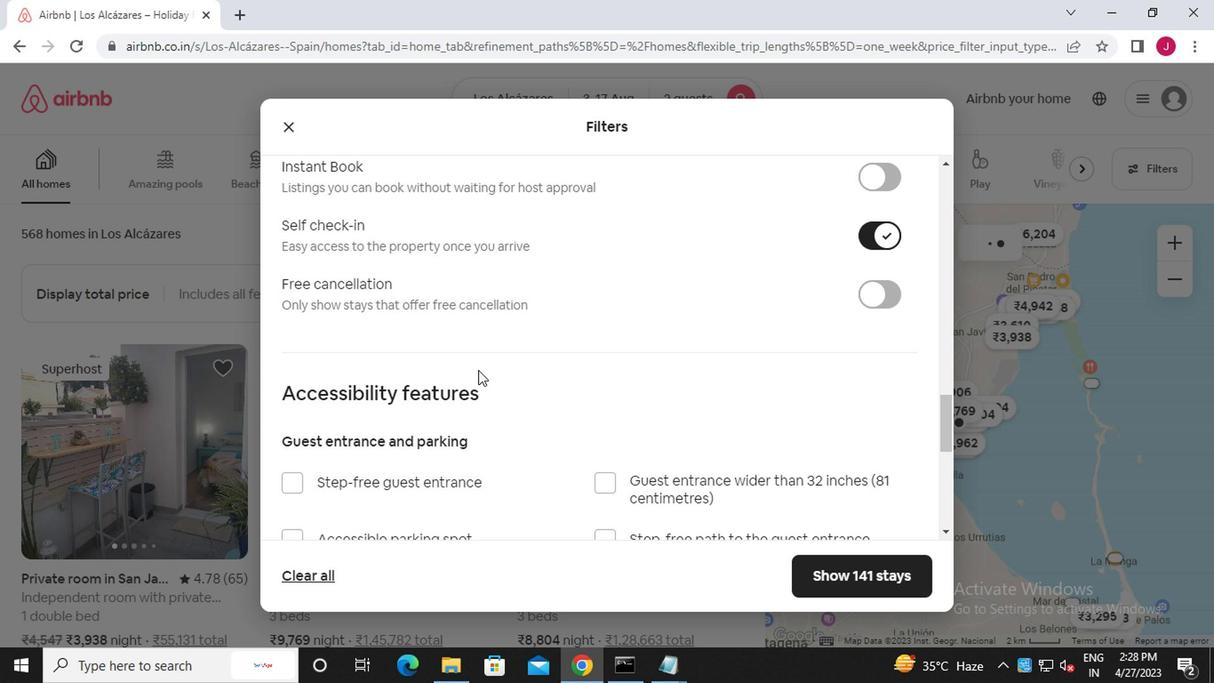 
Action: Mouse scrolled (461, 375) with delta (0, -1)
Screenshot: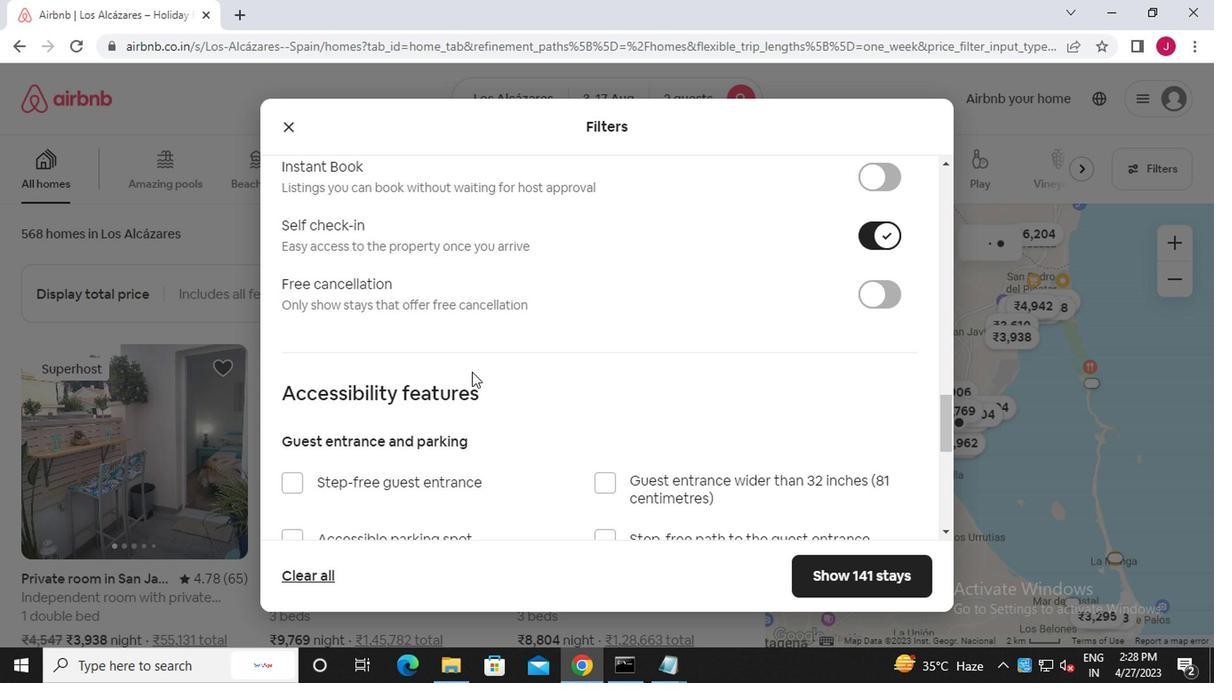 
Action: Mouse scrolled (461, 375) with delta (0, -1)
Screenshot: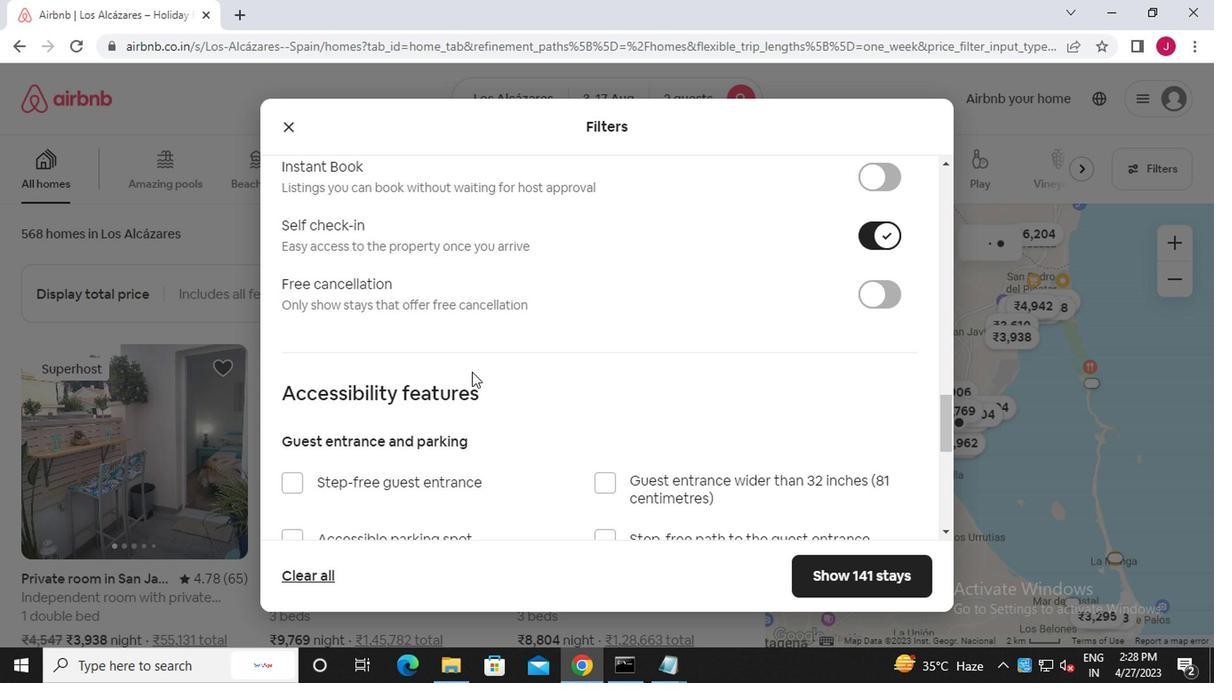 
Action: Mouse moved to (459, 378)
Screenshot: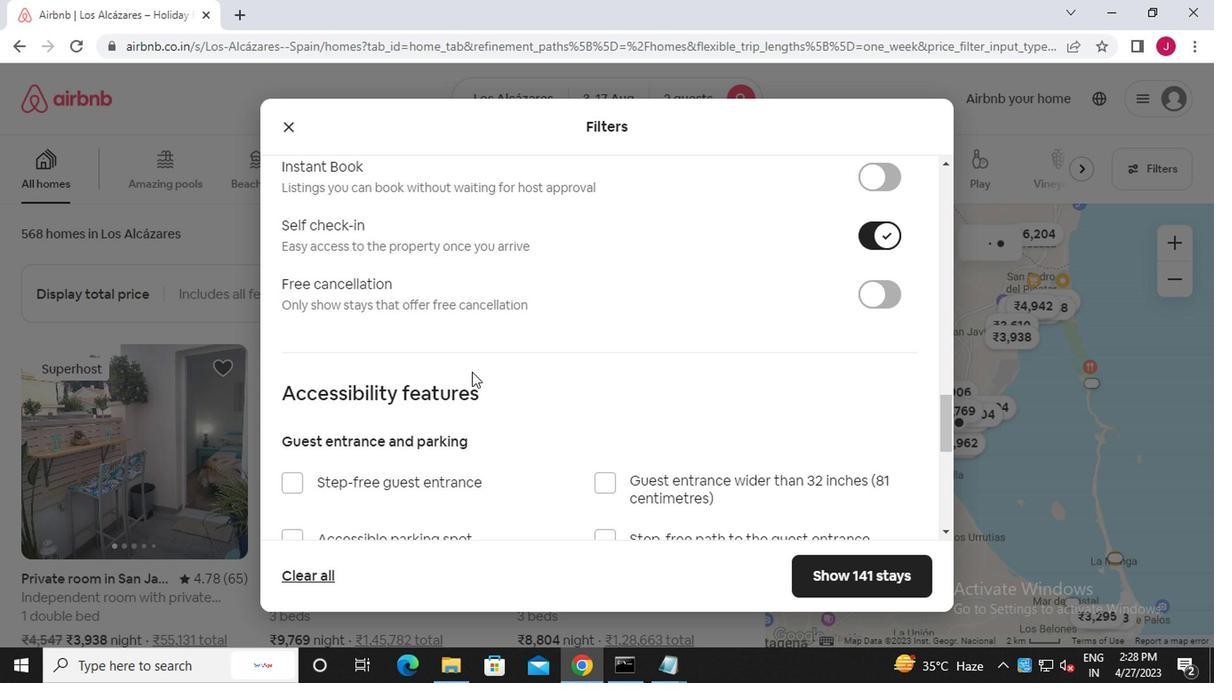 
Action: Mouse scrolled (459, 377) with delta (0, -1)
Screenshot: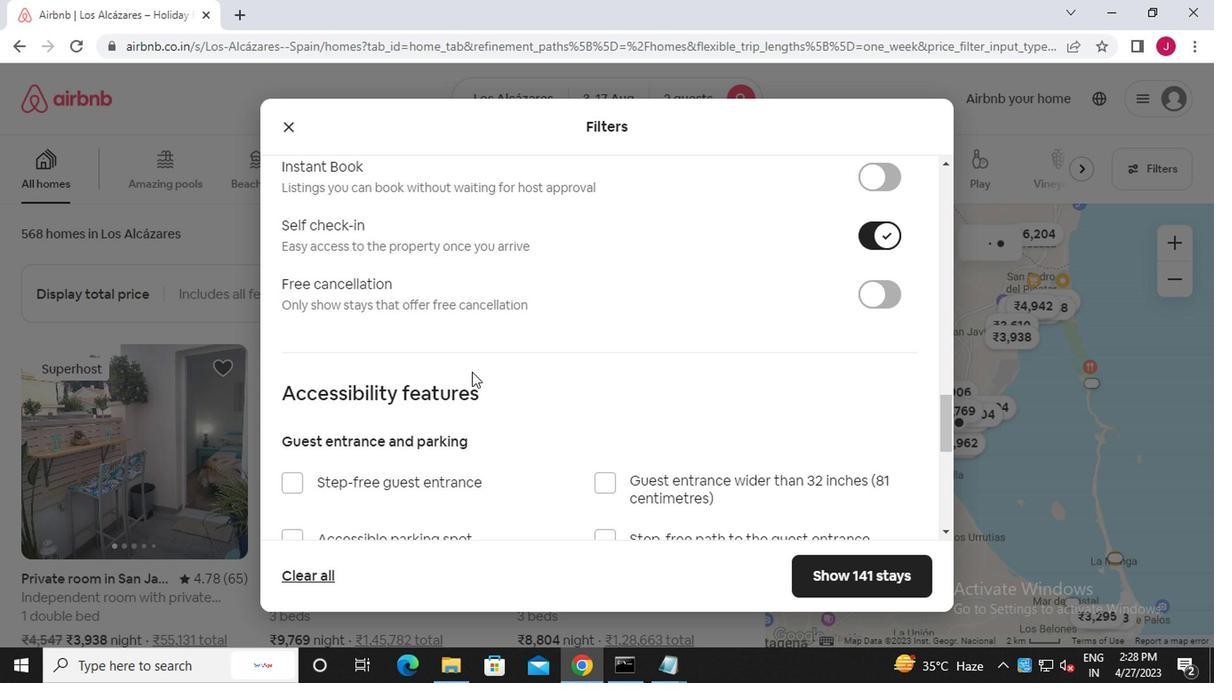 
Action: Mouse moved to (456, 380)
Screenshot: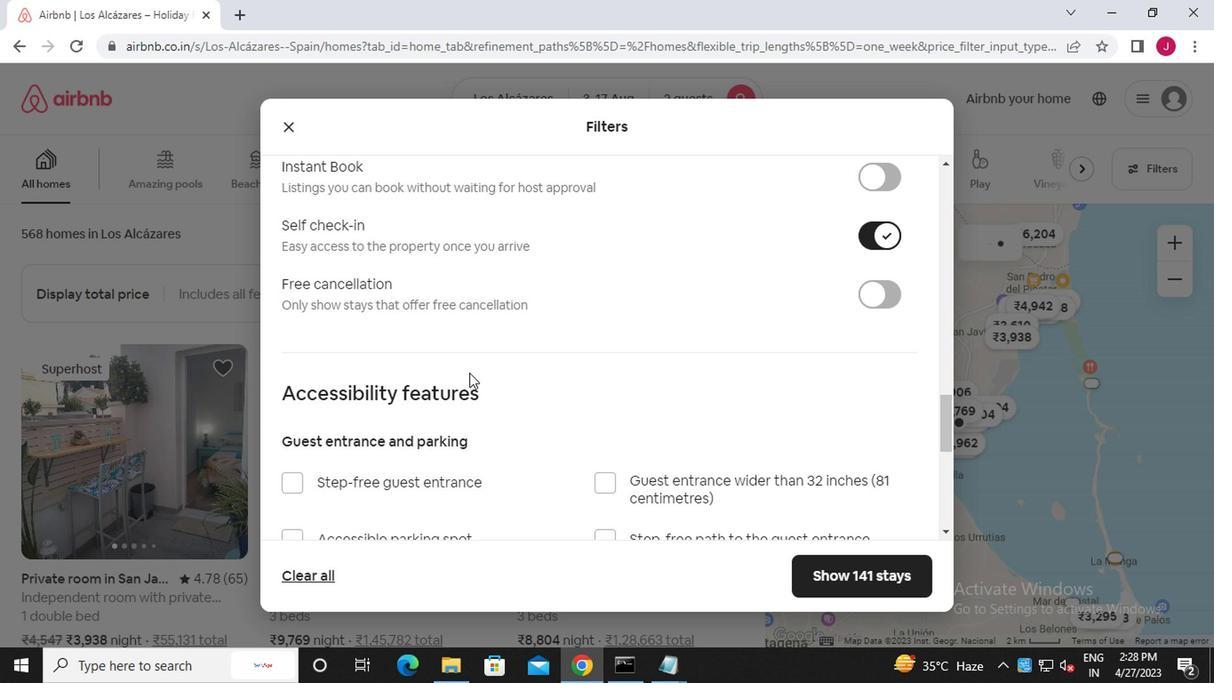 
Action: Mouse scrolled (456, 379) with delta (0, -1)
Screenshot: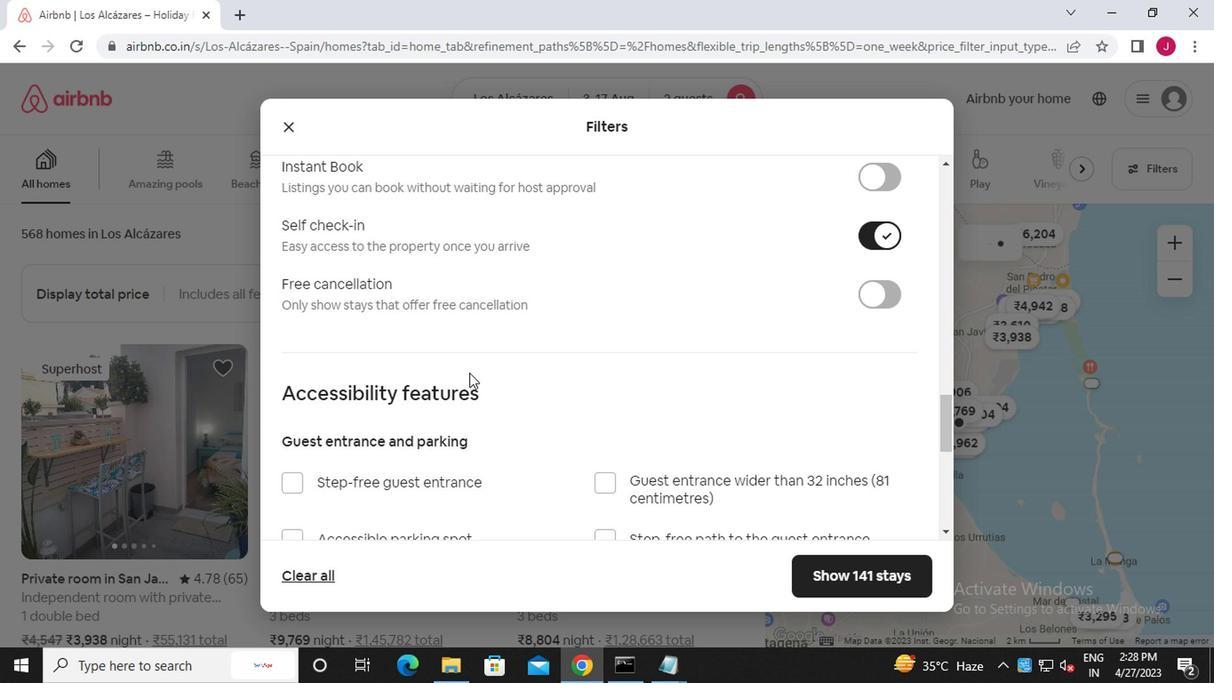 
Action: Mouse moved to (453, 383)
Screenshot: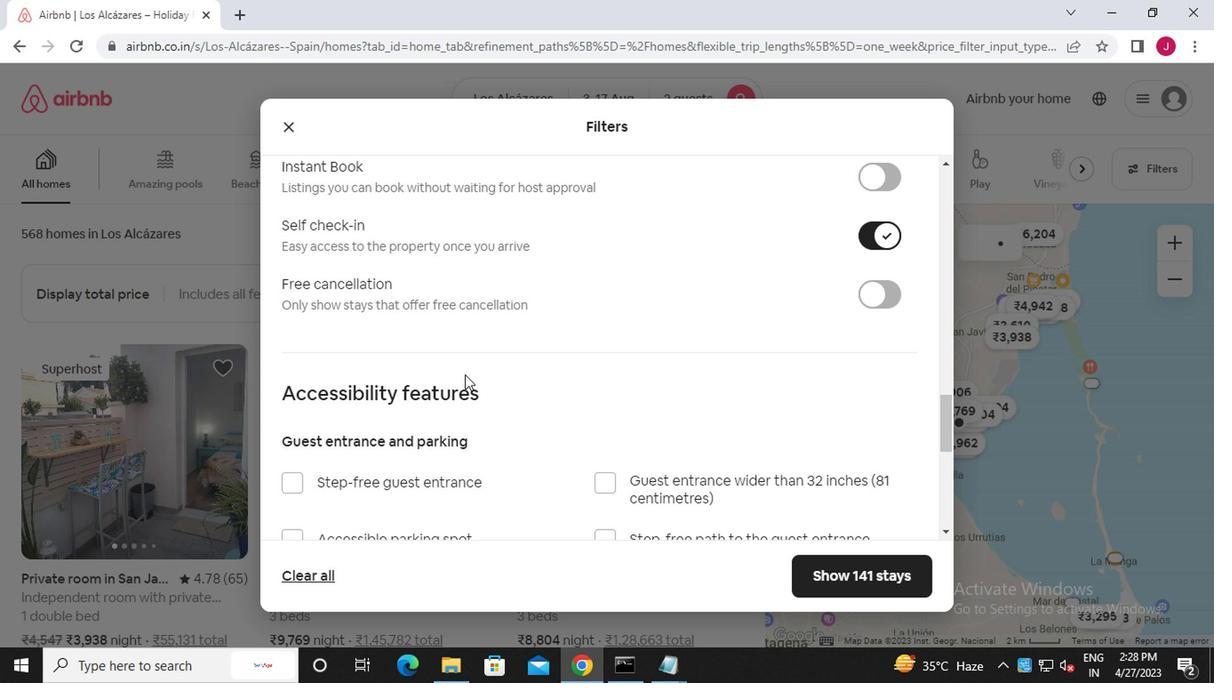 
Action: Mouse scrolled (453, 382) with delta (0, -1)
Screenshot: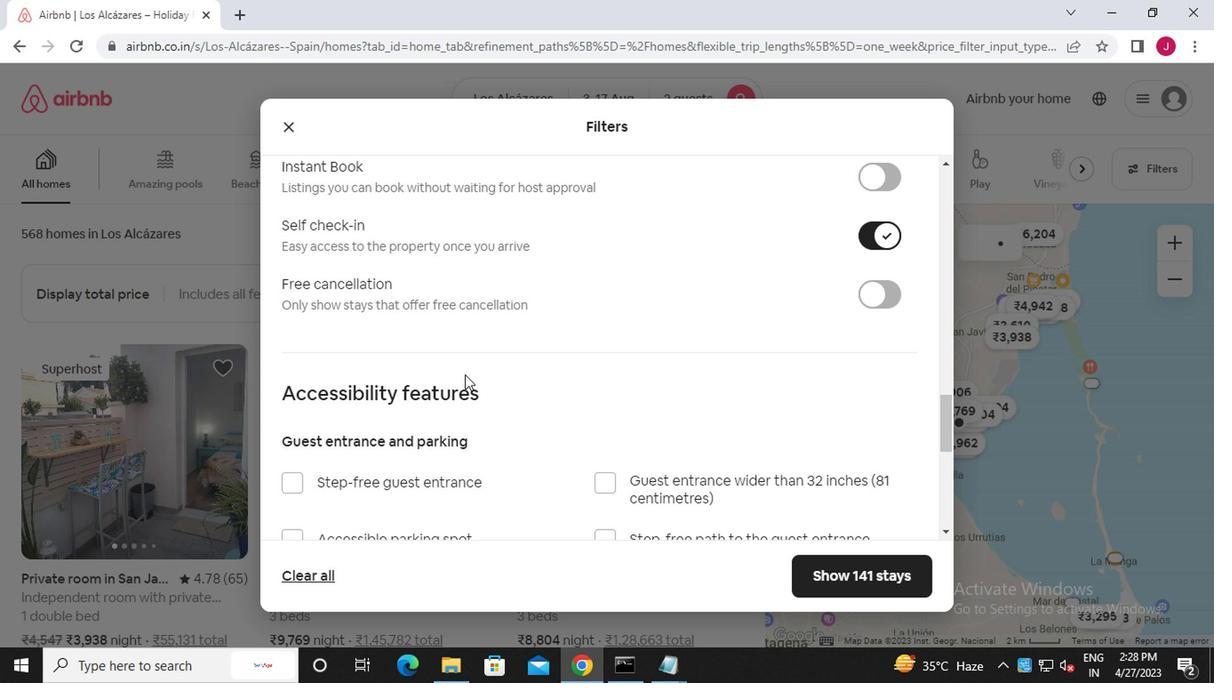 
Action: Mouse moved to (289, 416)
Screenshot: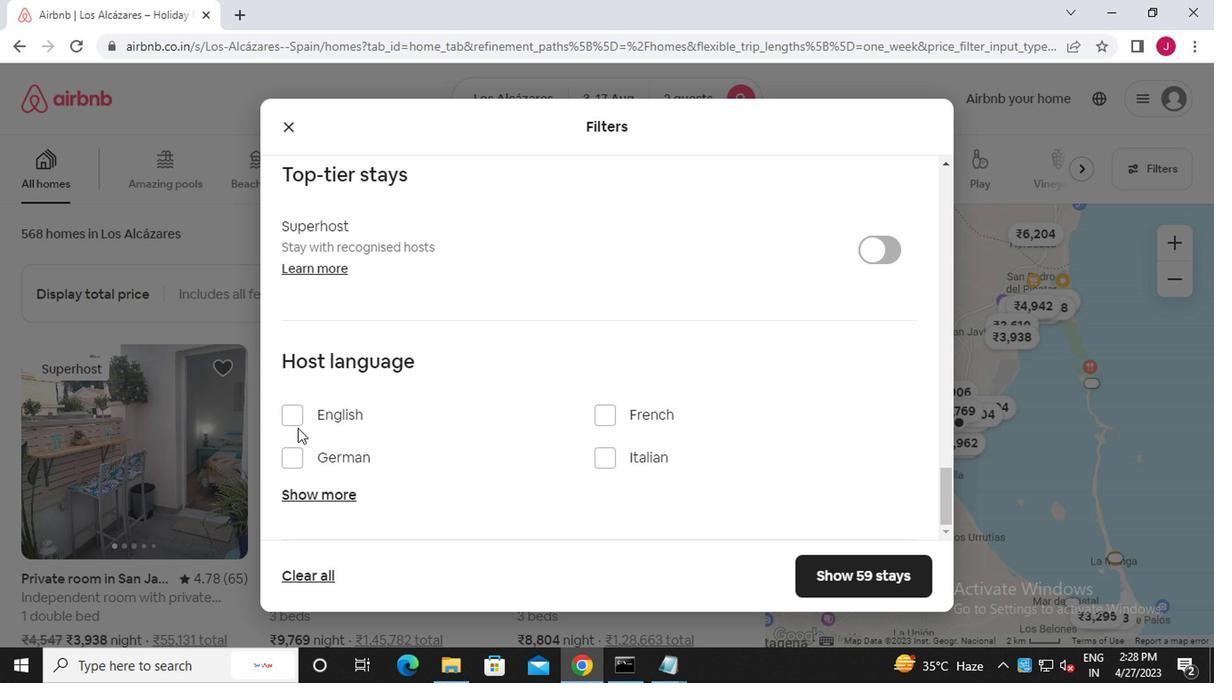 
Action: Mouse pressed left at (289, 416)
Screenshot: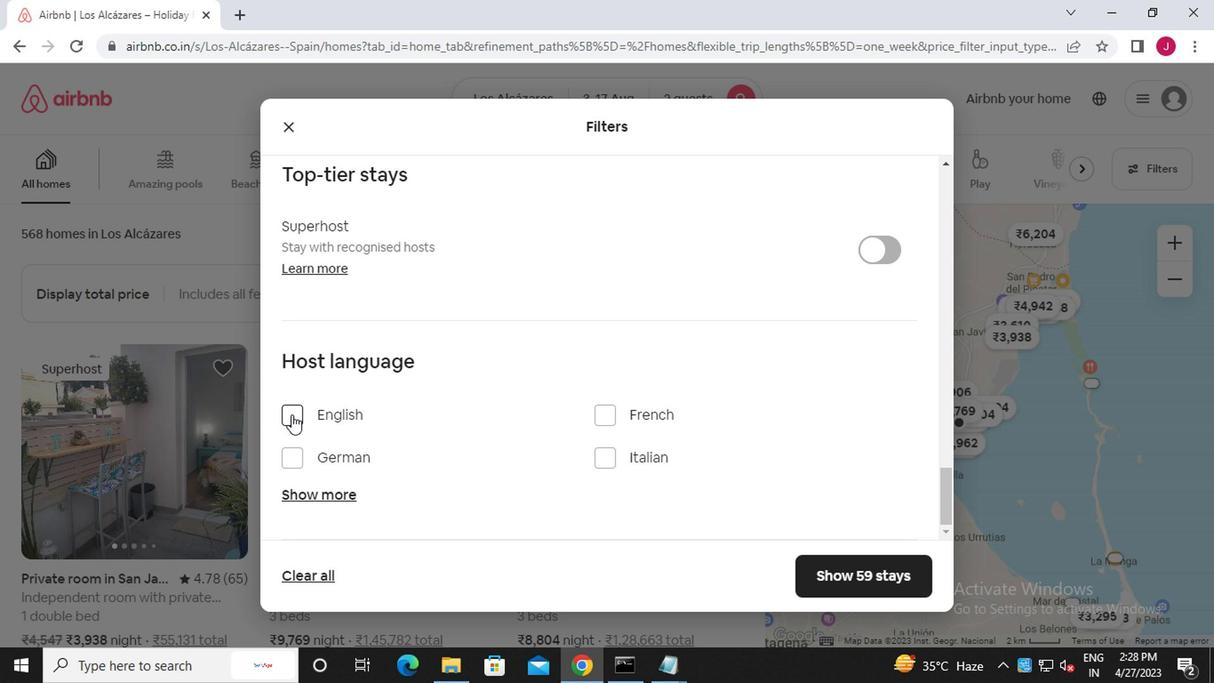 
Action: Mouse moved to (852, 585)
Screenshot: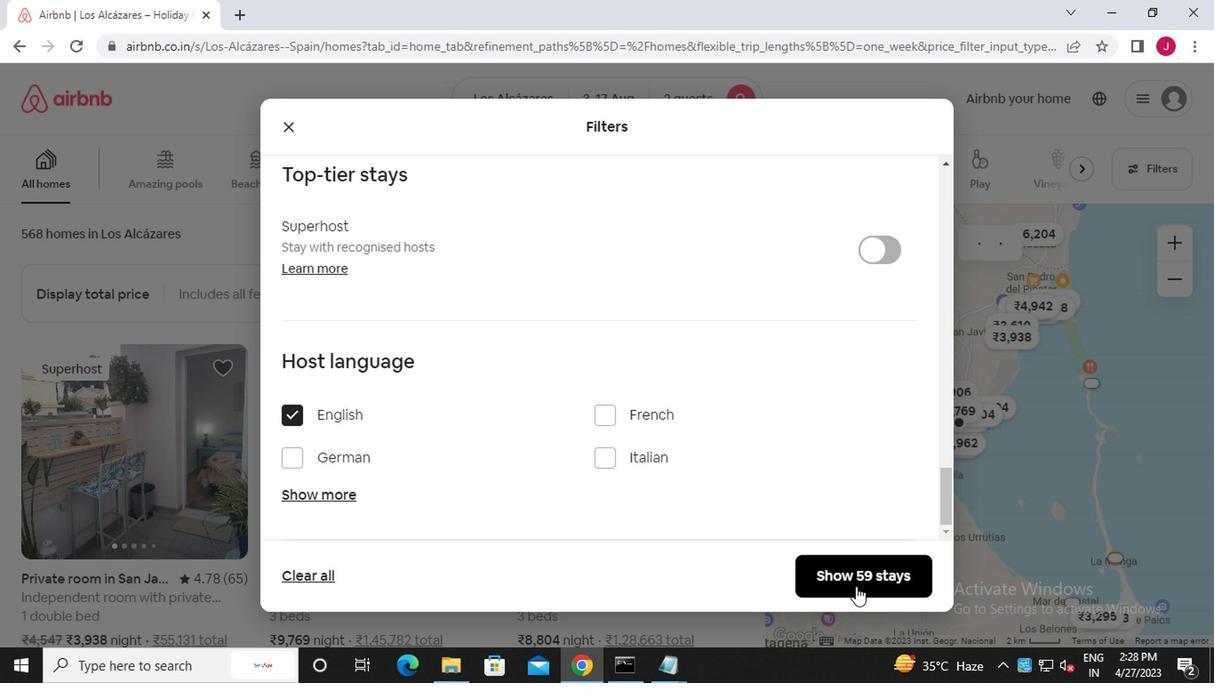 
Action: Mouse pressed left at (852, 585)
Screenshot: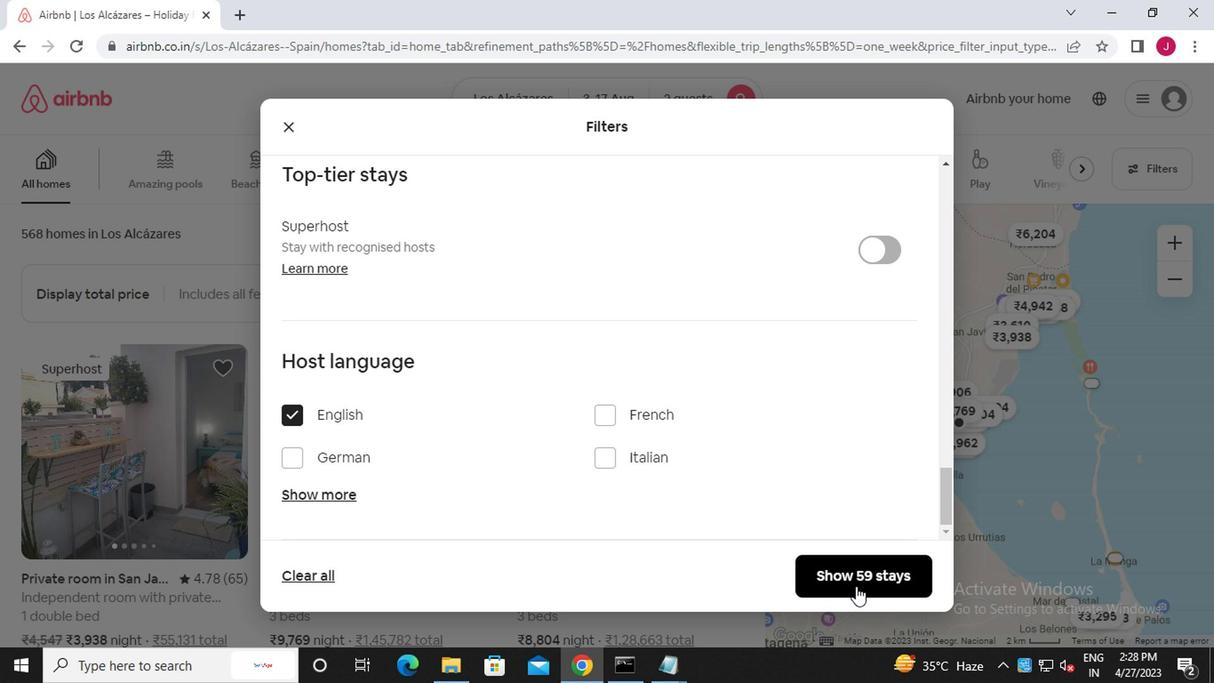 
Action: Mouse moved to (836, 574)
Screenshot: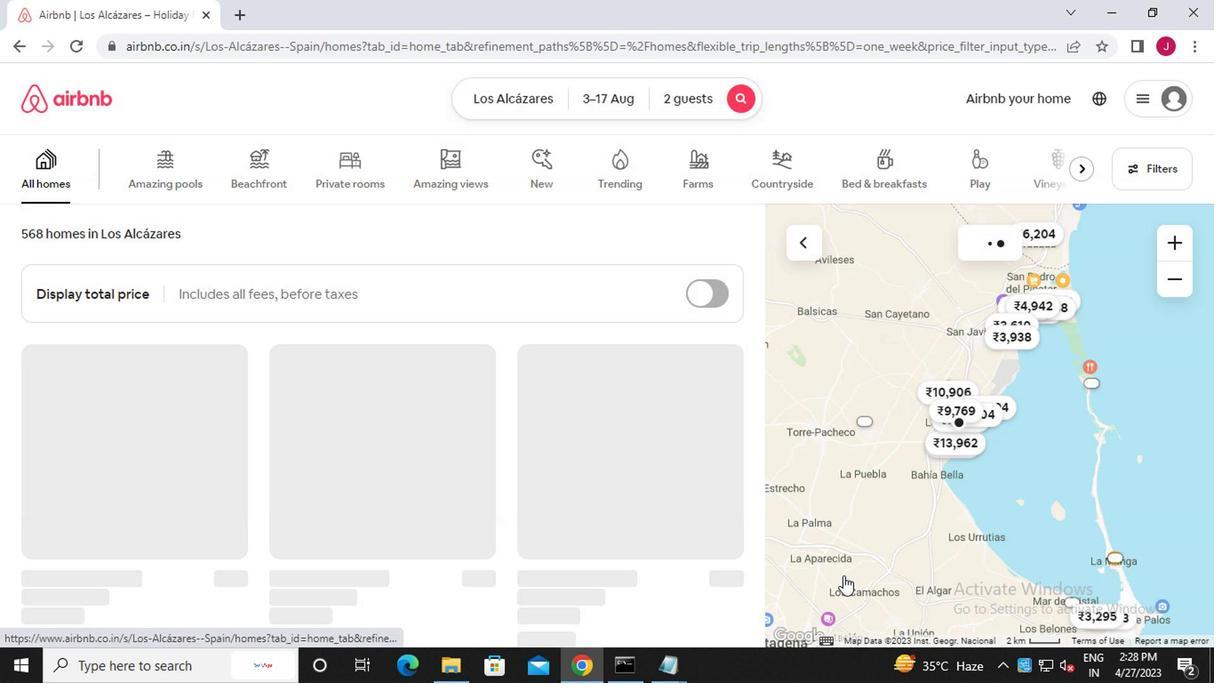 
